 Task: Look for space in Mataró, Spain from 4th September, 2023 to 10th September, 2023 for 1 adult in price range Rs.9000 to Rs.17000. Place can be private room with 1  bedroom having 1 bed and 1 bathroom. Property type can be house, flat, guest house, hotel. Amenities needed are: washing machine. Booking option can be shelf check-in. Required host language is English.
Action: Mouse moved to (315, 169)
Screenshot: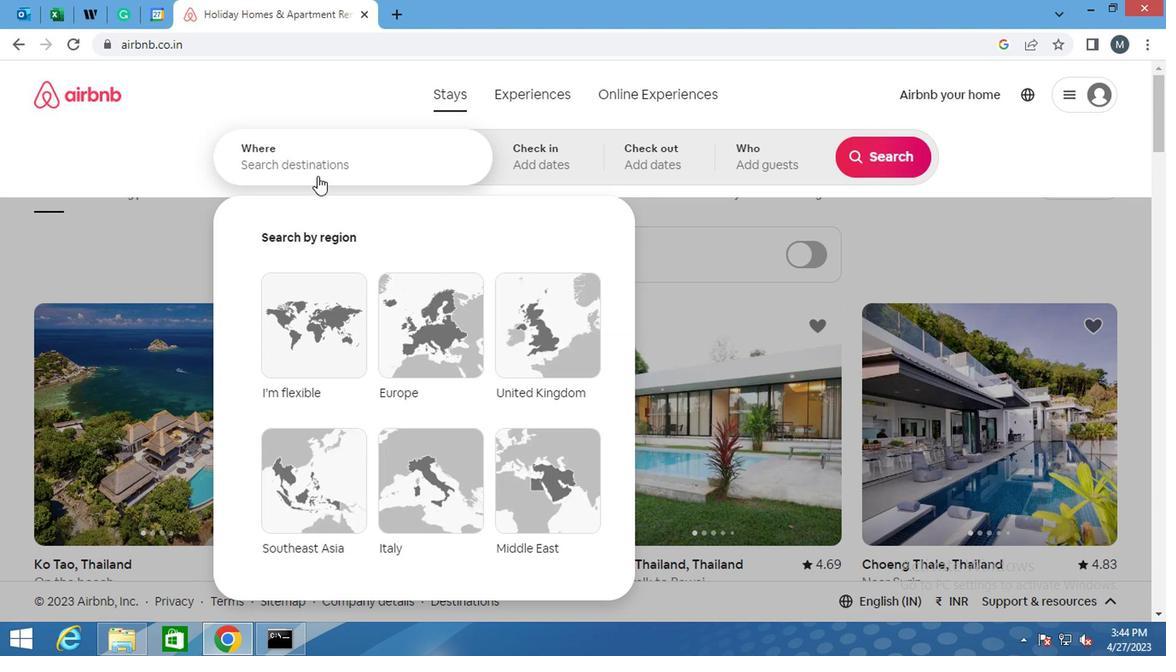 
Action: Mouse pressed left at (315, 169)
Screenshot: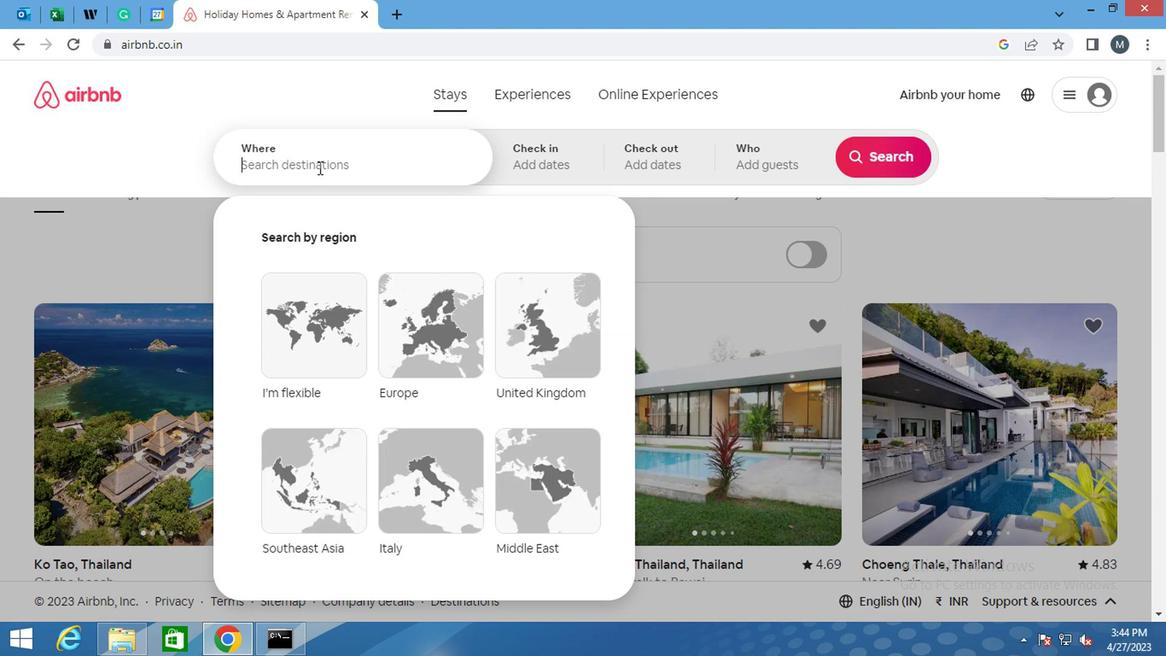
Action: Key pressed <Key.shift>MATARO,<Key.space><Key.shift>SPA
Screenshot: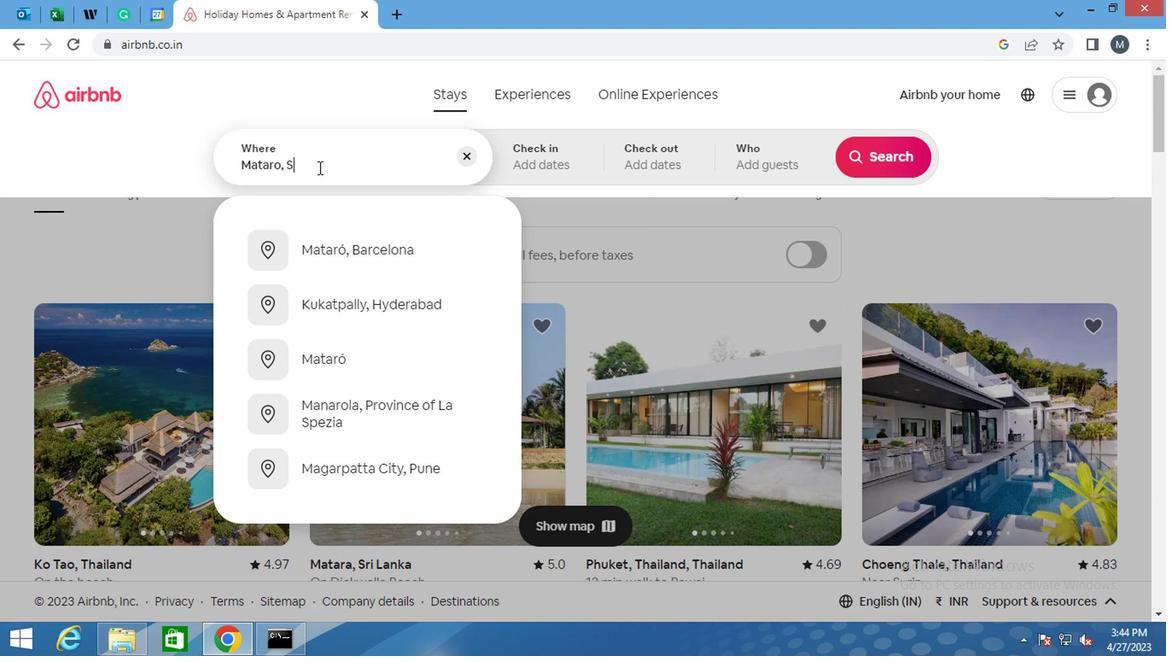 
Action: Mouse moved to (415, 263)
Screenshot: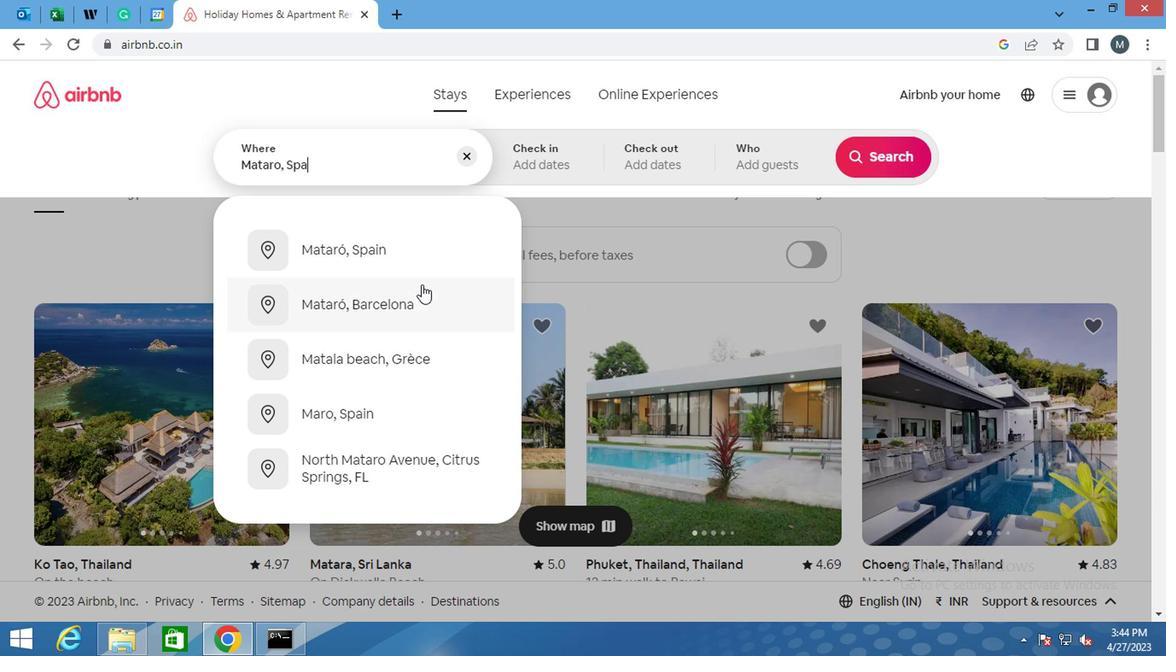
Action: Mouse pressed left at (415, 263)
Screenshot: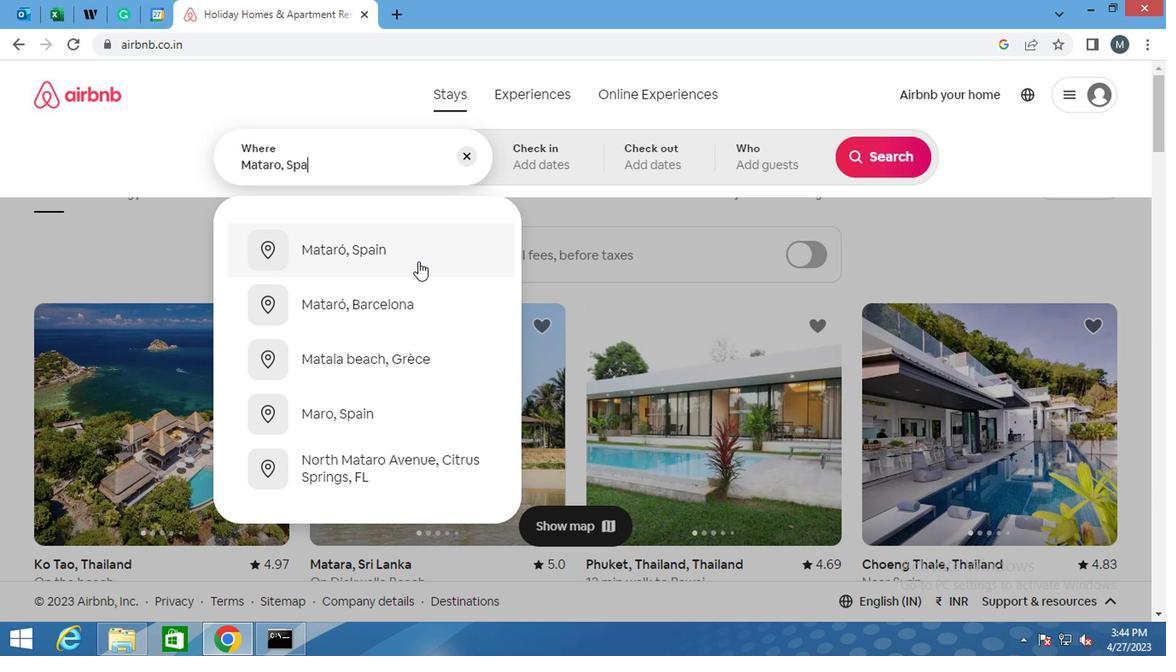 
Action: Mouse moved to (857, 292)
Screenshot: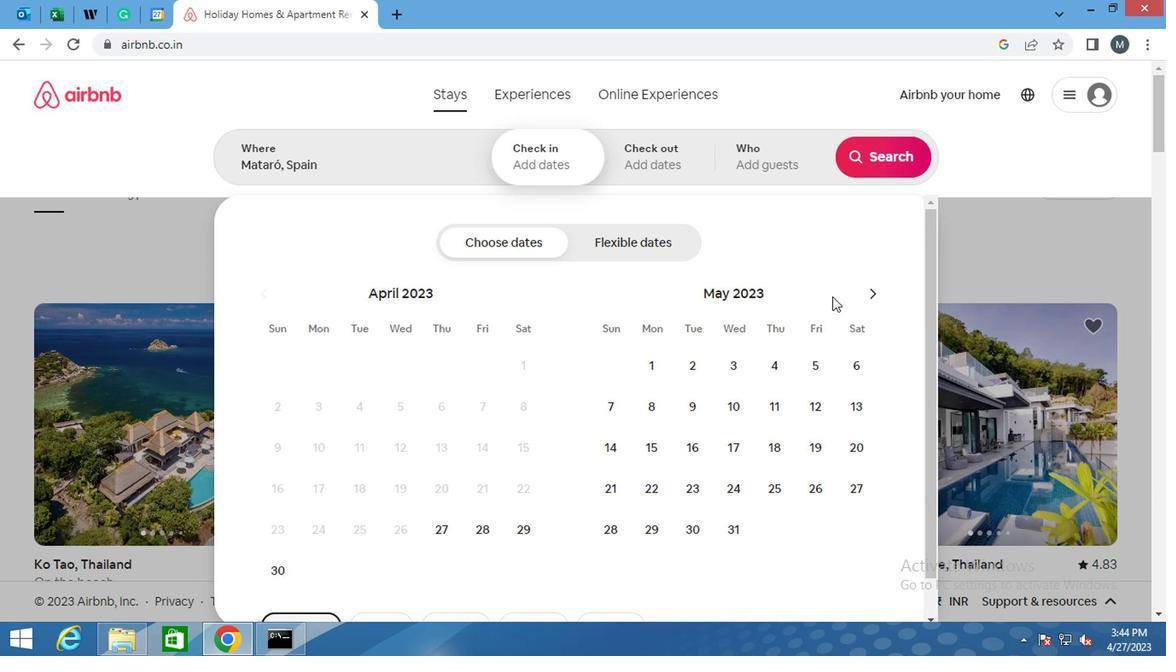 
Action: Mouse pressed left at (857, 292)
Screenshot: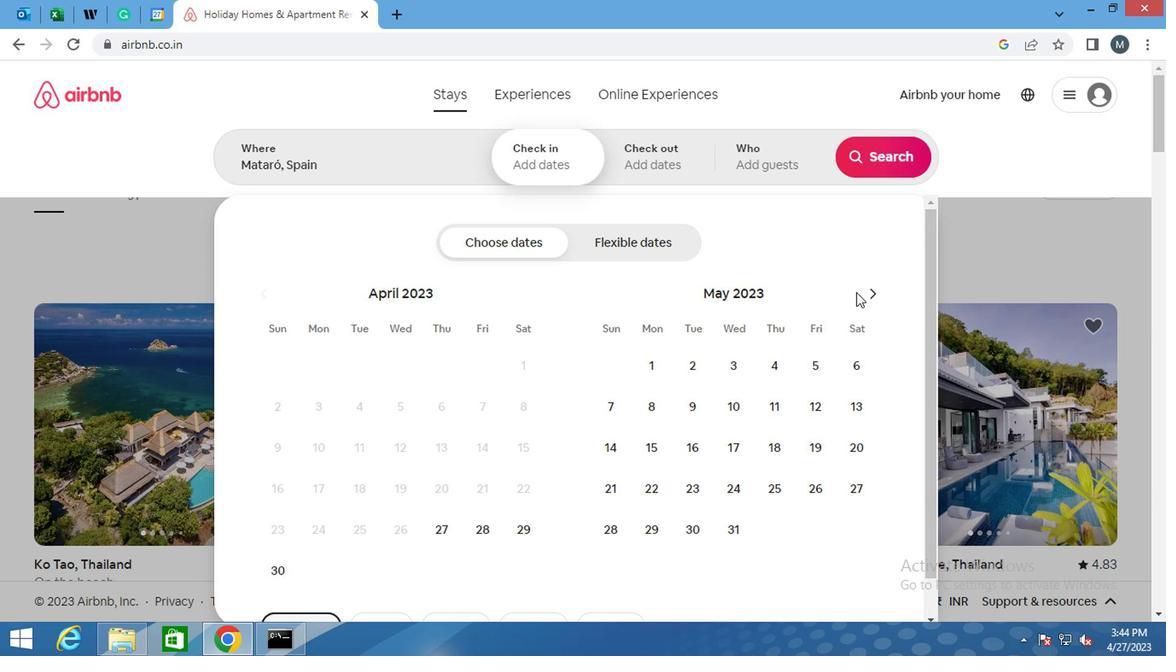 
Action: Mouse moved to (859, 292)
Screenshot: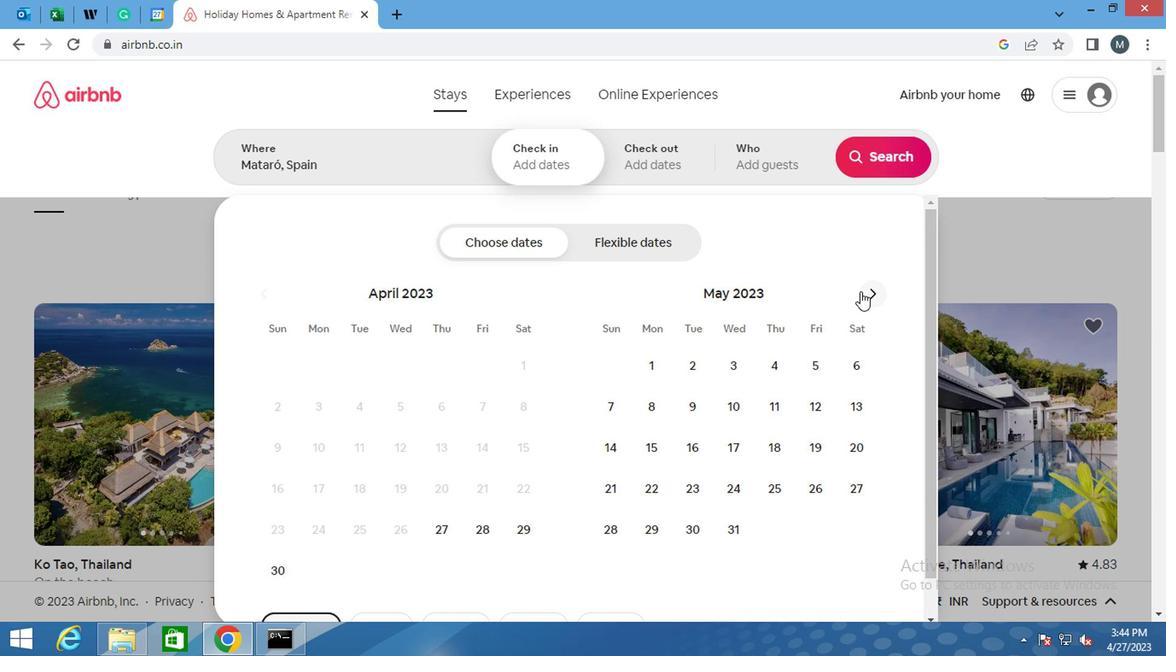 
Action: Mouse pressed left at (859, 292)
Screenshot: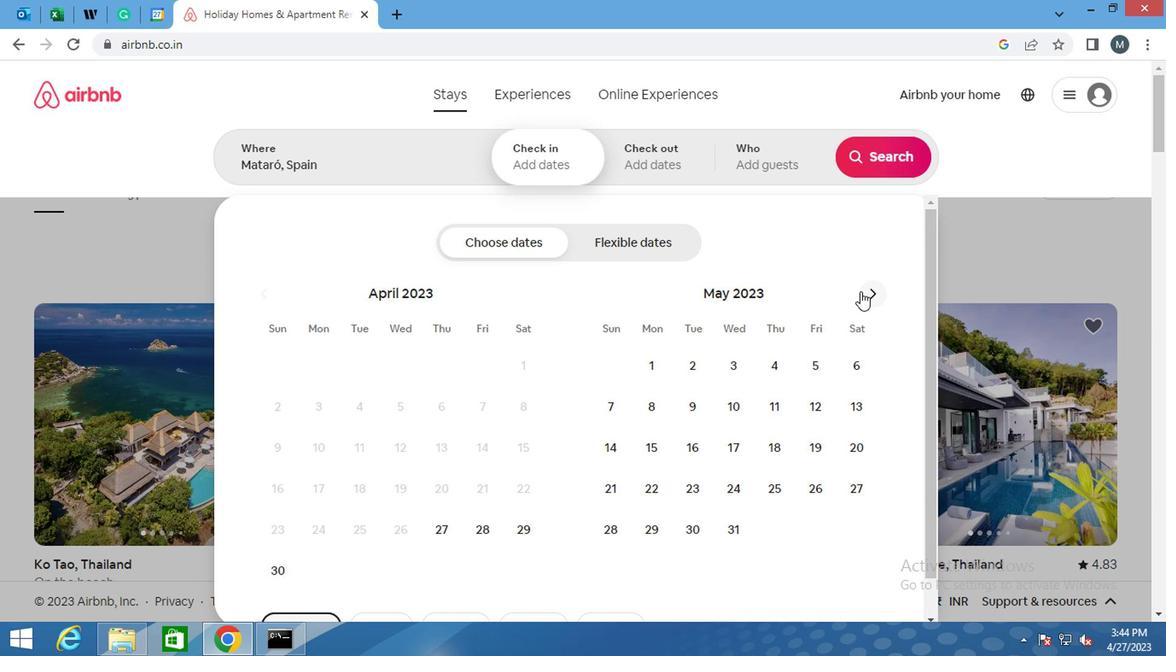 
Action: Mouse pressed left at (859, 292)
Screenshot: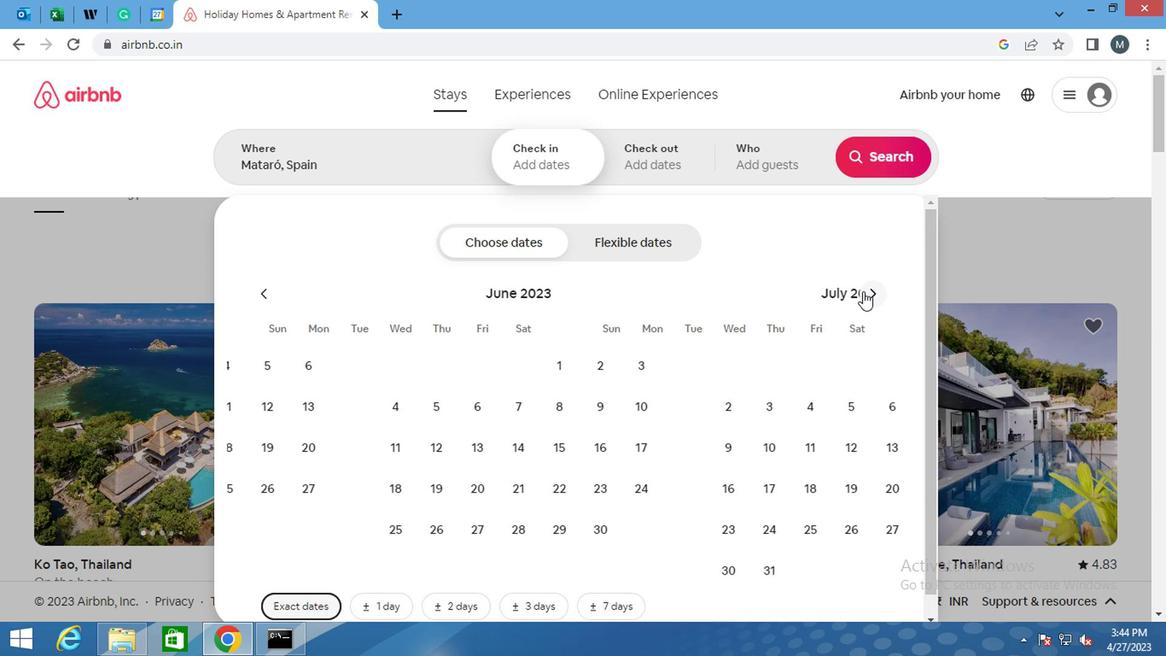 
Action: Mouse pressed left at (859, 292)
Screenshot: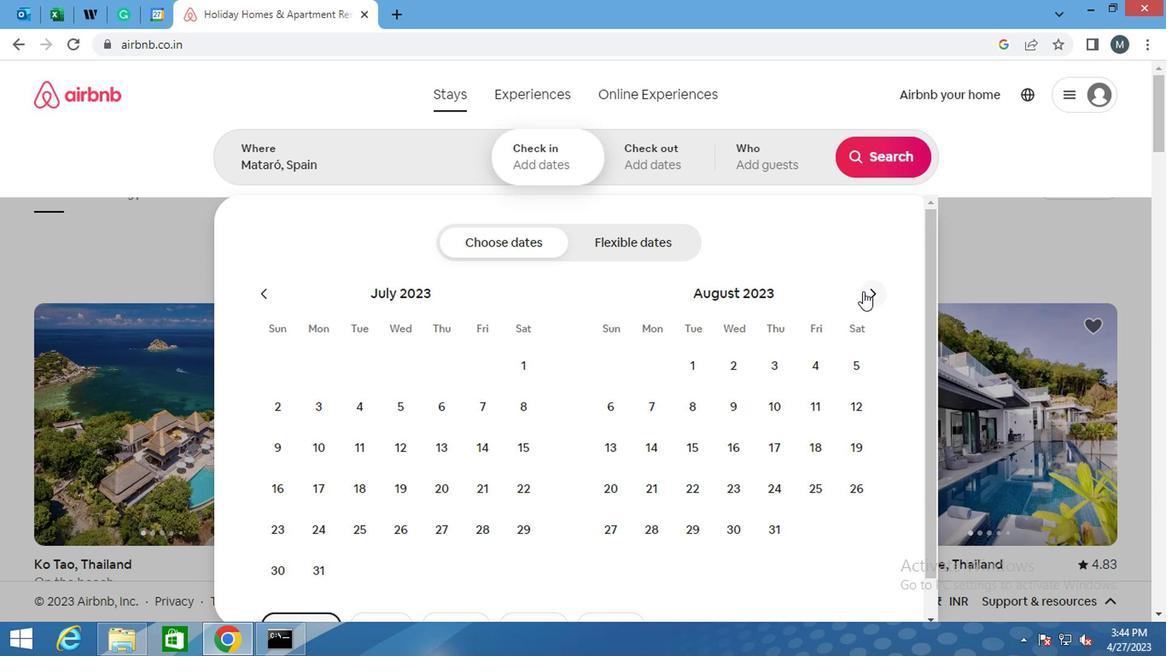 
Action: Mouse moved to (658, 398)
Screenshot: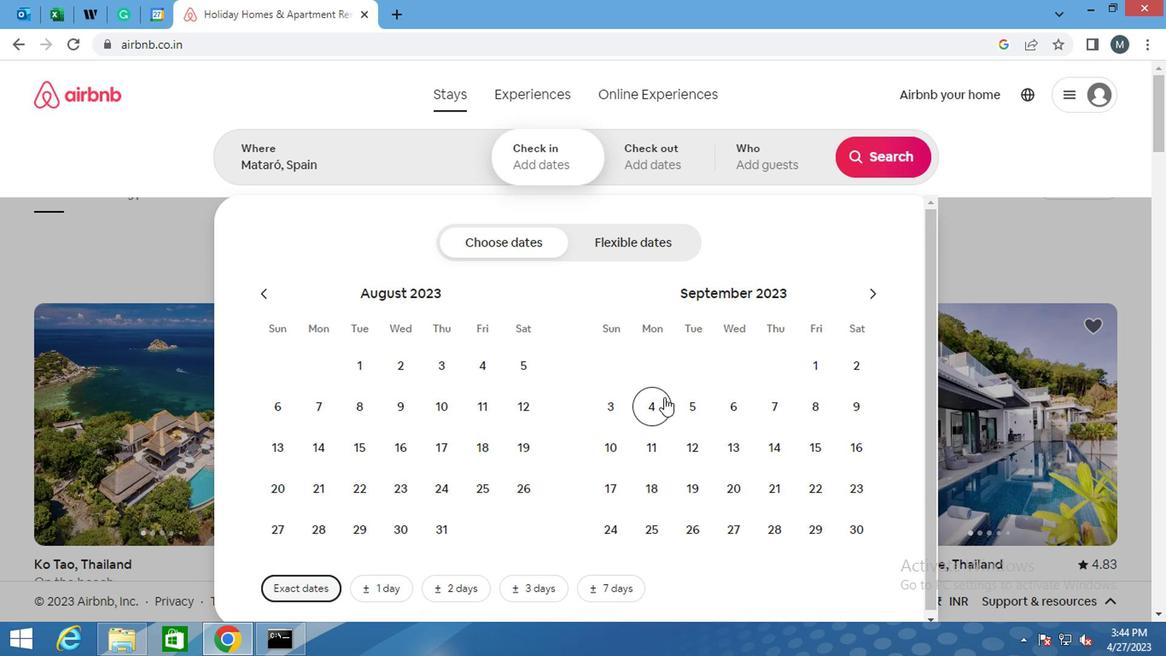 
Action: Mouse pressed left at (658, 398)
Screenshot: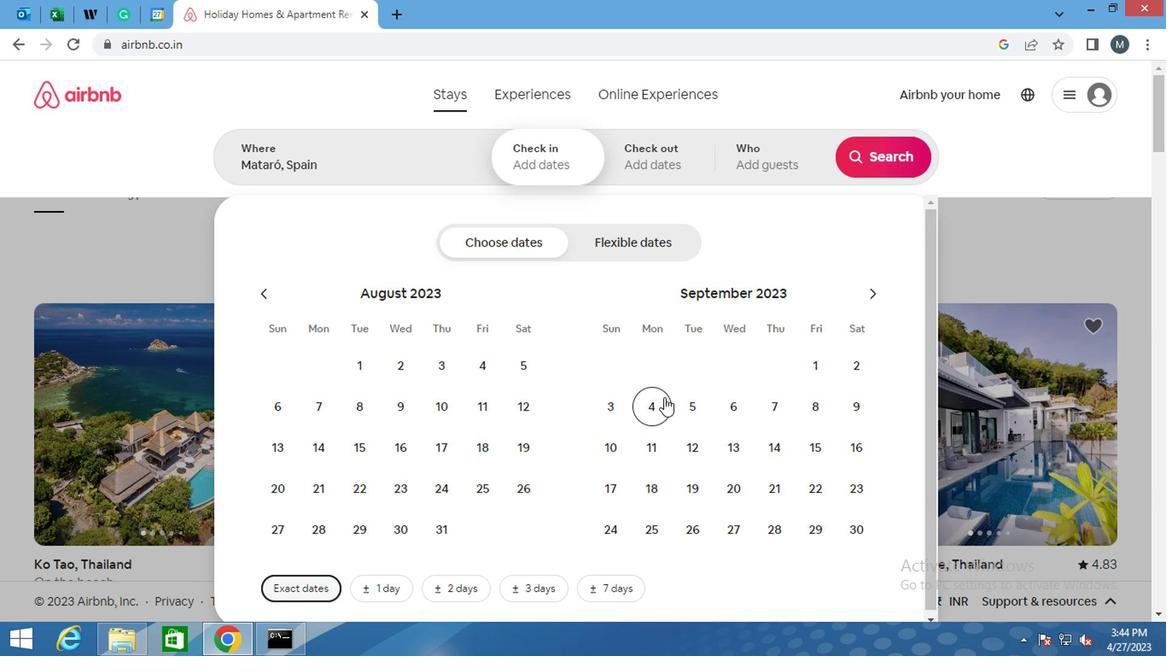 
Action: Mouse moved to (616, 461)
Screenshot: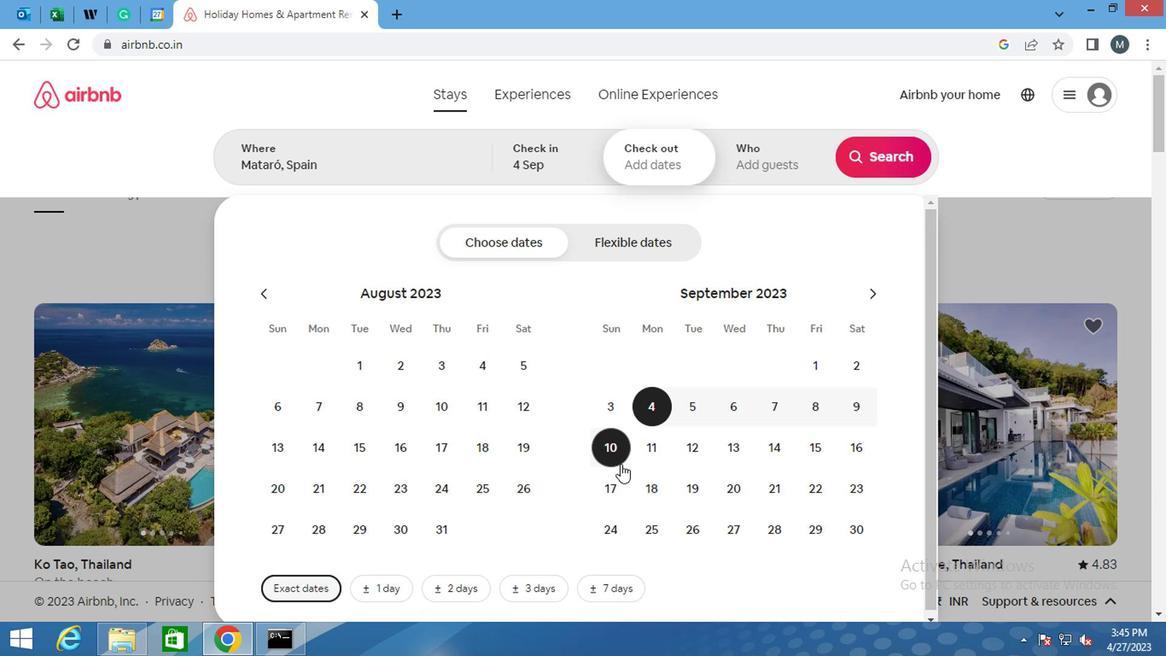 
Action: Mouse pressed left at (616, 461)
Screenshot: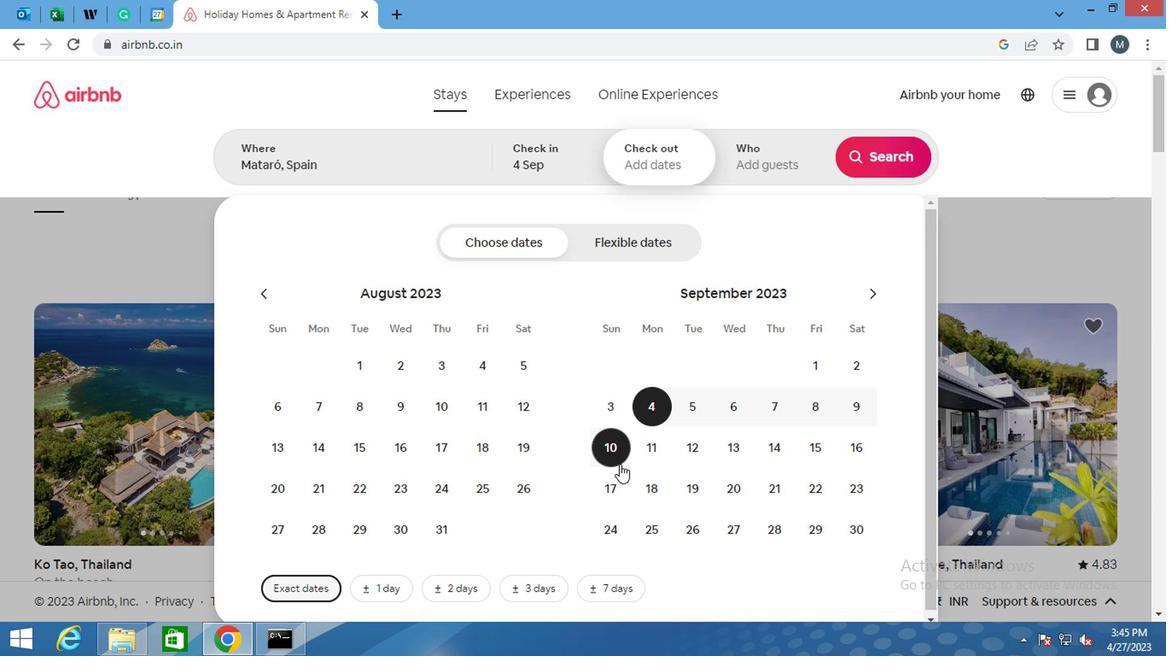 
Action: Mouse moved to (764, 153)
Screenshot: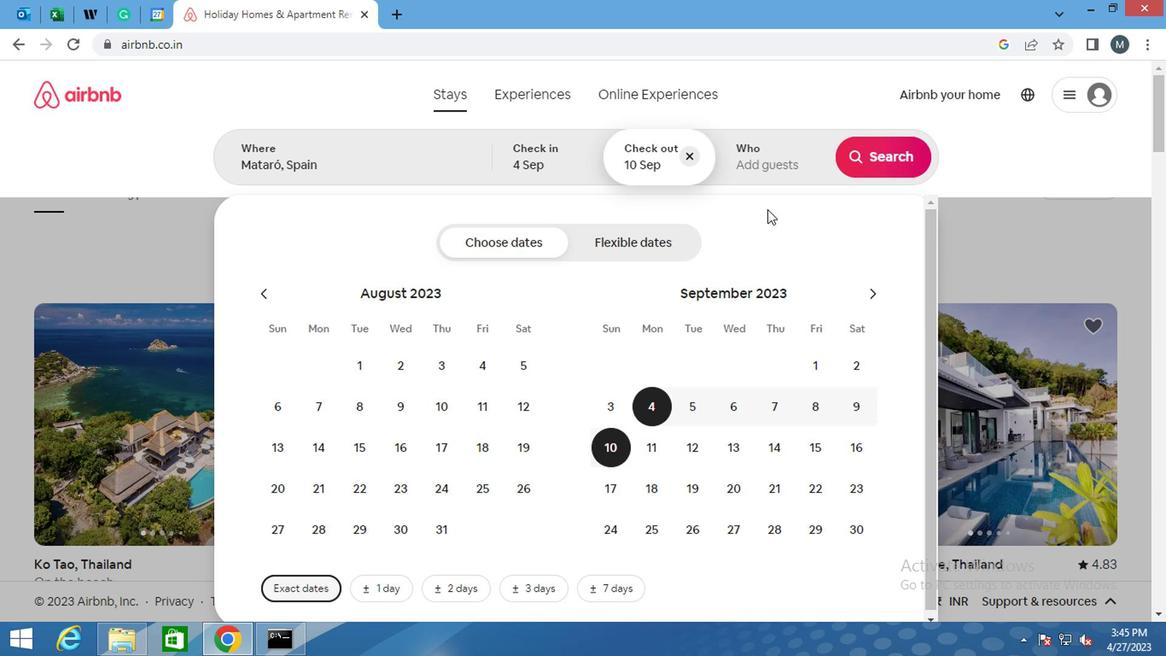 
Action: Mouse pressed left at (764, 153)
Screenshot: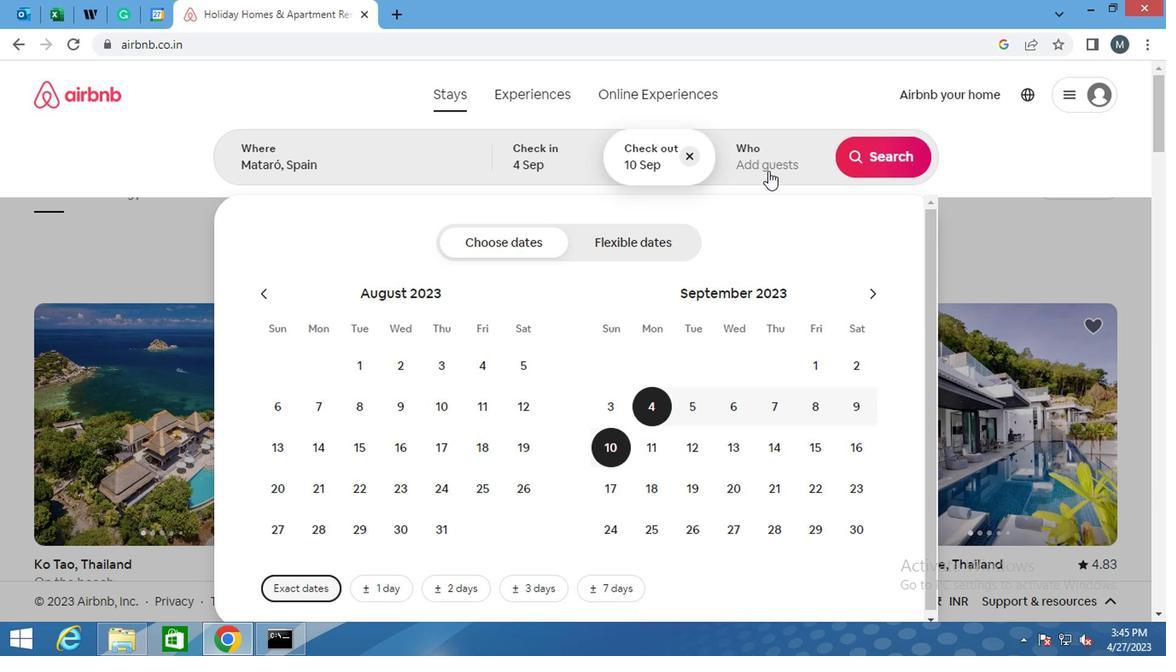 
Action: Mouse moved to (891, 244)
Screenshot: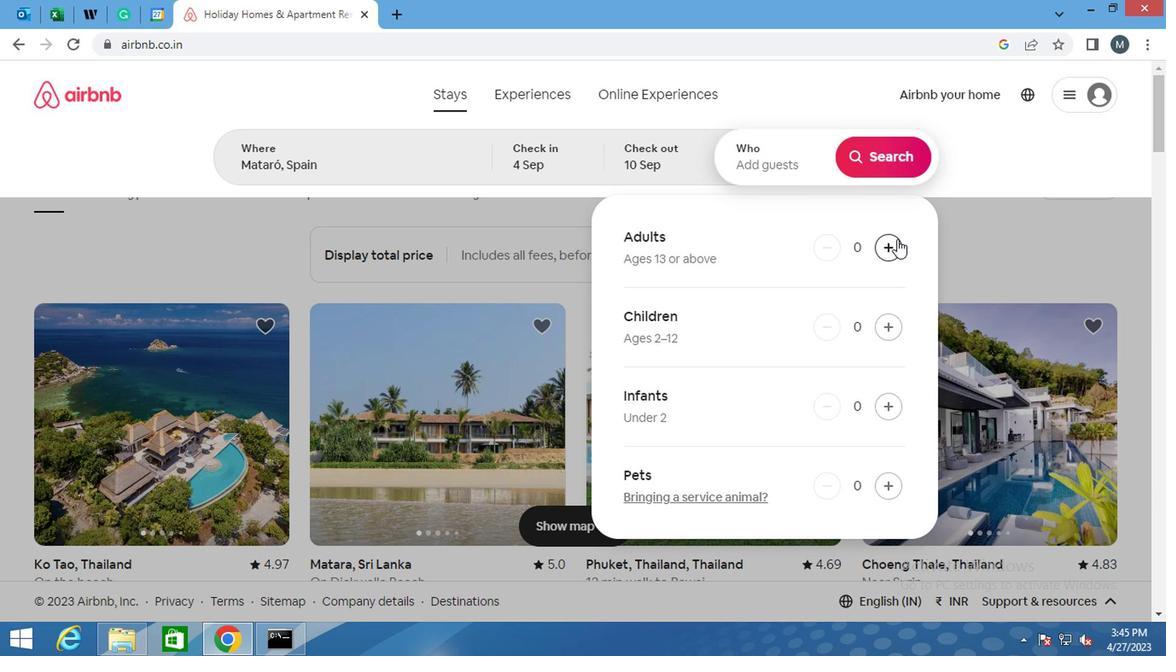 
Action: Mouse pressed left at (891, 244)
Screenshot: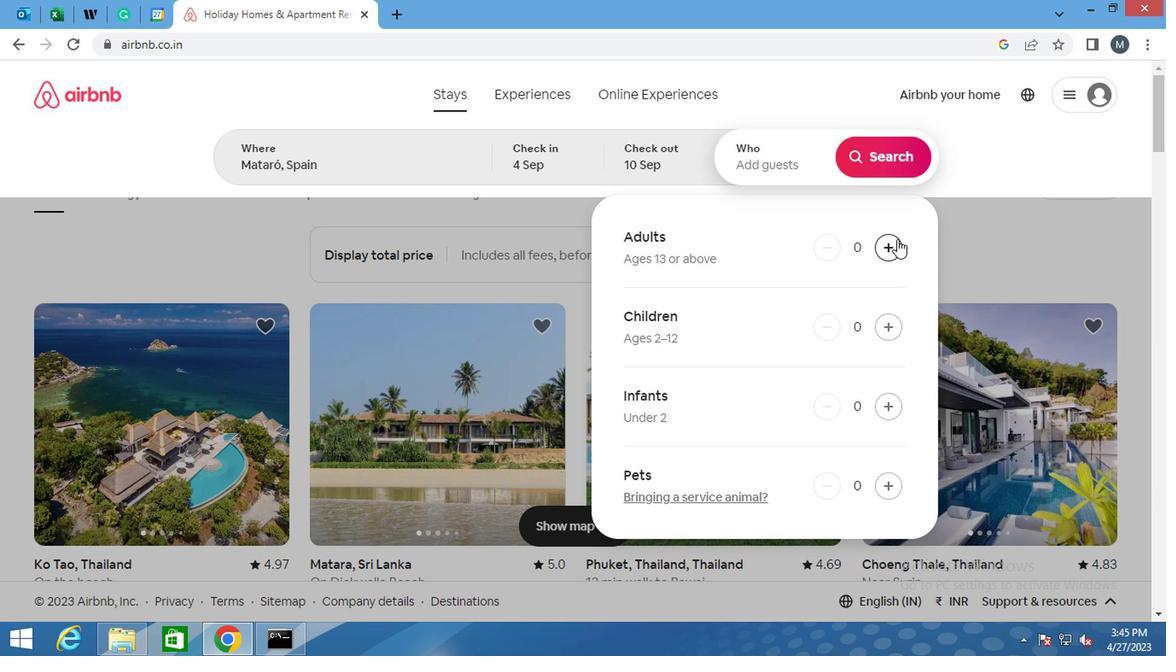 
Action: Mouse moved to (868, 147)
Screenshot: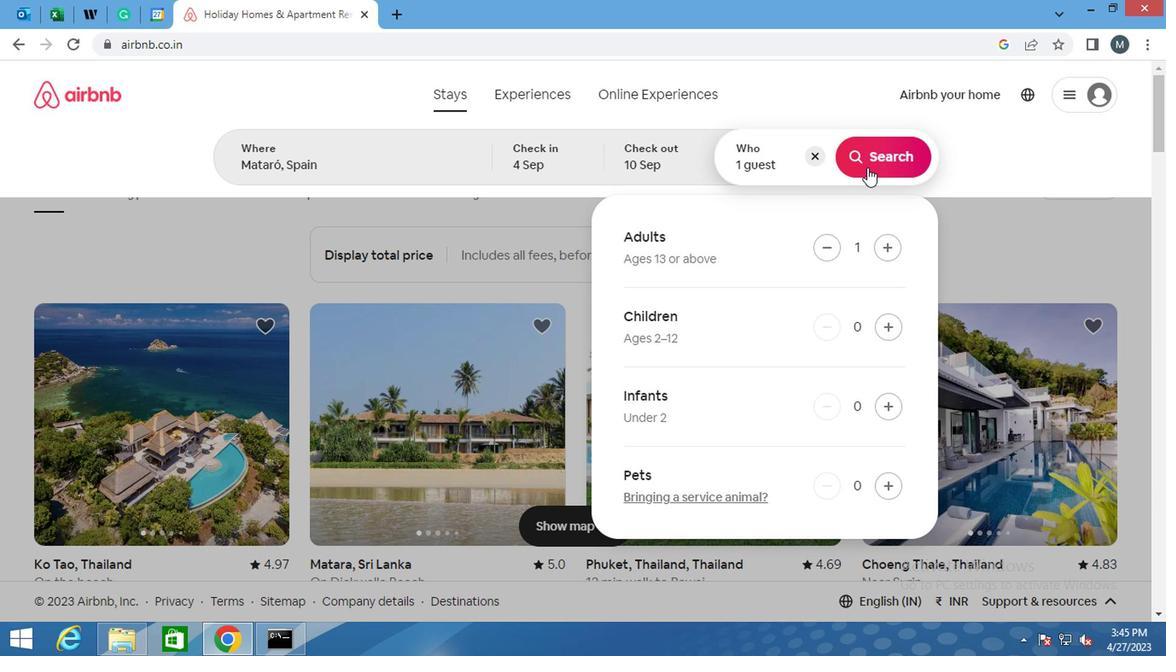 
Action: Mouse pressed left at (868, 147)
Screenshot: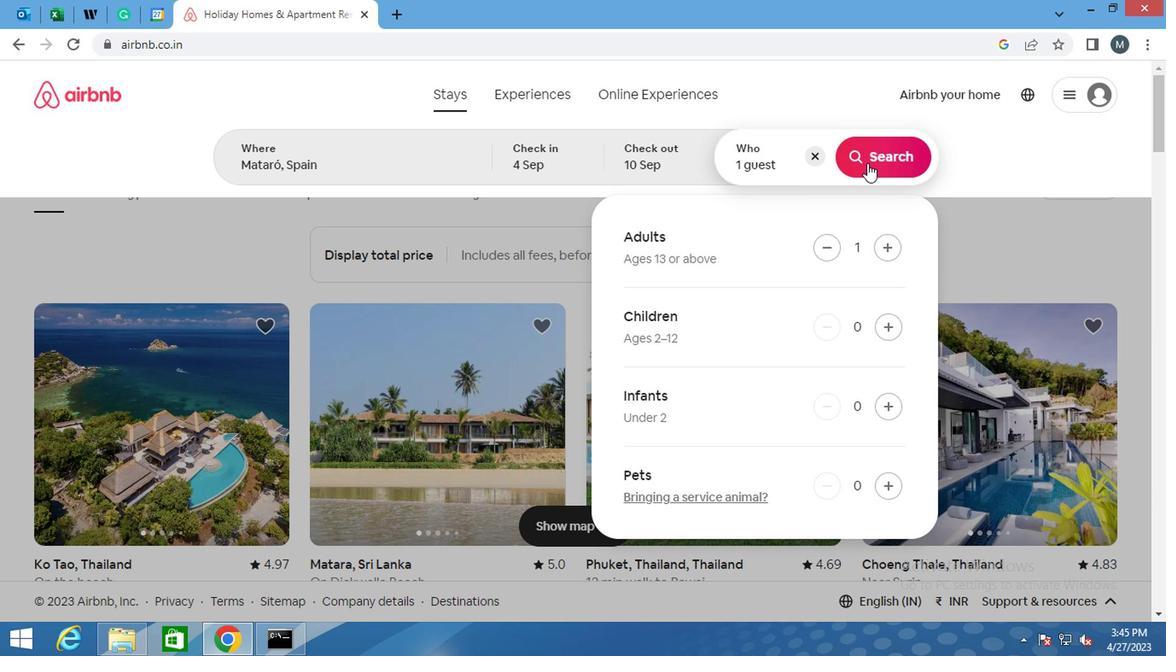 
Action: Mouse moved to (1078, 169)
Screenshot: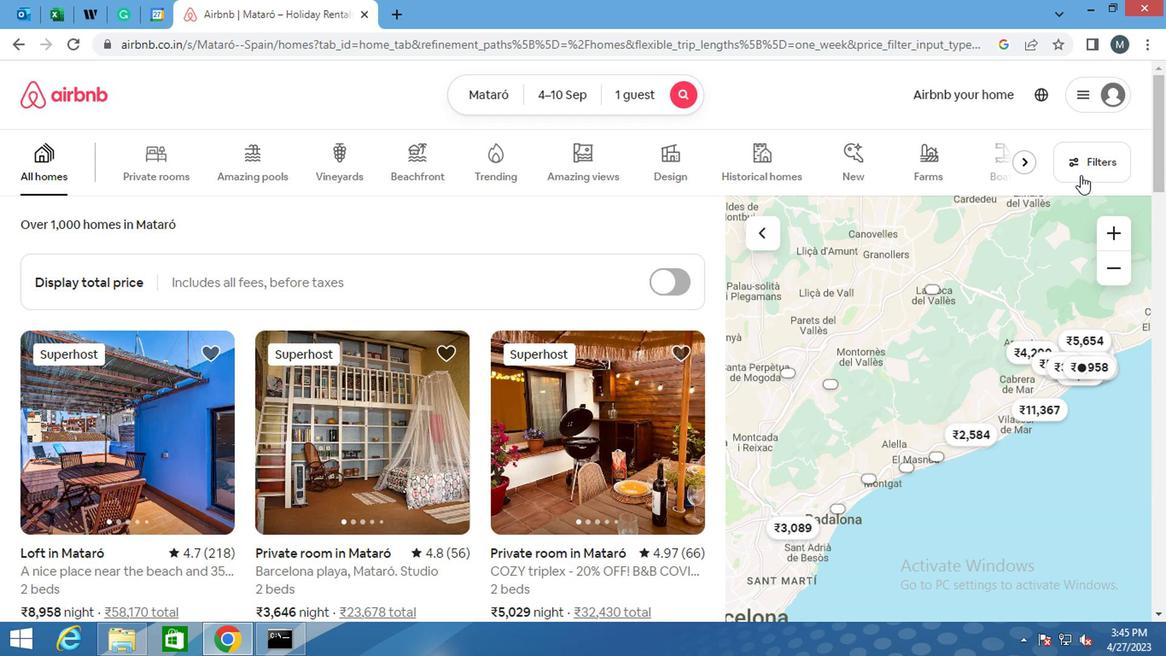 
Action: Mouse pressed left at (1078, 169)
Screenshot: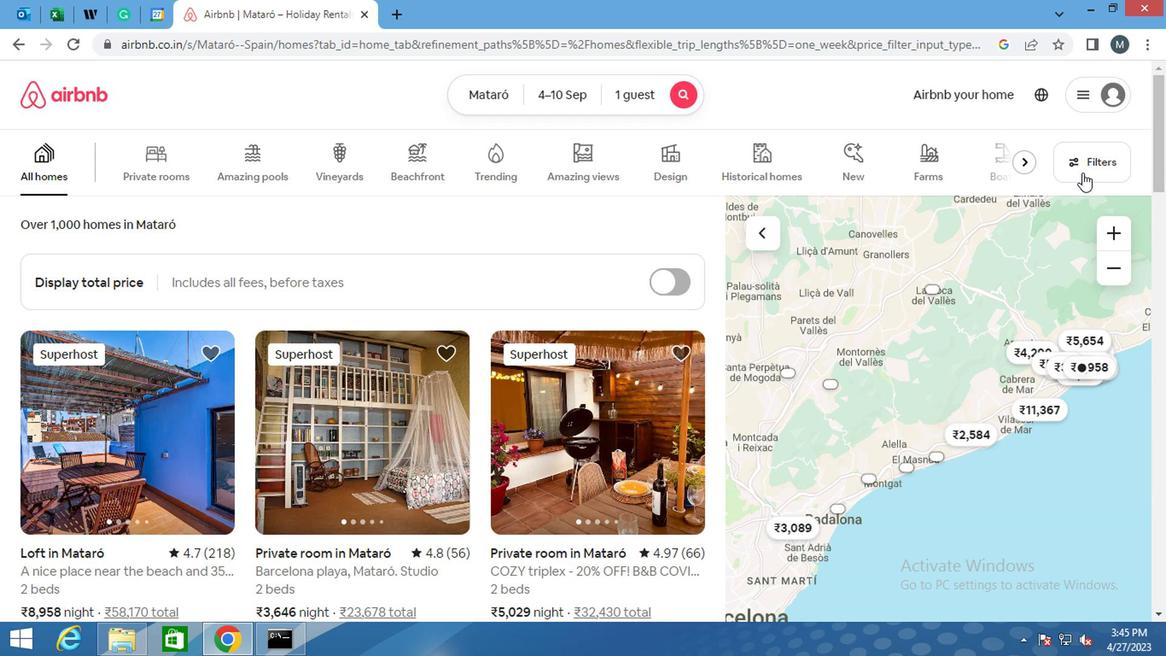 
Action: Mouse moved to (458, 391)
Screenshot: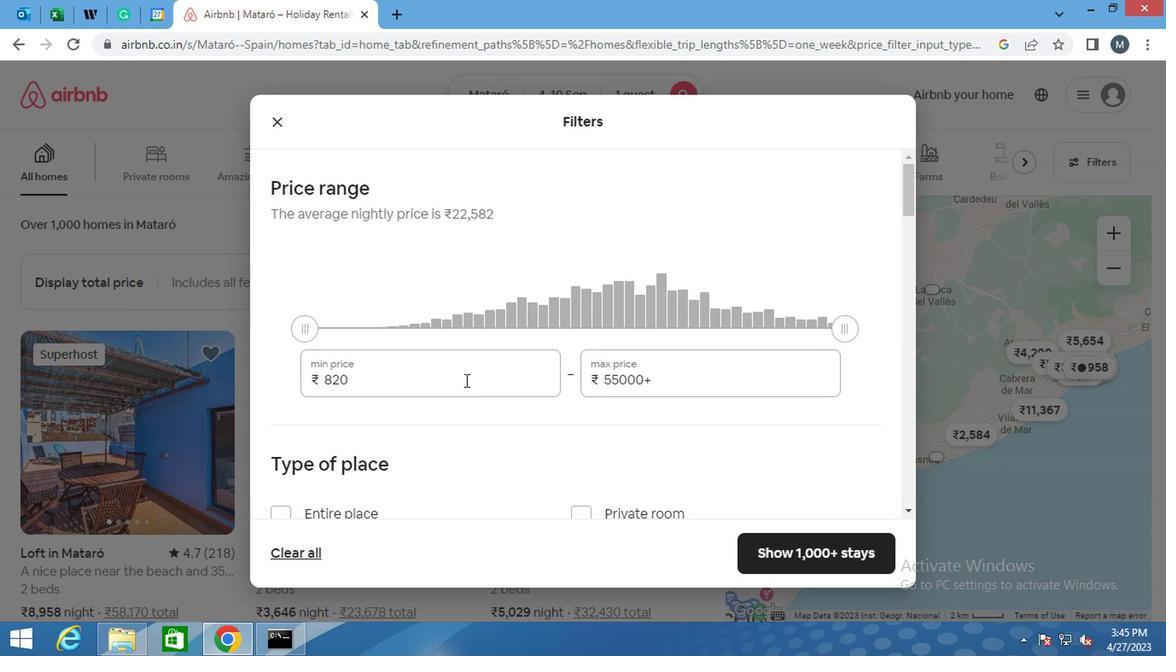 
Action: Mouse pressed left at (458, 391)
Screenshot: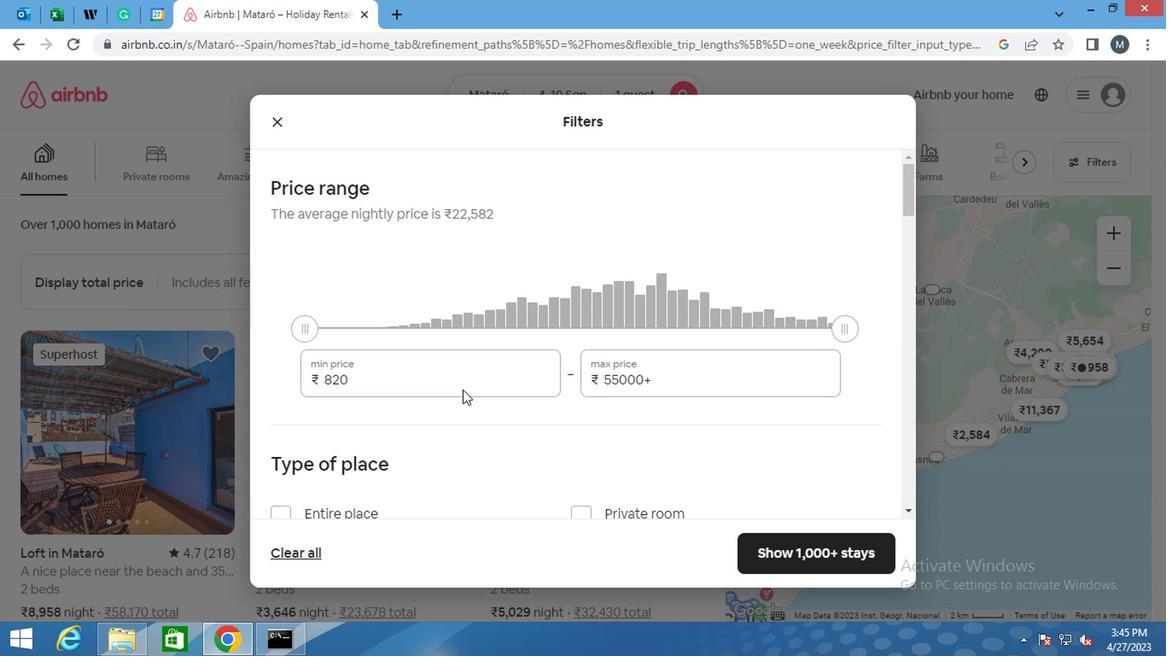 
Action: Mouse moved to (458, 391)
Screenshot: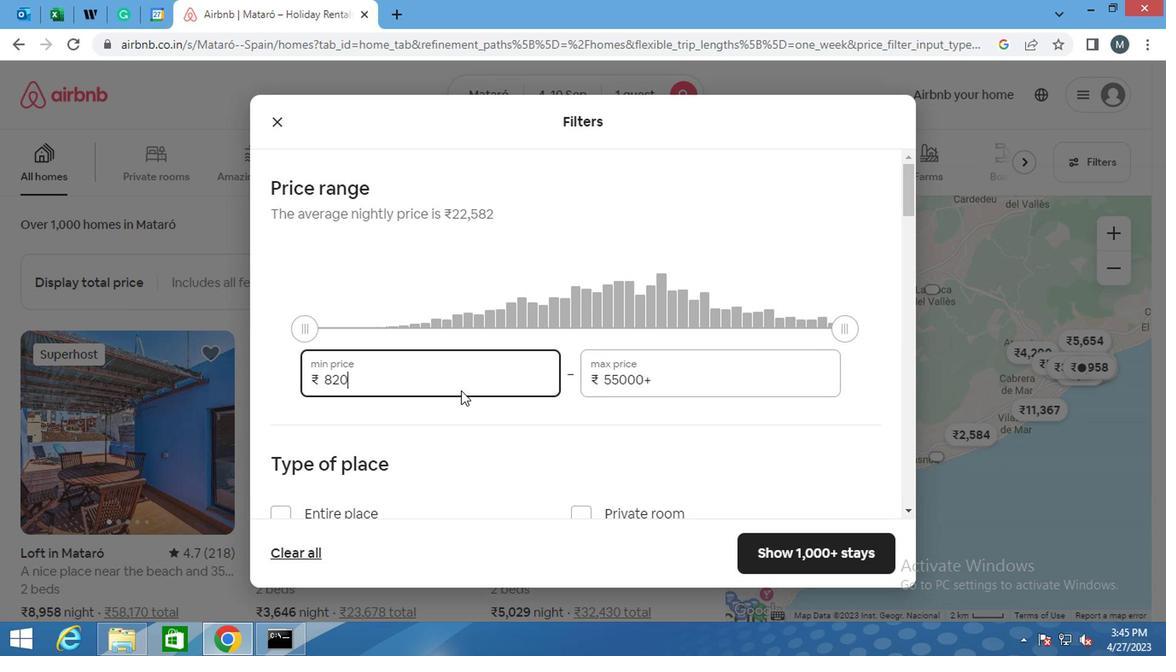 
Action: Key pressed <Key.backspace>
Screenshot: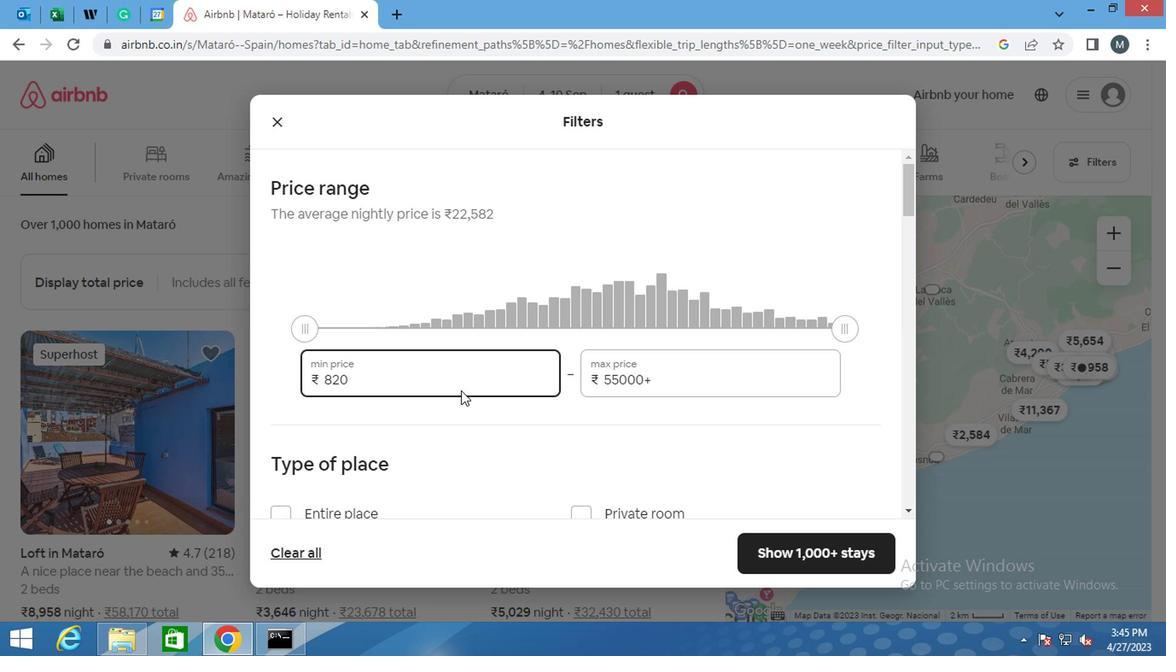 
Action: Mouse moved to (459, 390)
Screenshot: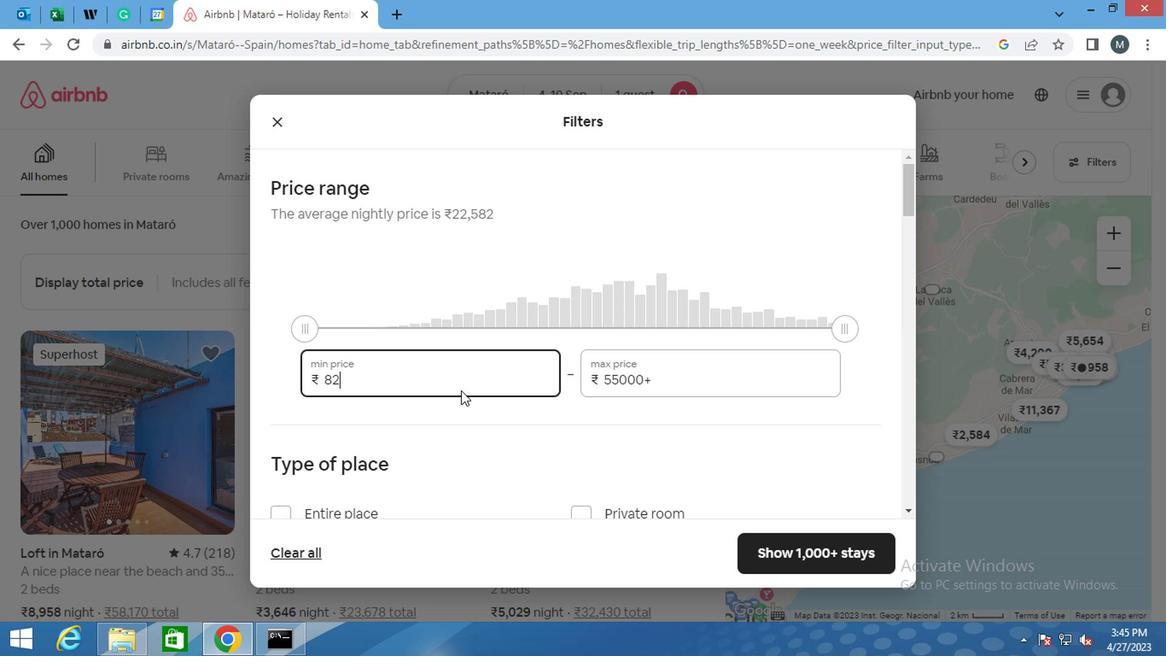 
Action: Key pressed <Key.backspace><Key.backspace><Key.backspace><Key.backspace>9000
Screenshot: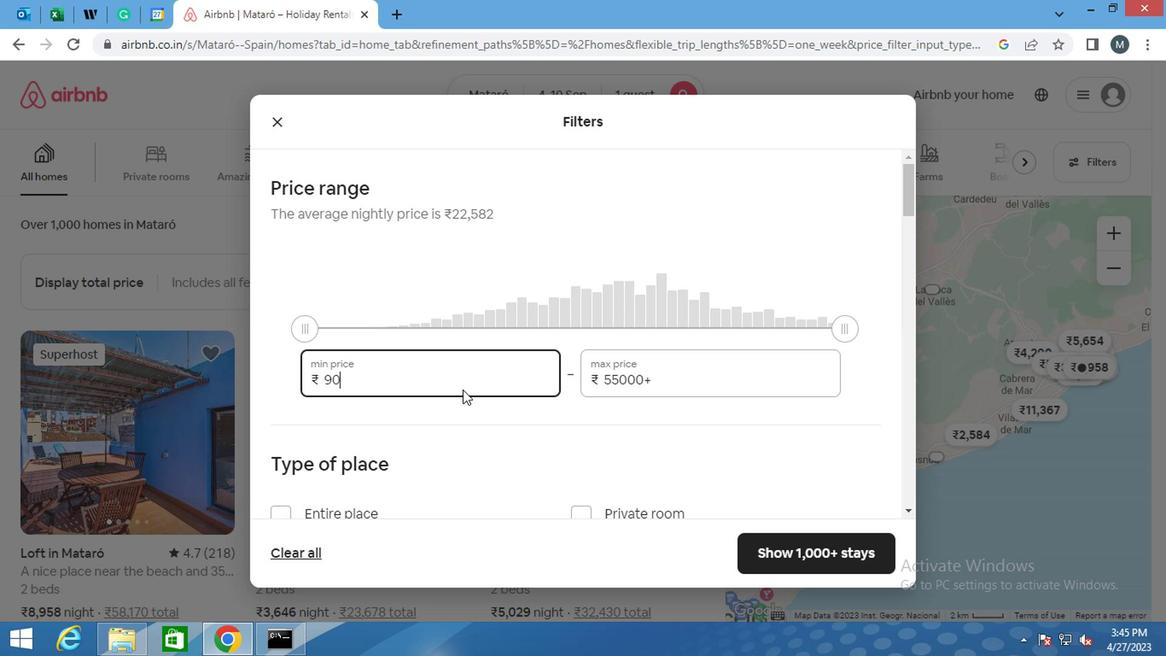 
Action: Mouse moved to (684, 374)
Screenshot: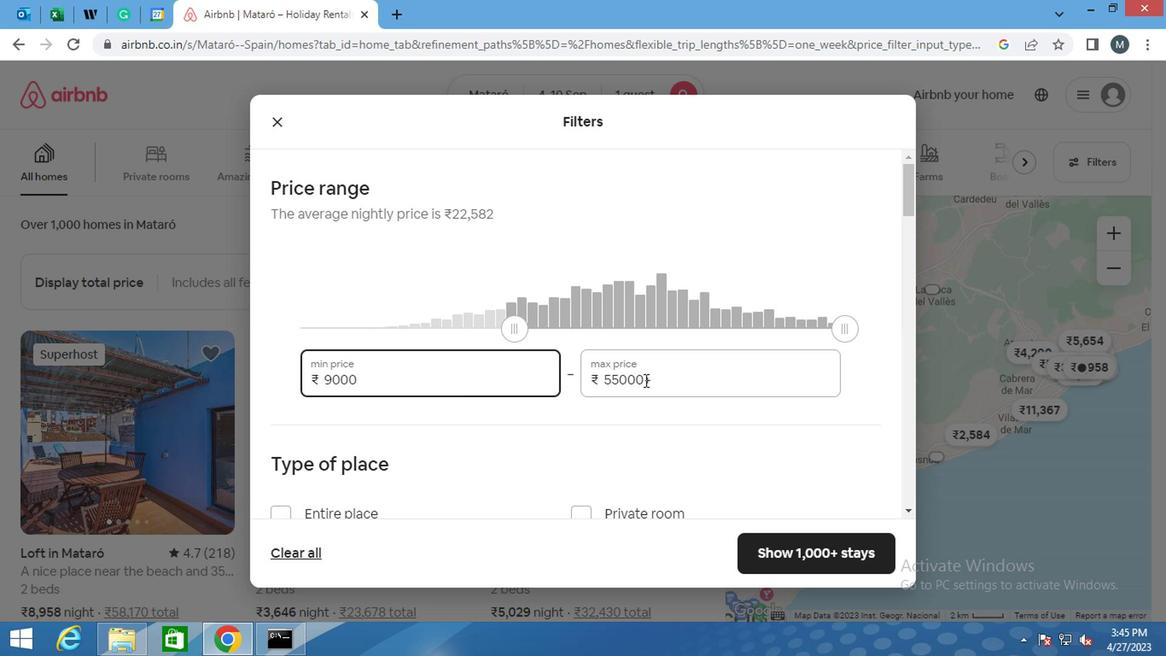 
Action: Mouse pressed left at (684, 374)
Screenshot: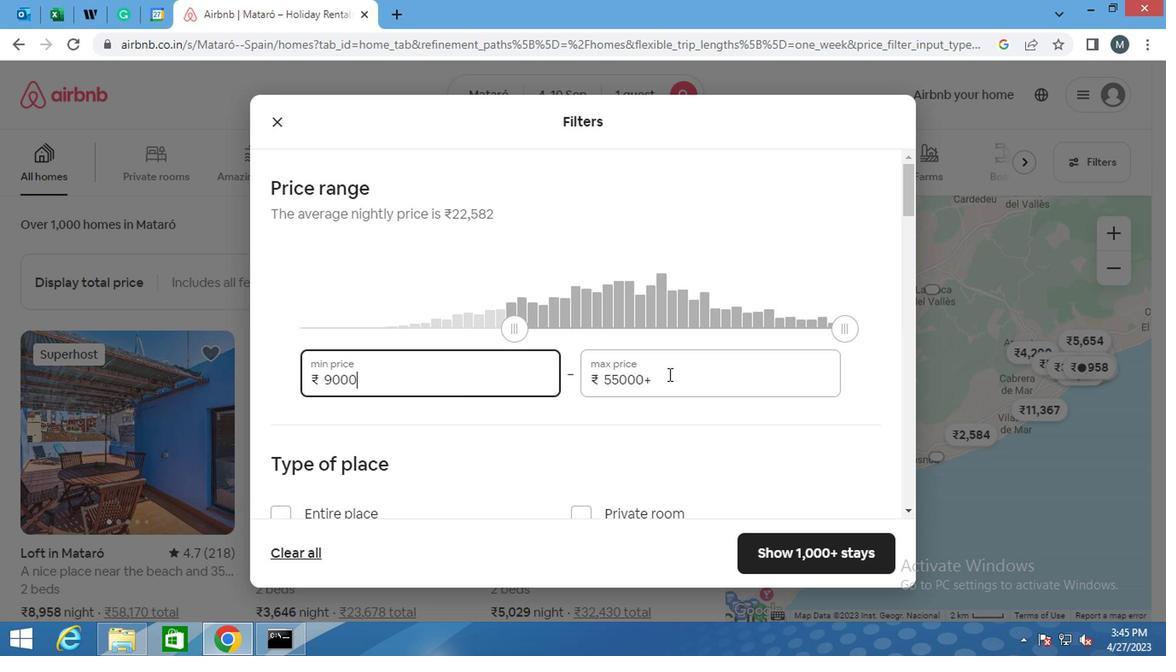 
Action: Mouse moved to (644, 394)
Screenshot: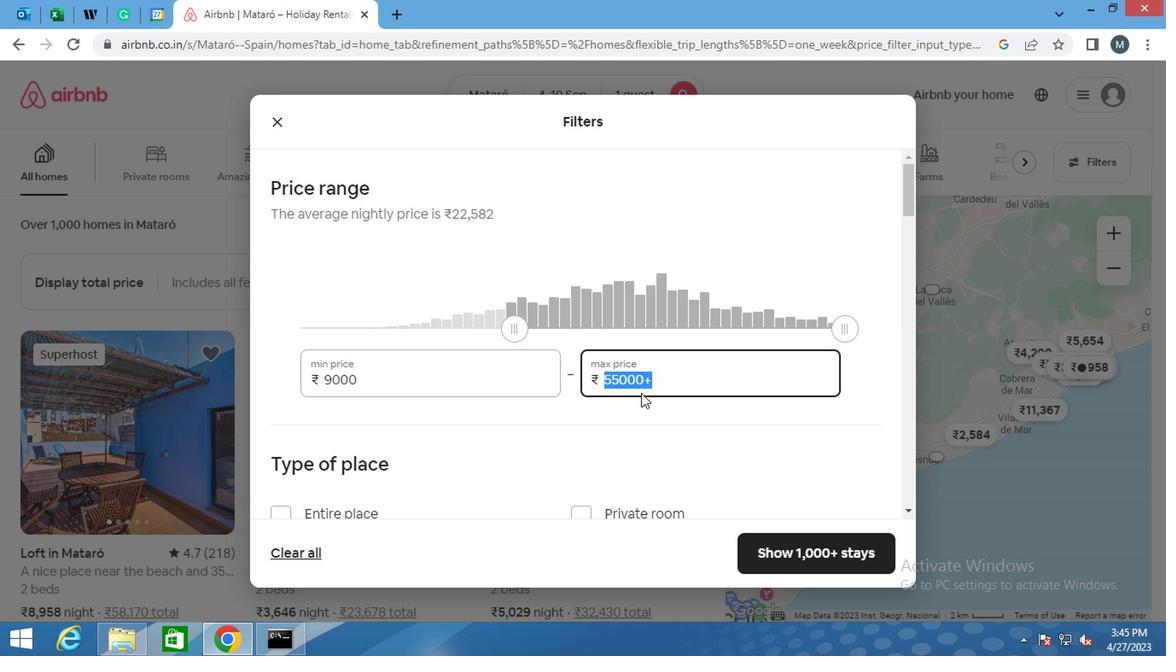 
Action: Key pressed 1
Screenshot: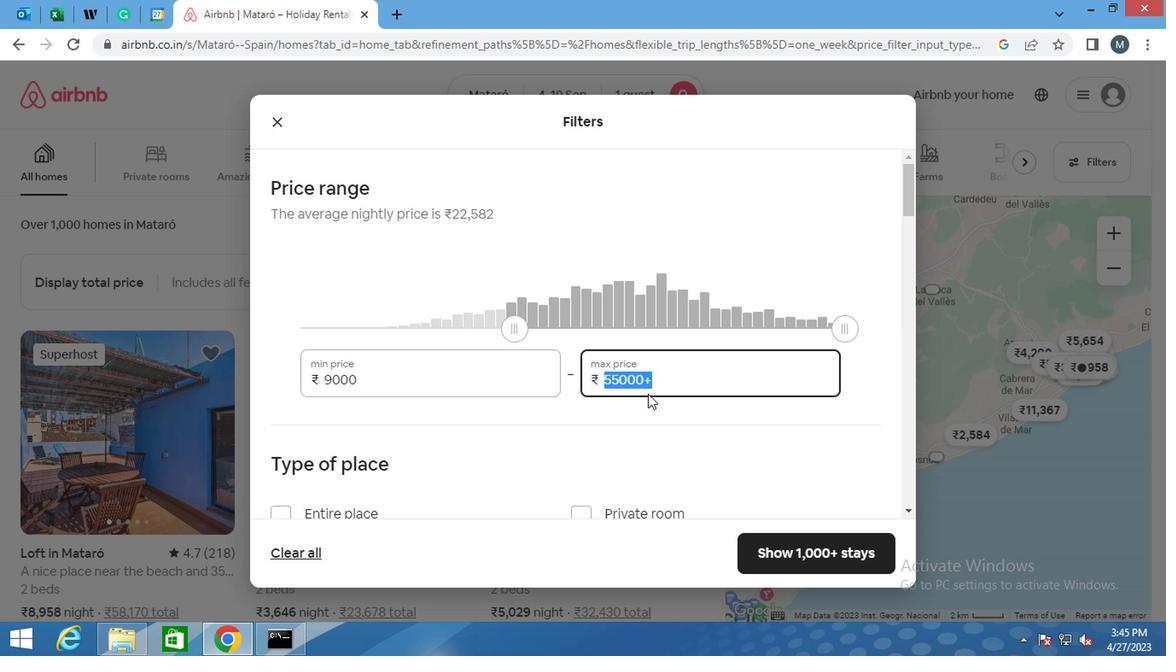 
Action: Mouse moved to (640, 397)
Screenshot: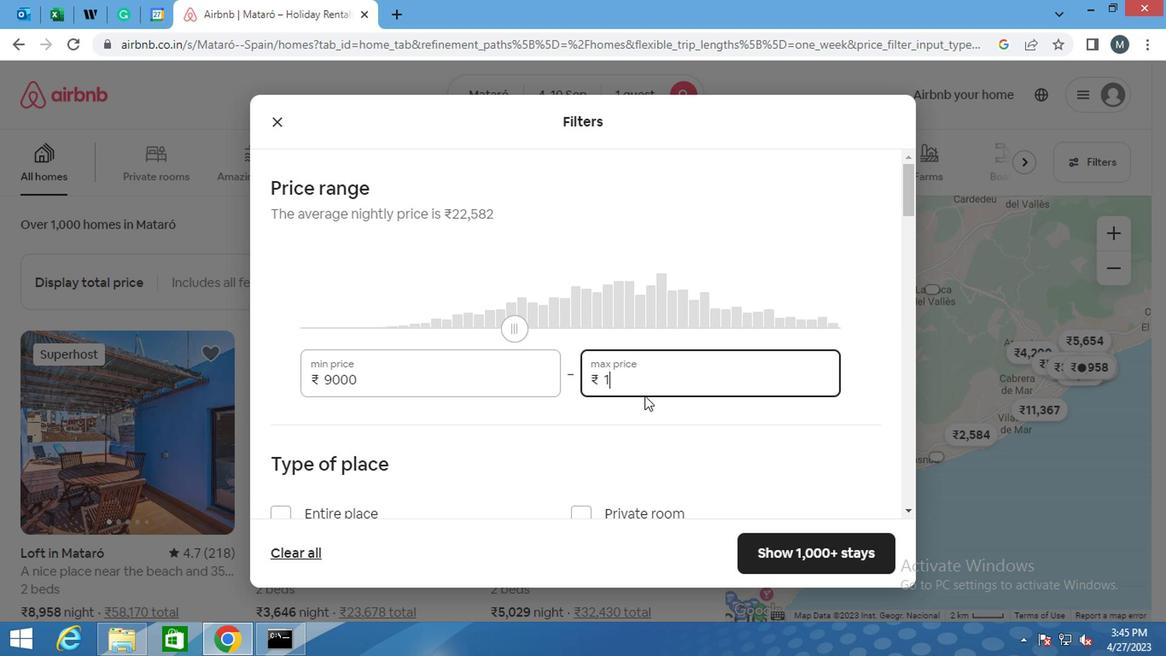 
Action: Key pressed 7000
Screenshot: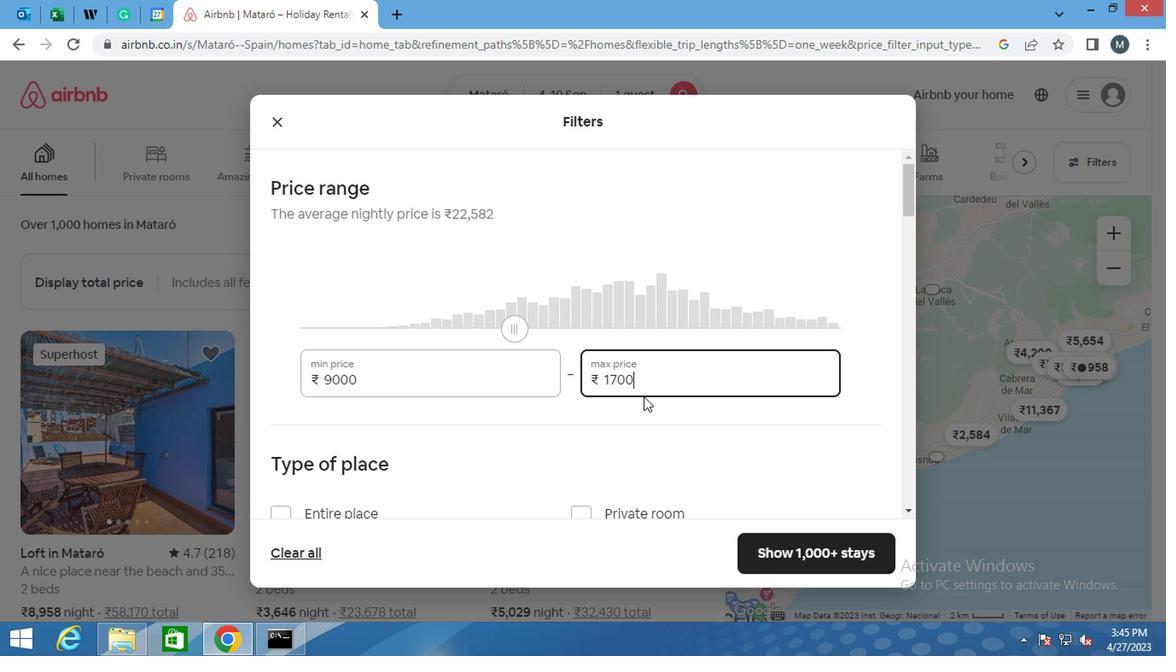 
Action: Mouse moved to (551, 335)
Screenshot: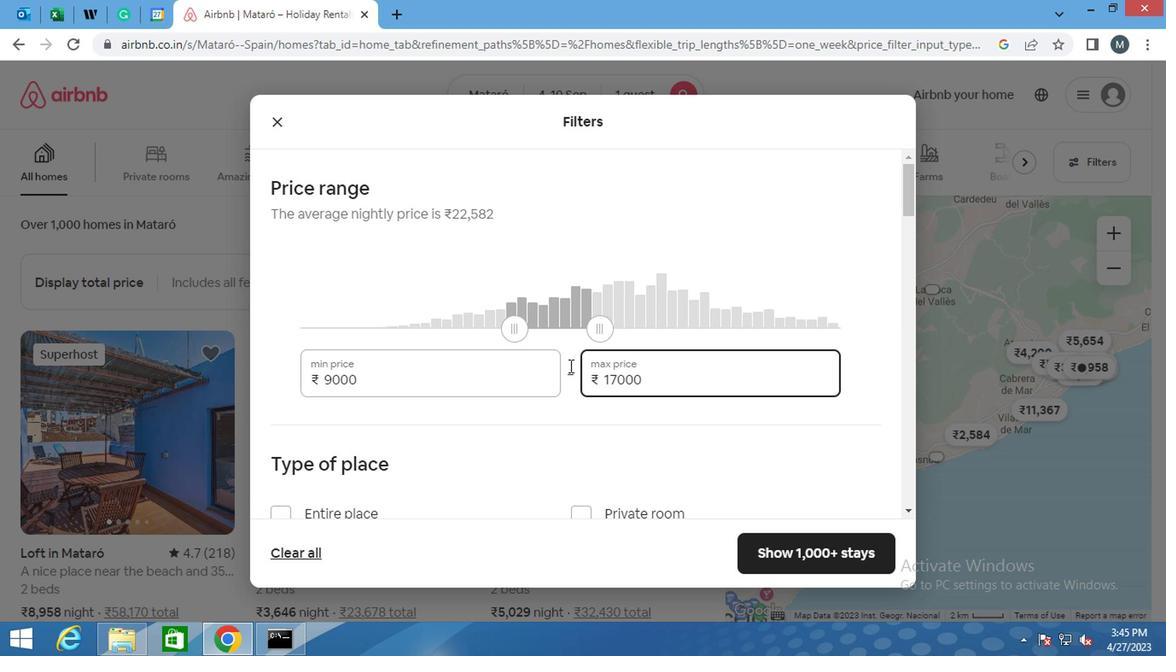 
Action: Mouse scrolled (551, 335) with delta (0, 0)
Screenshot: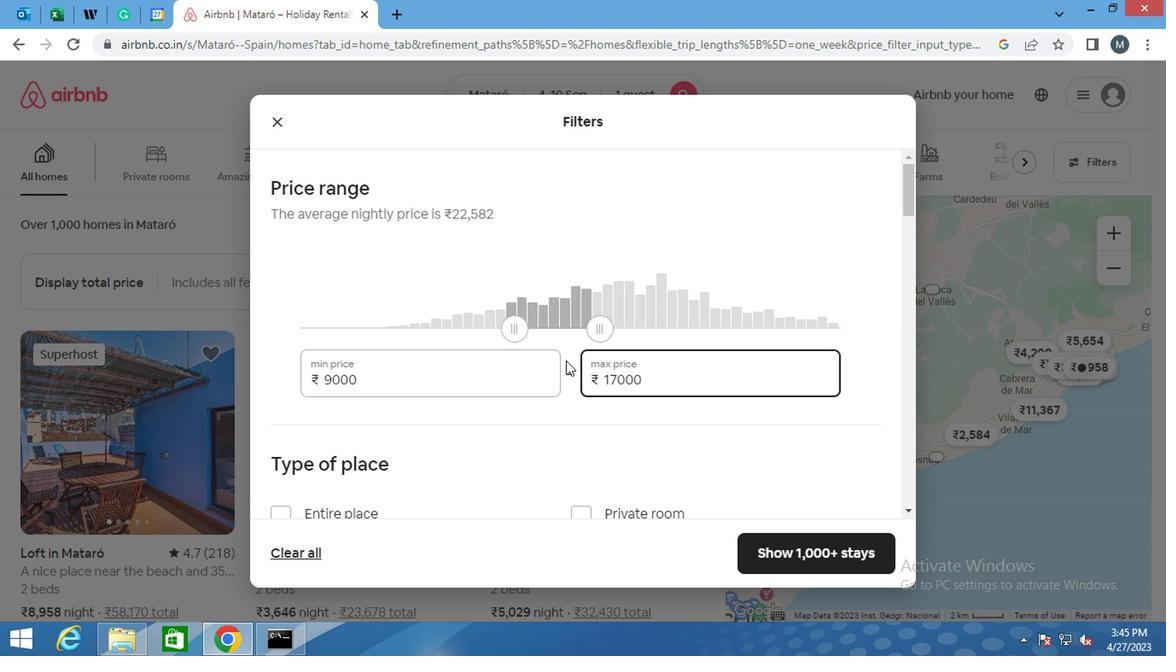 
Action: Mouse moved to (548, 335)
Screenshot: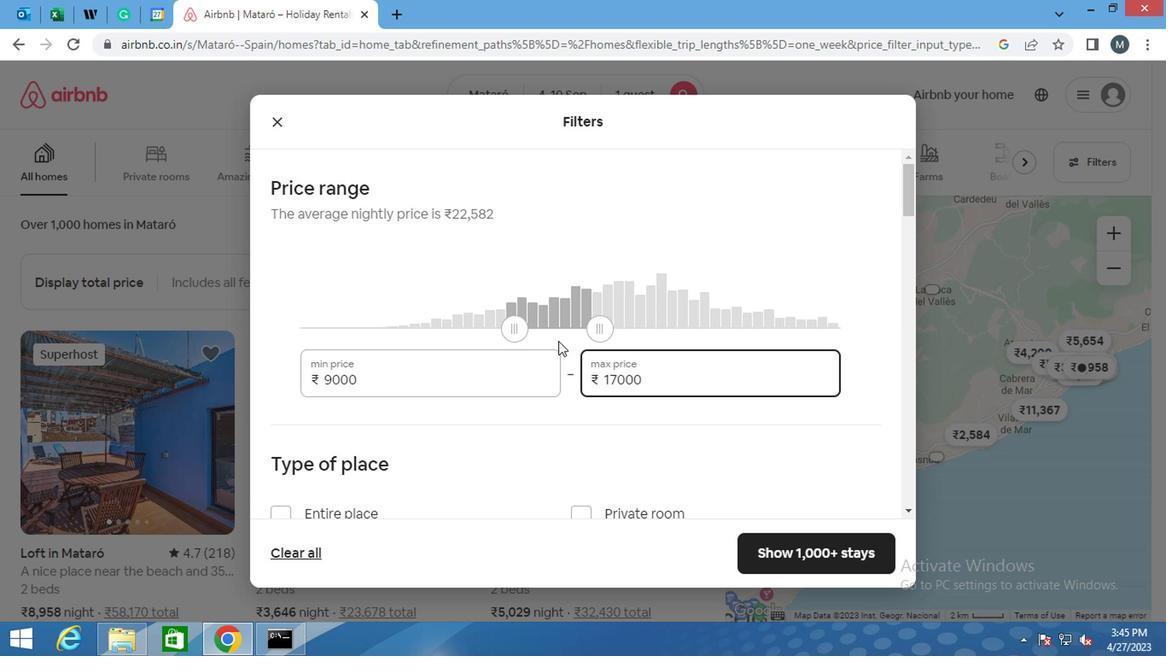 
Action: Mouse scrolled (548, 335) with delta (0, 0)
Screenshot: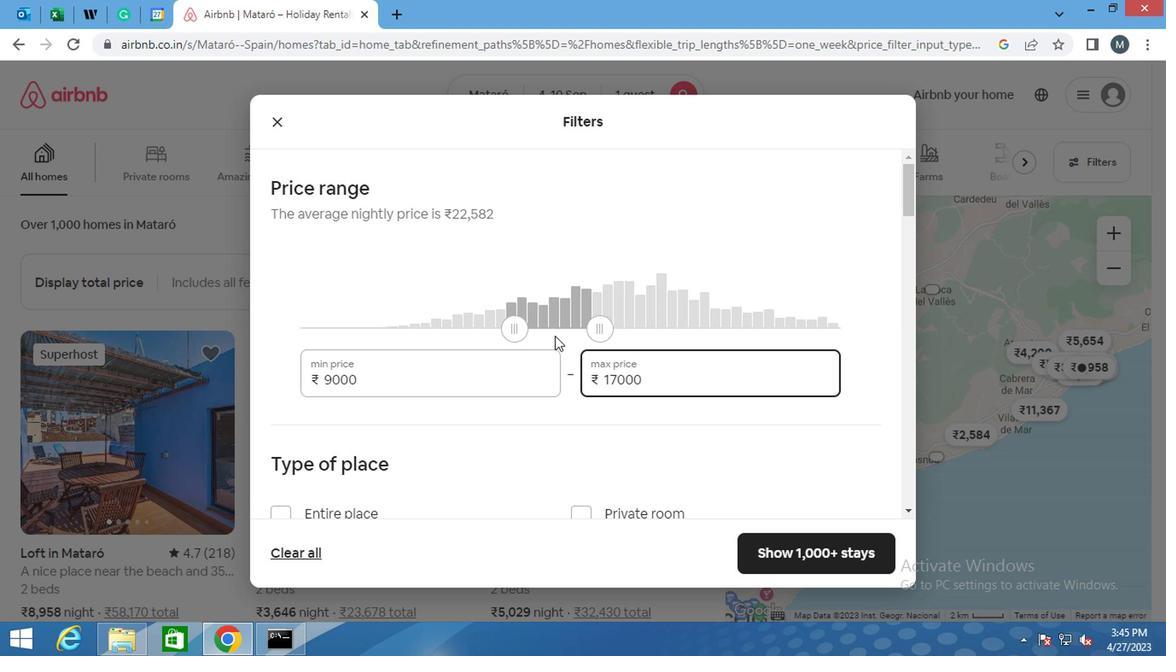 
Action: Mouse moved to (498, 342)
Screenshot: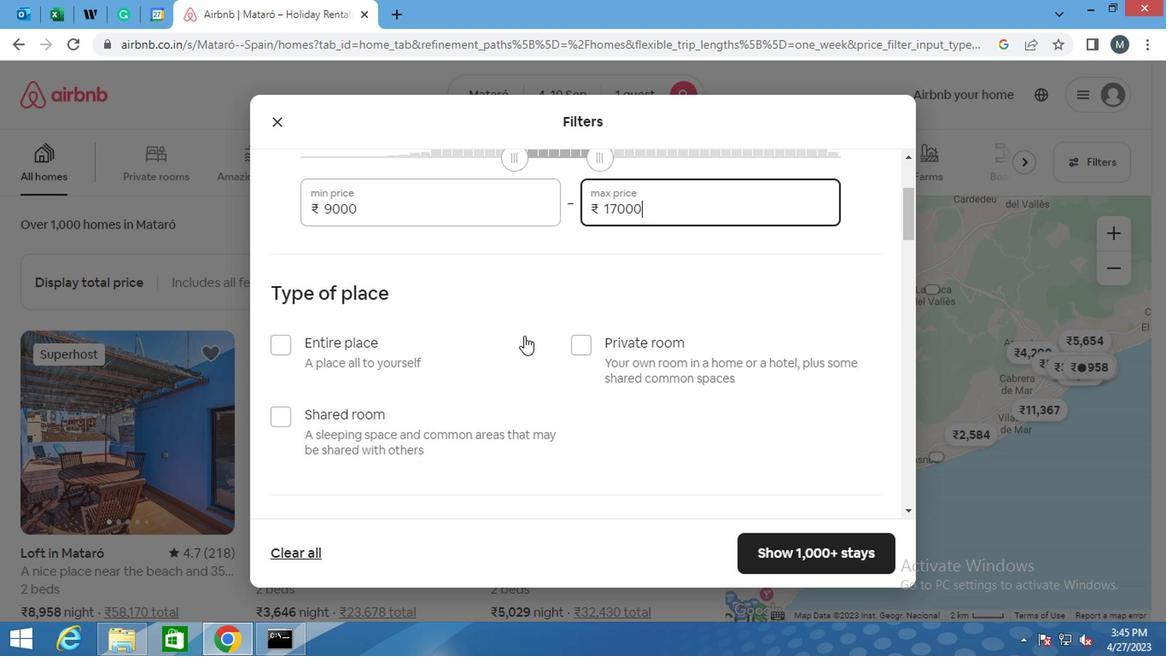 
Action: Mouse scrolled (498, 342) with delta (0, 0)
Screenshot: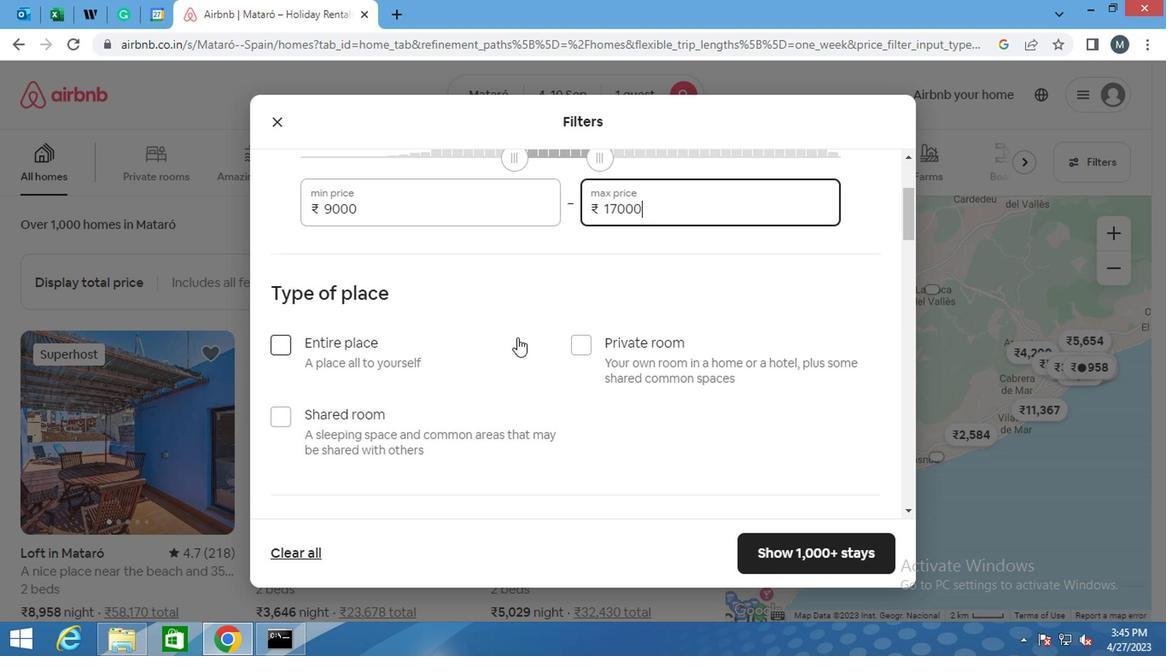 
Action: Mouse moved to (574, 263)
Screenshot: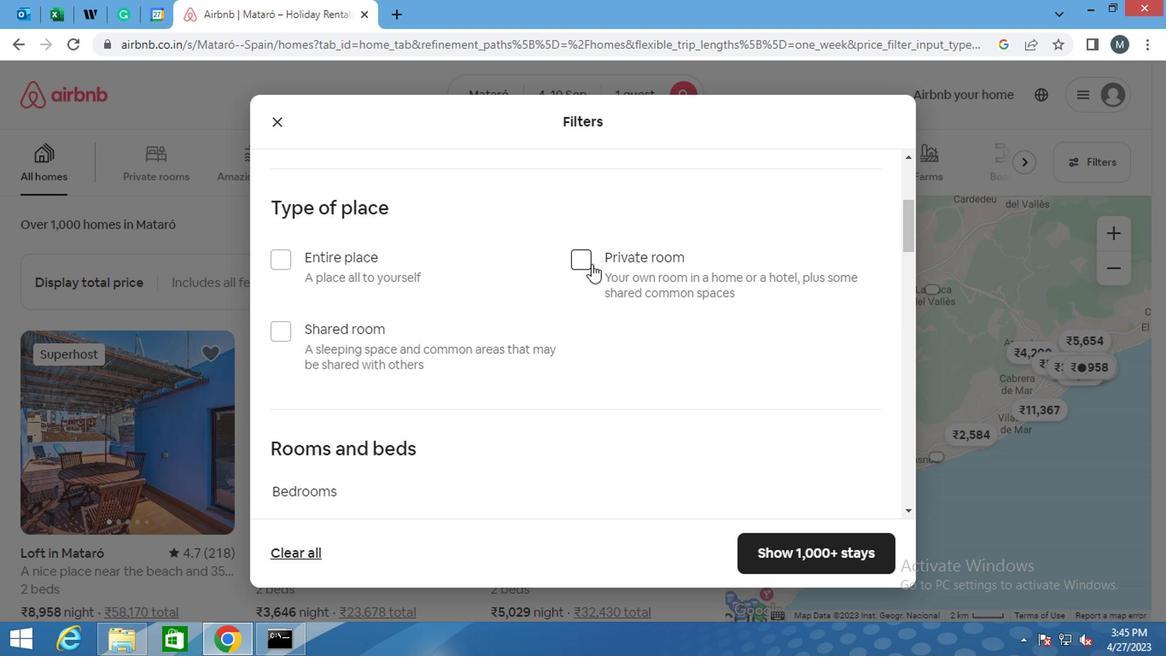 
Action: Mouse pressed left at (574, 263)
Screenshot: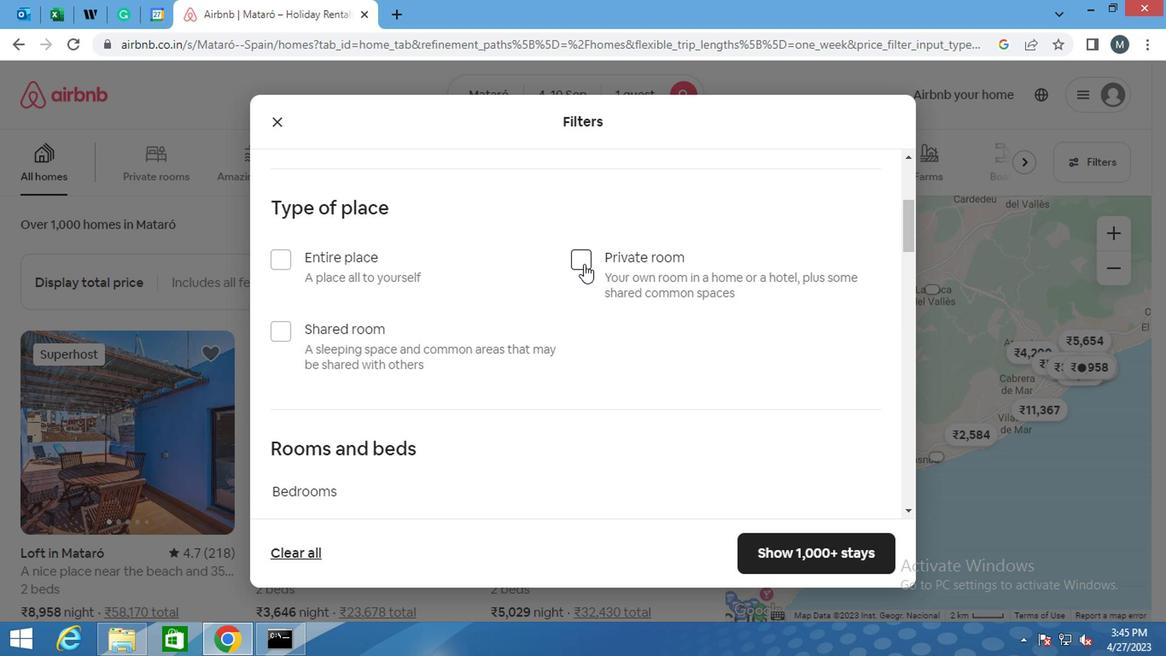 
Action: Mouse moved to (520, 259)
Screenshot: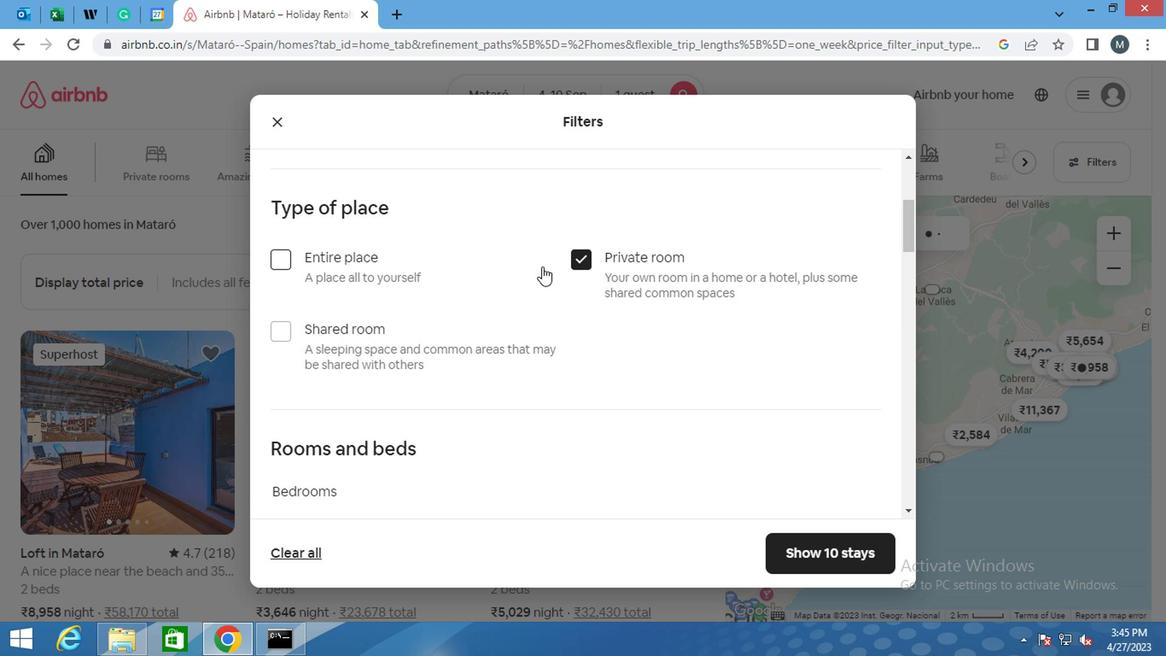 
Action: Mouse scrolled (520, 258) with delta (0, 0)
Screenshot: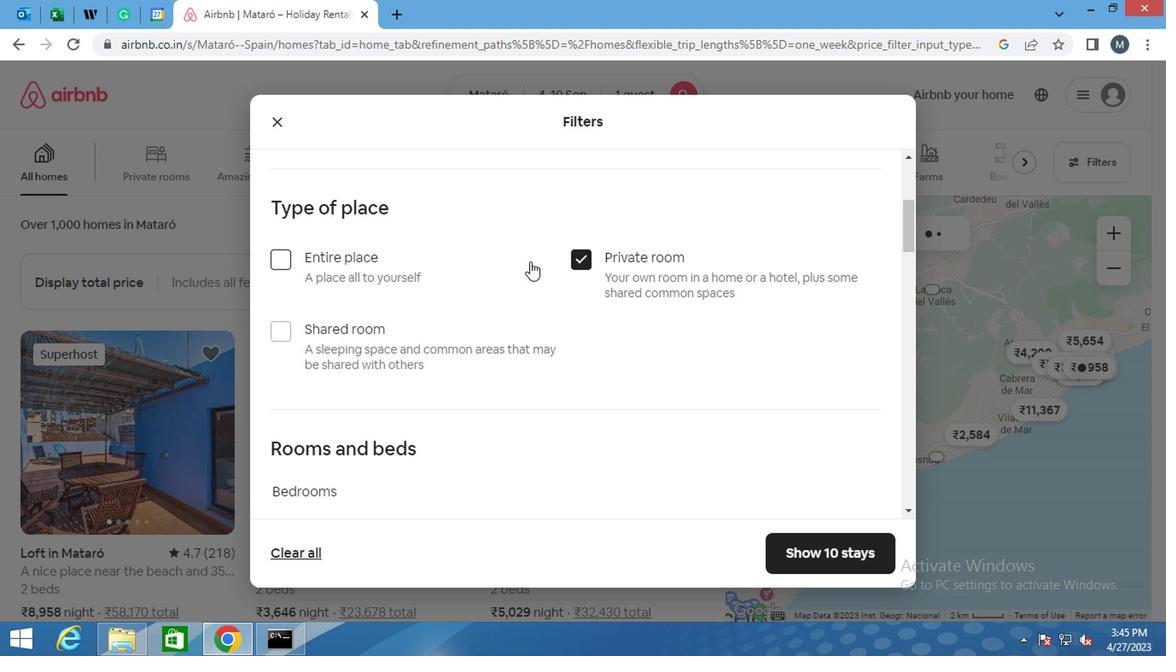 
Action: Mouse scrolled (520, 258) with delta (0, 0)
Screenshot: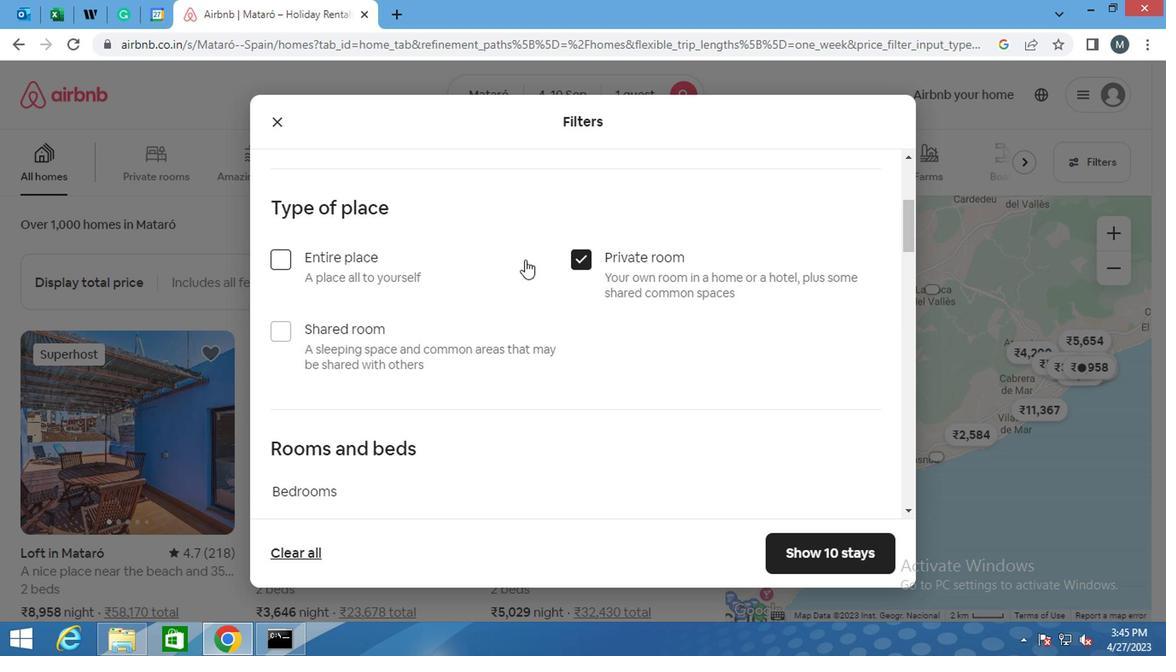 
Action: Mouse moved to (465, 261)
Screenshot: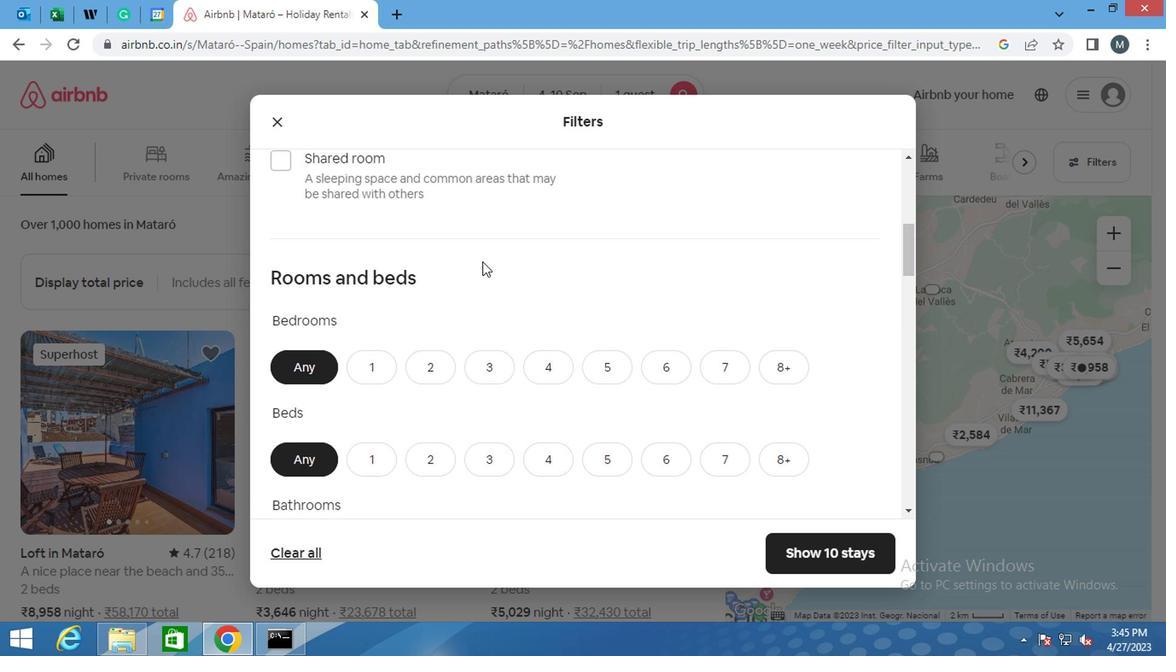 
Action: Mouse scrolled (465, 261) with delta (0, 0)
Screenshot: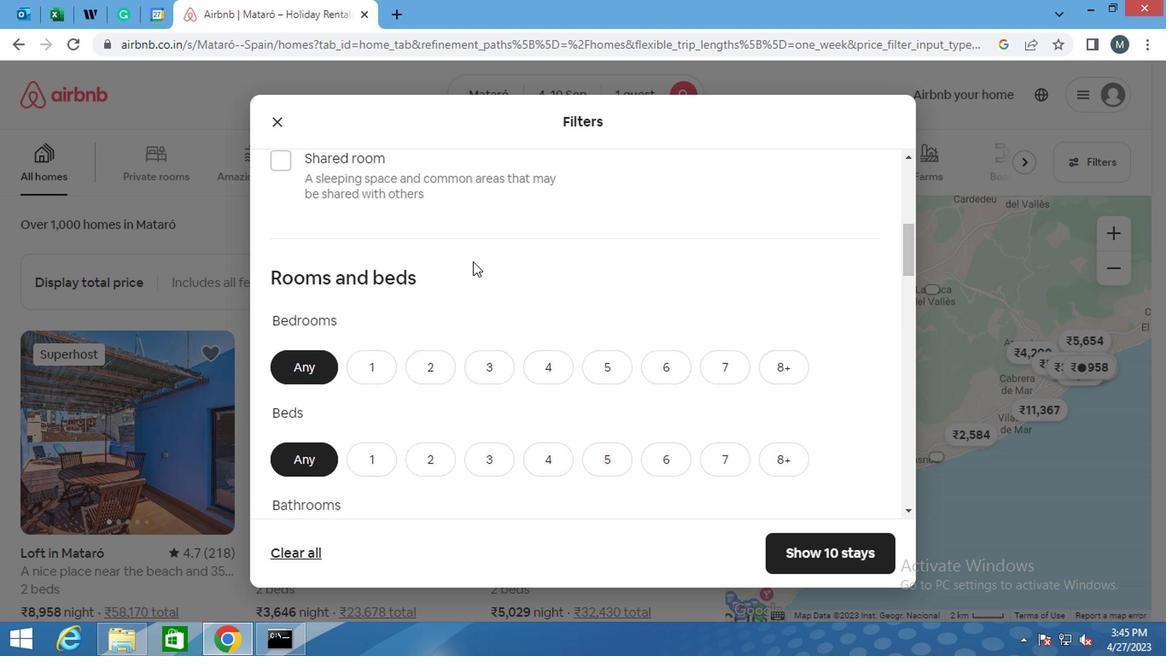 
Action: Mouse moved to (373, 291)
Screenshot: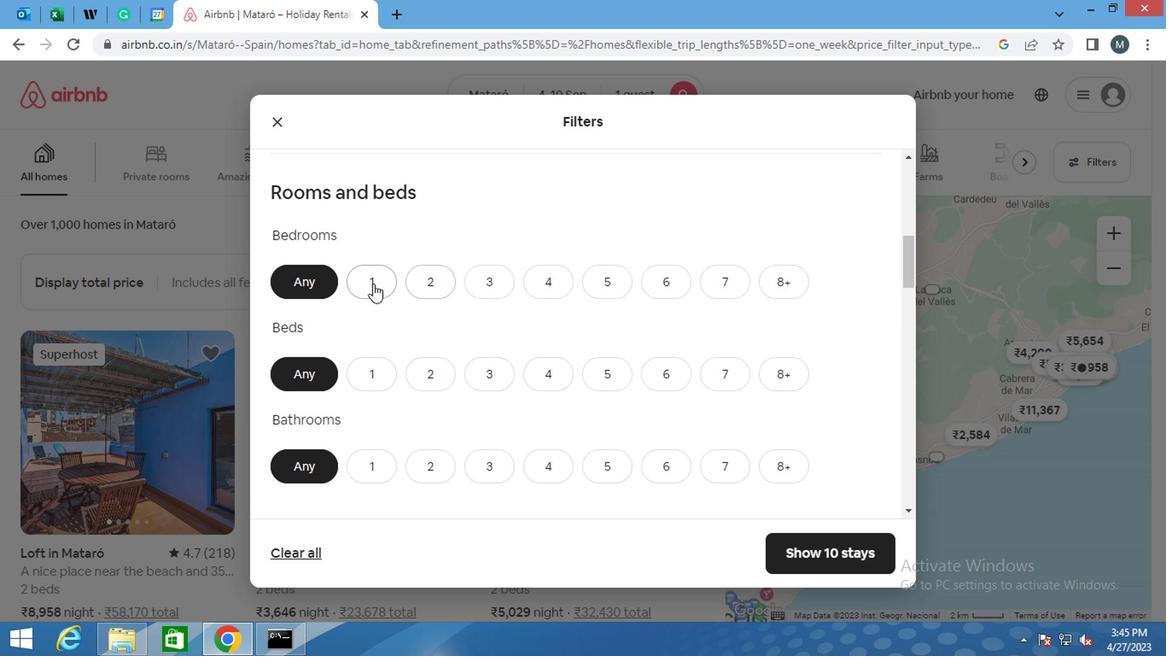 
Action: Mouse pressed left at (373, 291)
Screenshot: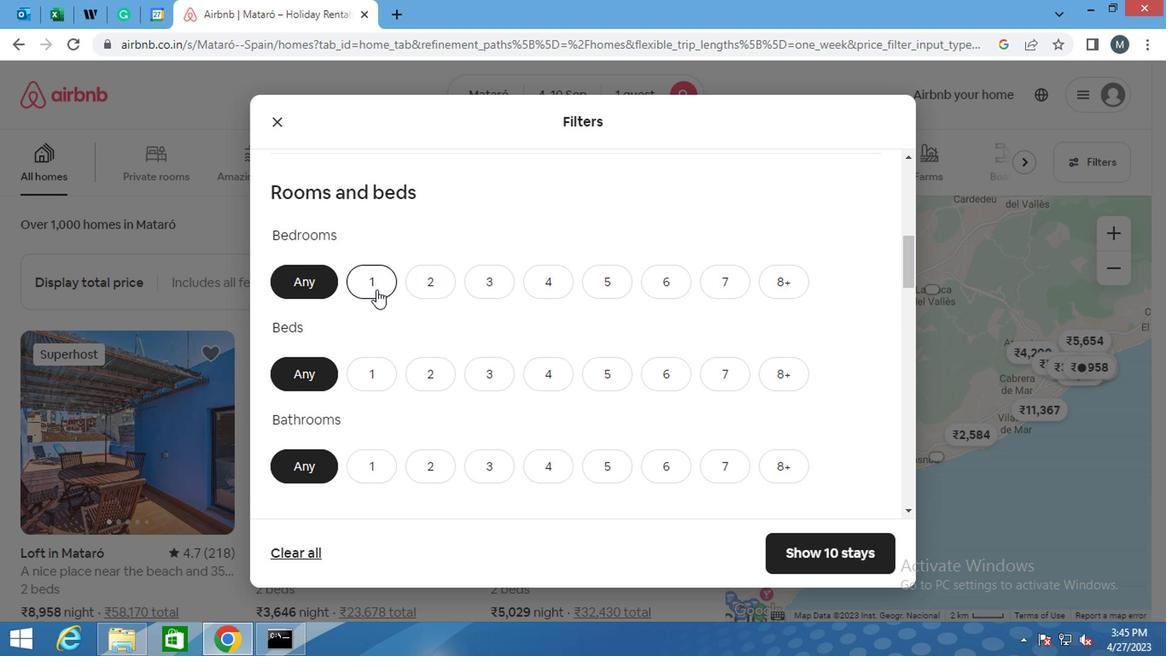 
Action: Mouse moved to (365, 391)
Screenshot: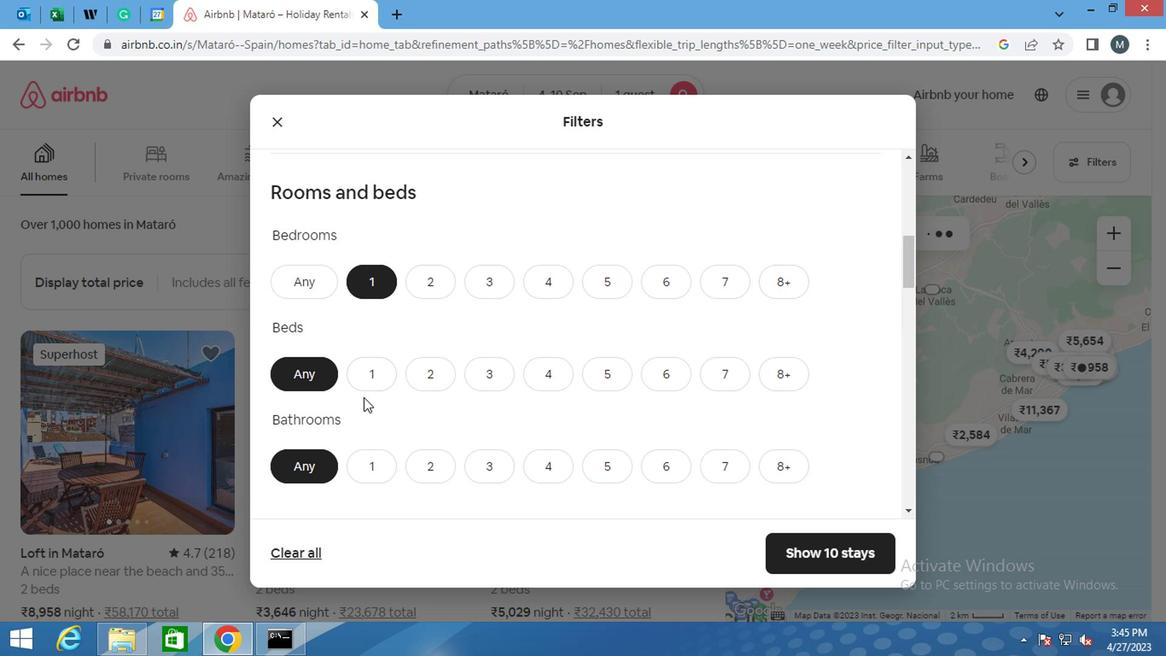 
Action: Mouse pressed left at (365, 391)
Screenshot: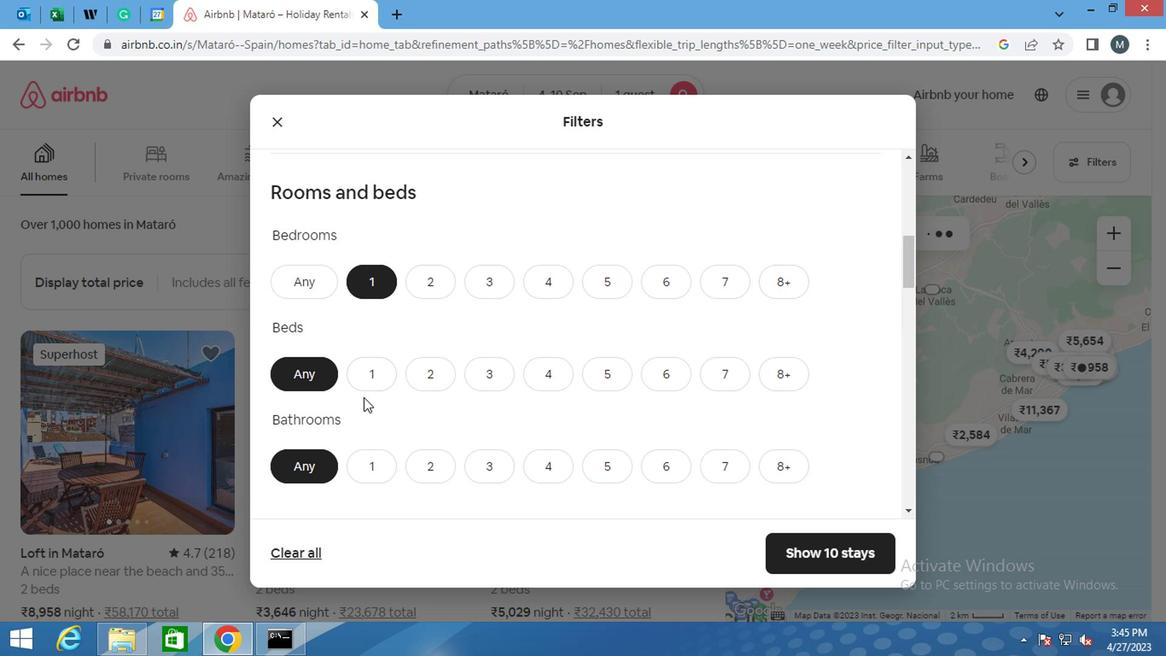 
Action: Mouse moved to (365, 385)
Screenshot: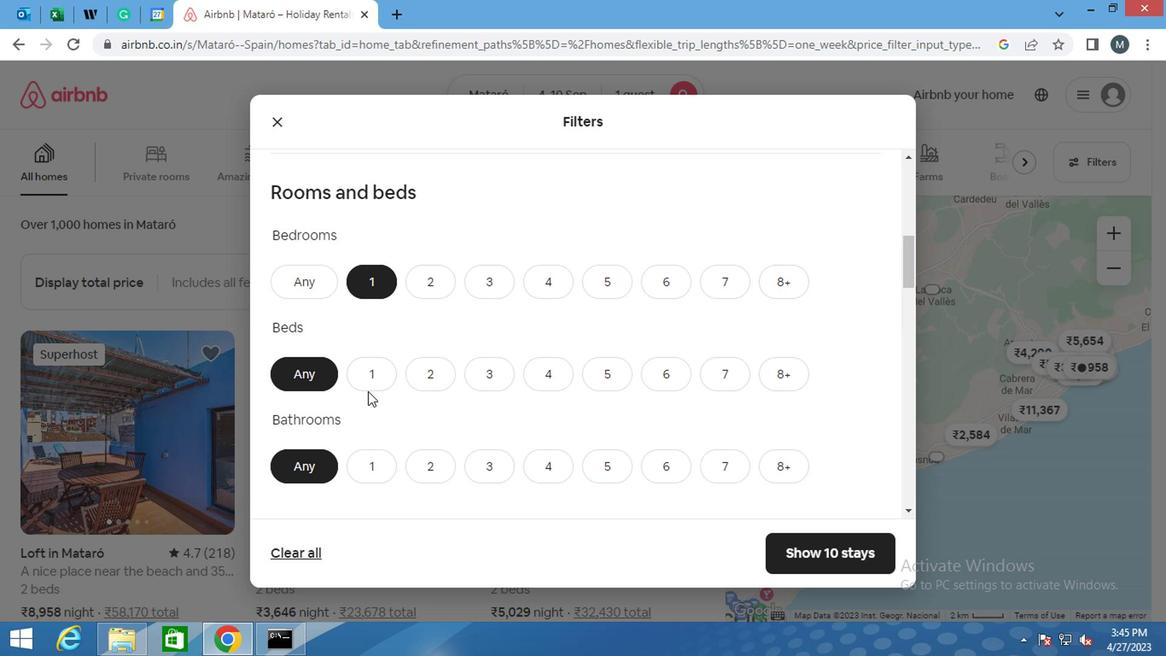 
Action: Mouse pressed left at (365, 385)
Screenshot: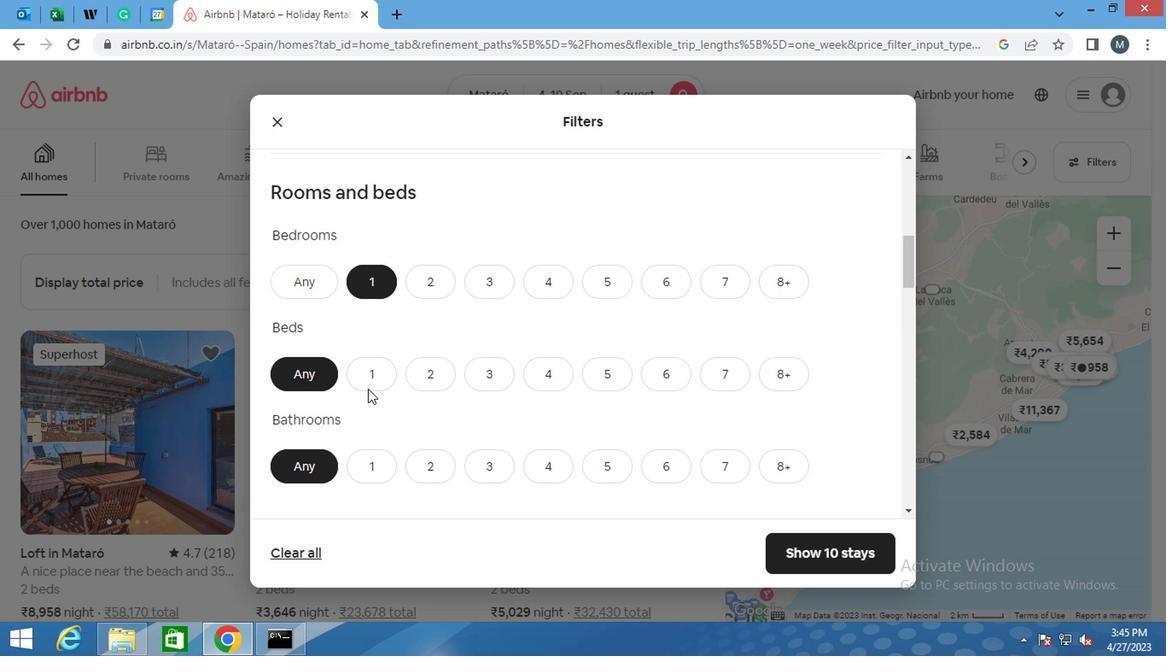 
Action: Mouse moved to (375, 468)
Screenshot: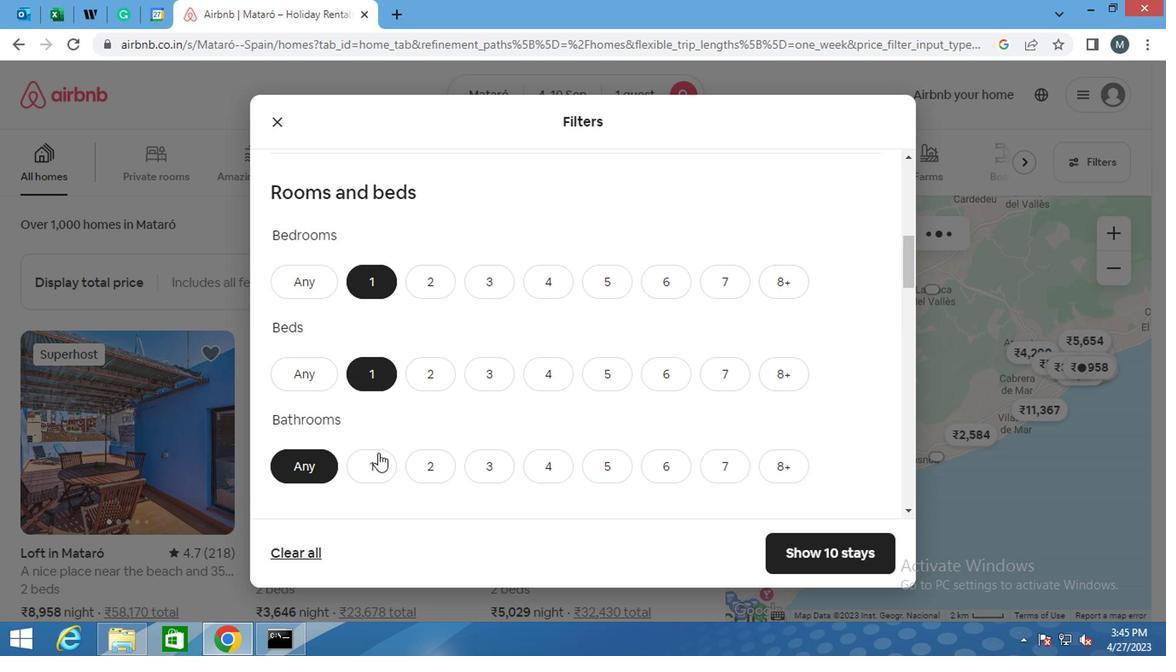 
Action: Mouse pressed left at (375, 468)
Screenshot: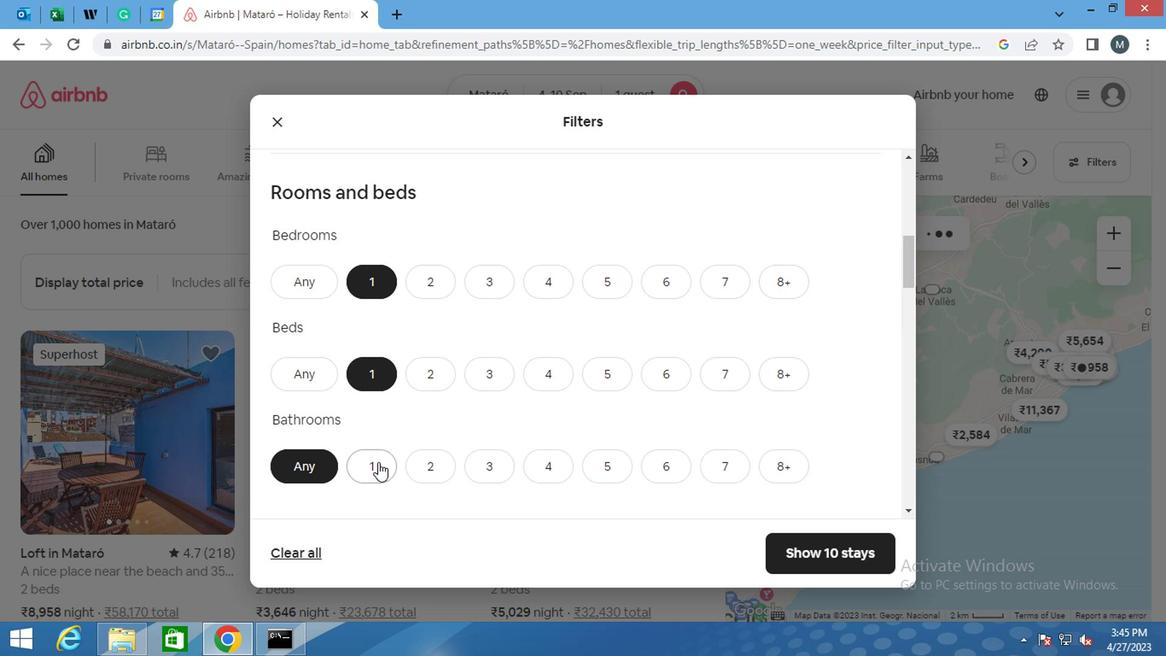 
Action: Mouse moved to (399, 408)
Screenshot: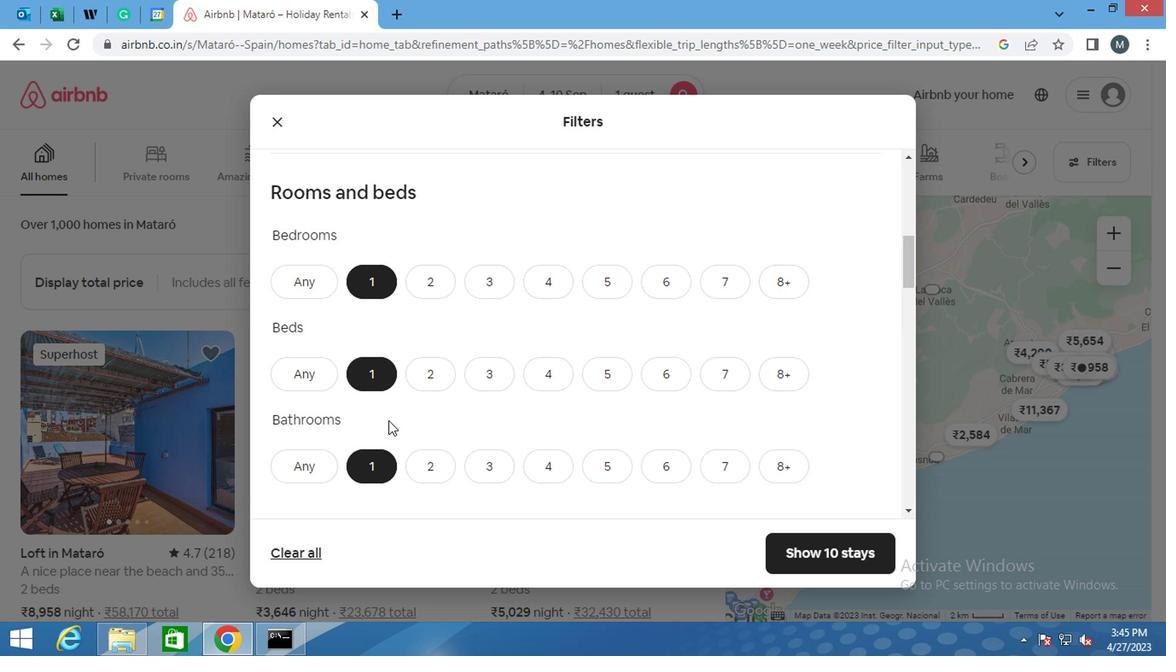 
Action: Mouse scrolled (399, 407) with delta (0, -1)
Screenshot: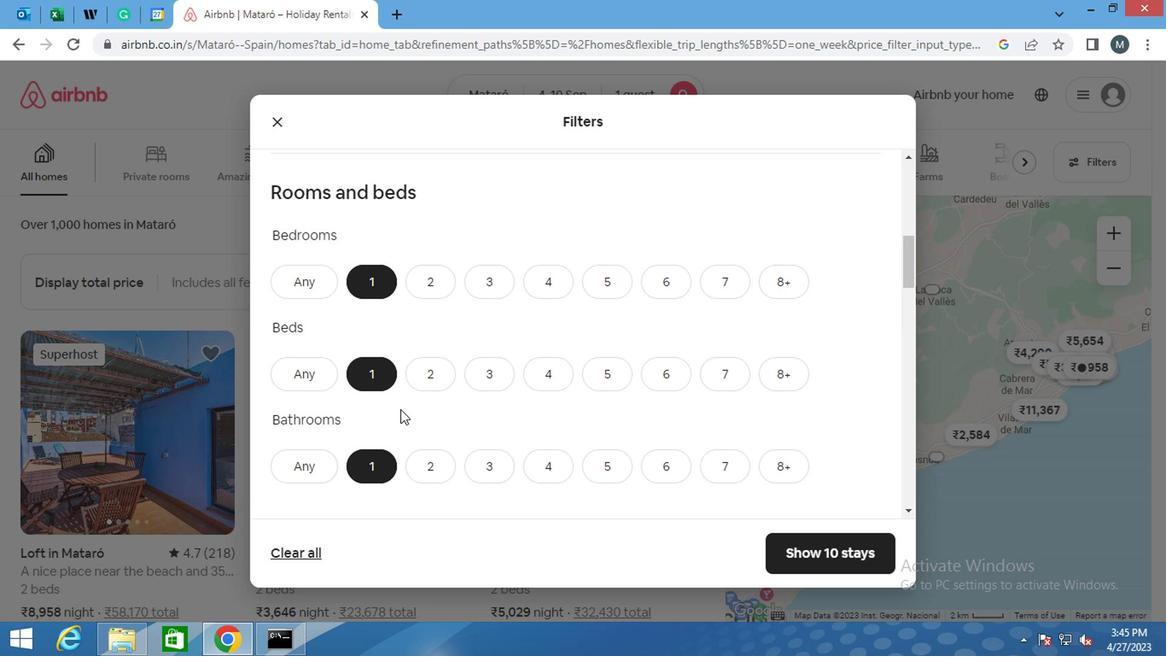 
Action: Mouse scrolled (399, 407) with delta (0, -1)
Screenshot: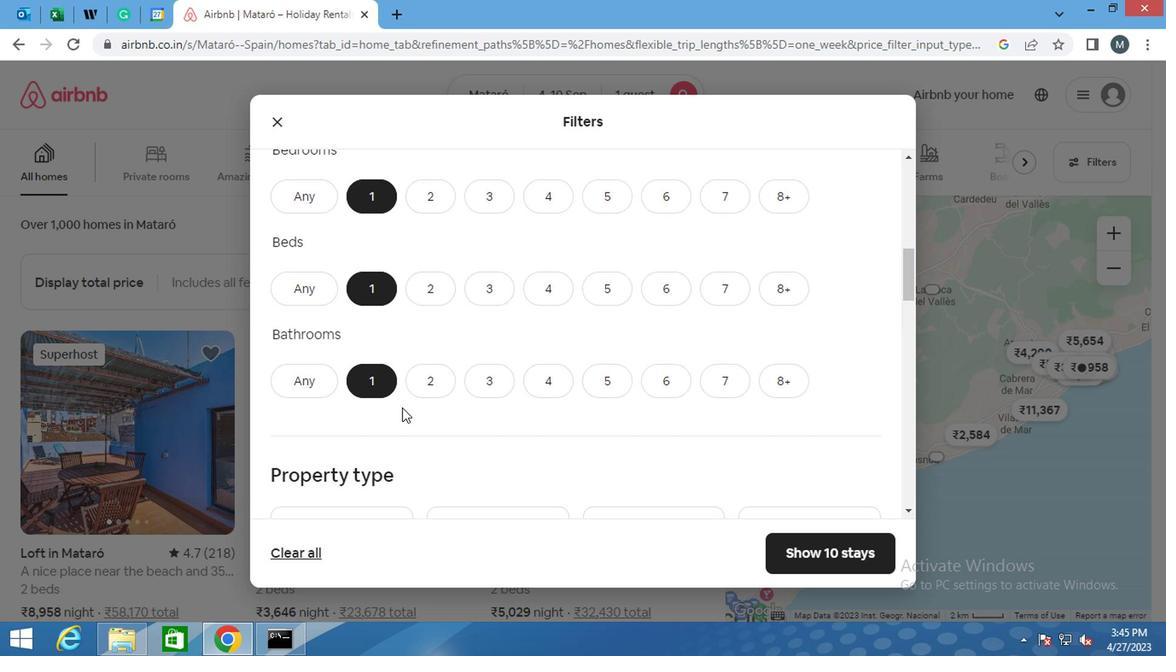 
Action: Mouse moved to (397, 408)
Screenshot: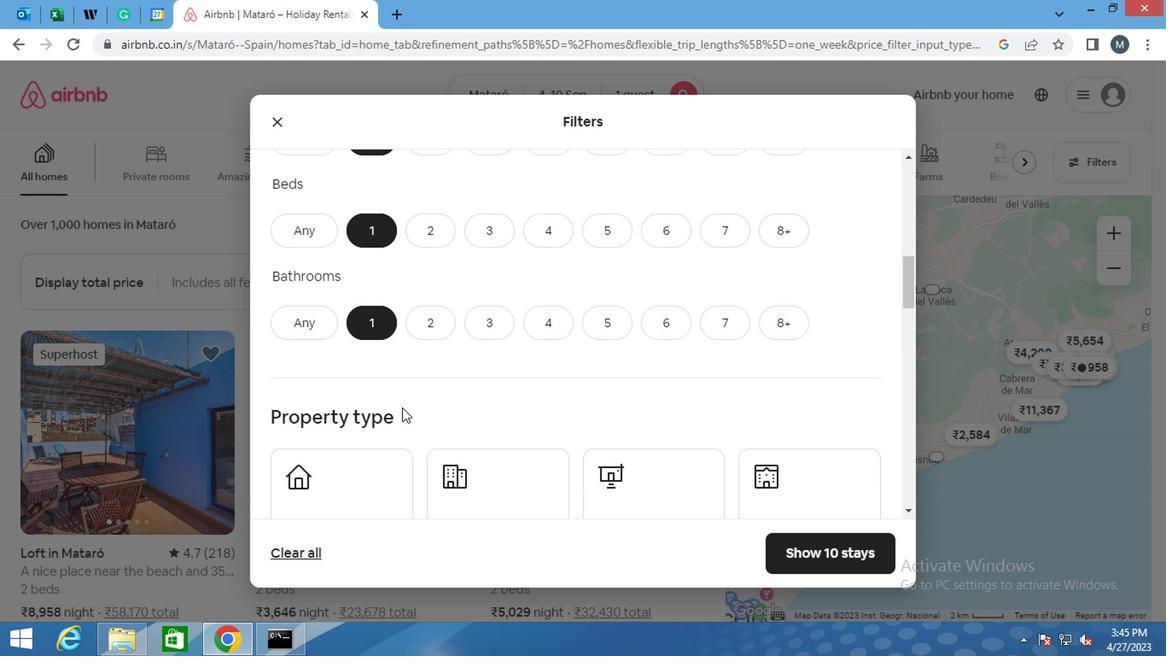 
Action: Mouse scrolled (397, 407) with delta (0, -1)
Screenshot: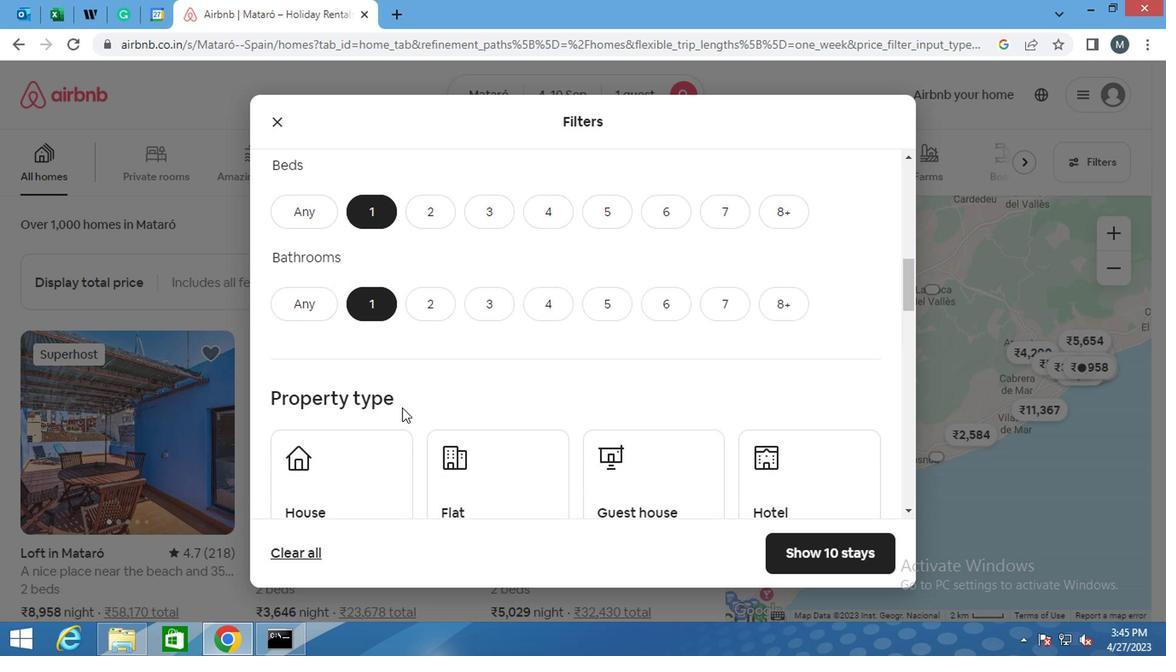 
Action: Mouse moved to (366, 406)
Screenshot: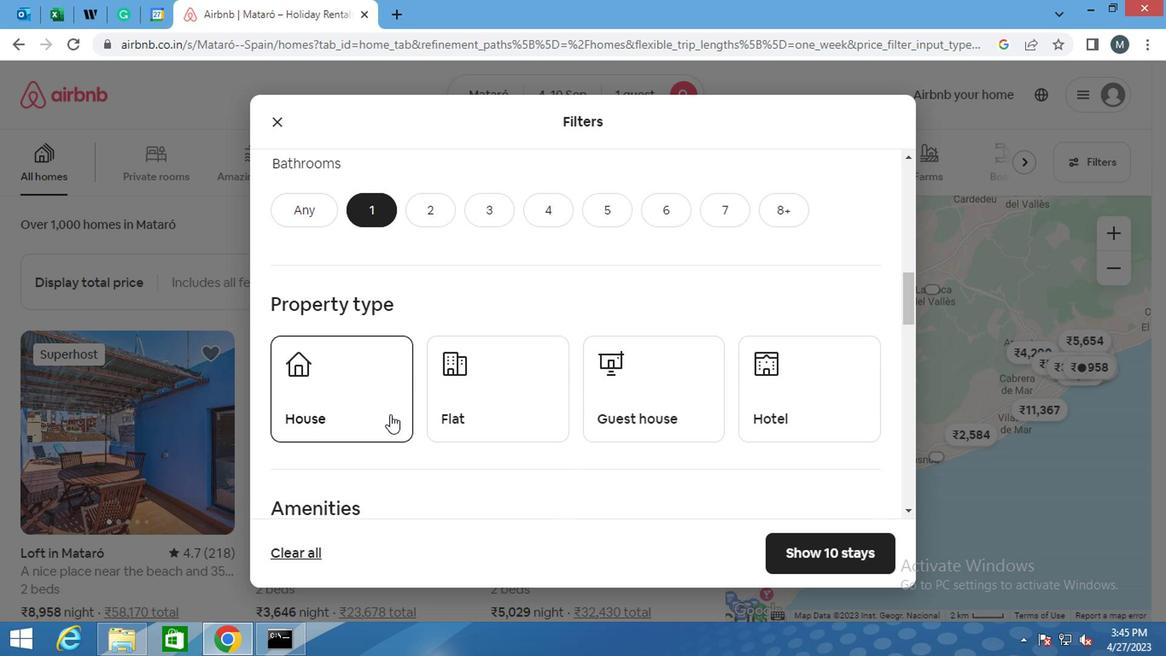 
Action: Mouse pressed left at (366, 406)
Screenshot: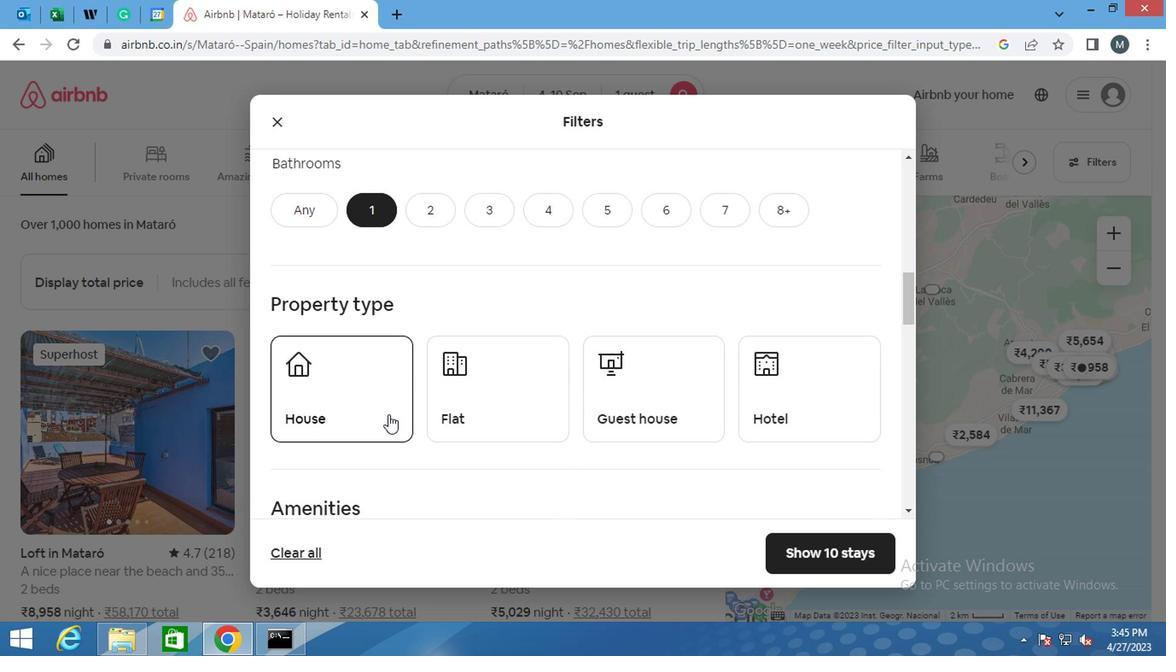 
Action: Mouse moved to (477, 400)
Screenshot: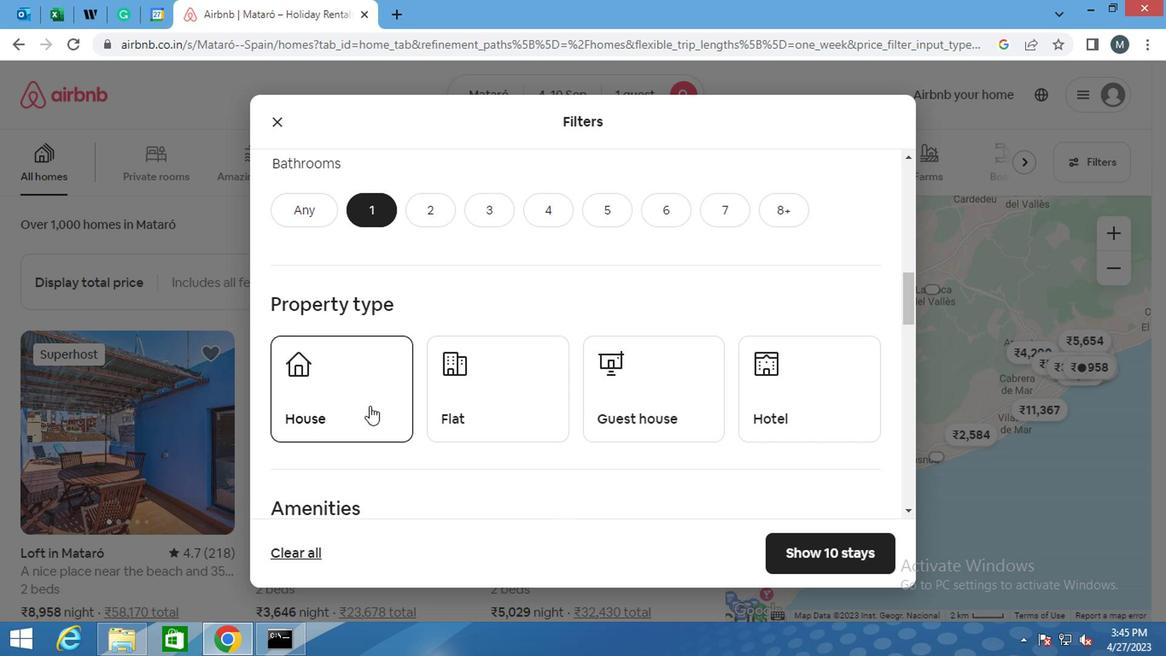
Action: Mouse pressed left at (477, 400)
Screenshot: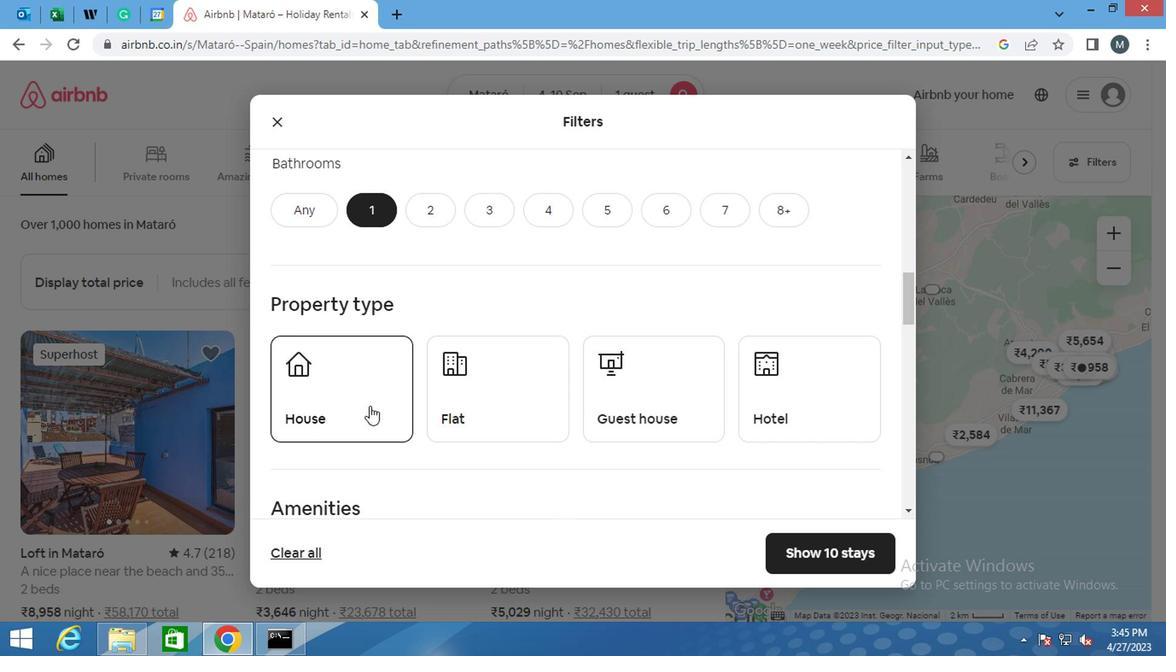 
Action: Mouse moved to (589, 395)
Screenshot: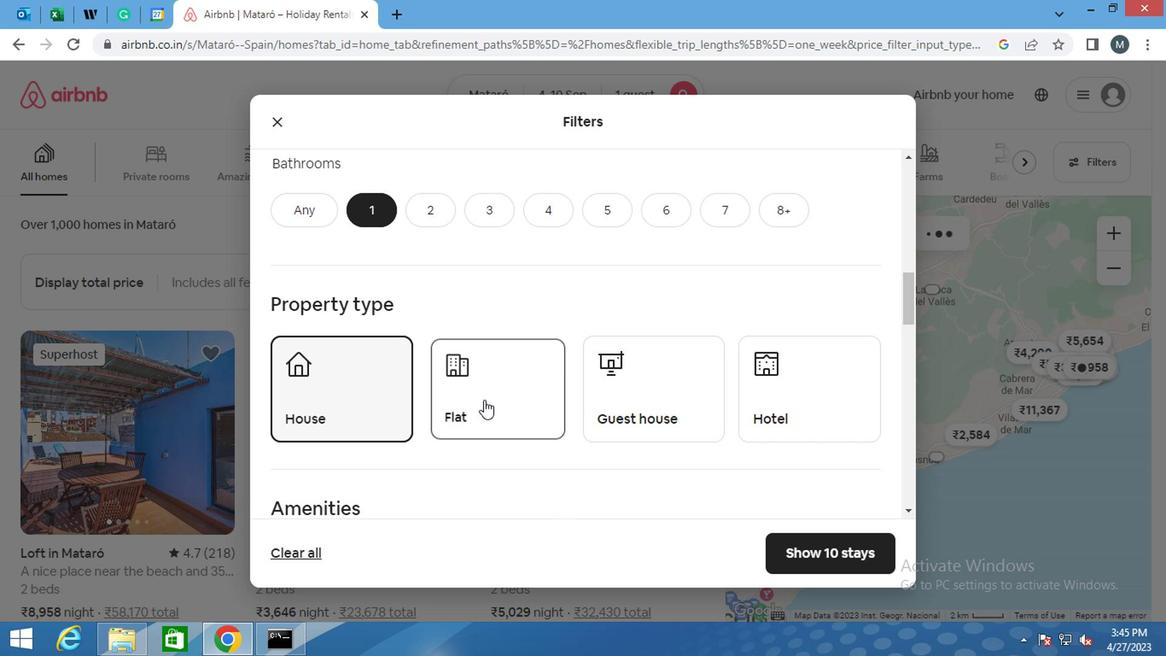 
Action: Mouse pressed left at (589, 395)
Screenshot: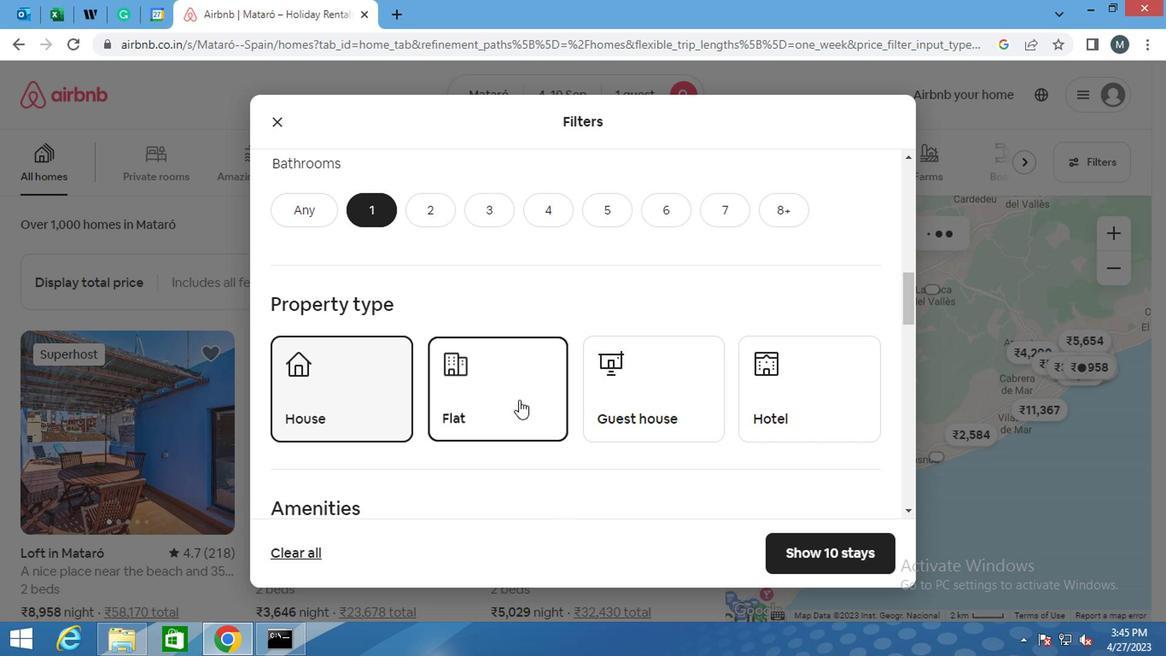 
Action: Mouse moved to (794, 401)
Screenshot: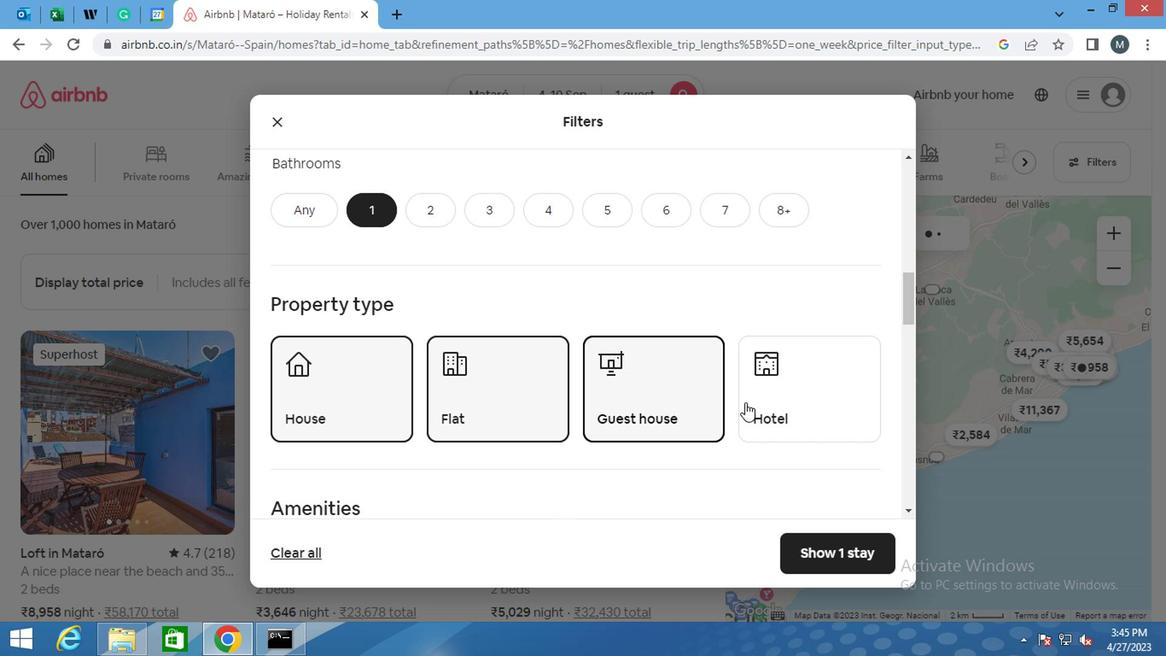 
Action: Mouse pressed left at (794, 401)
Screenshot: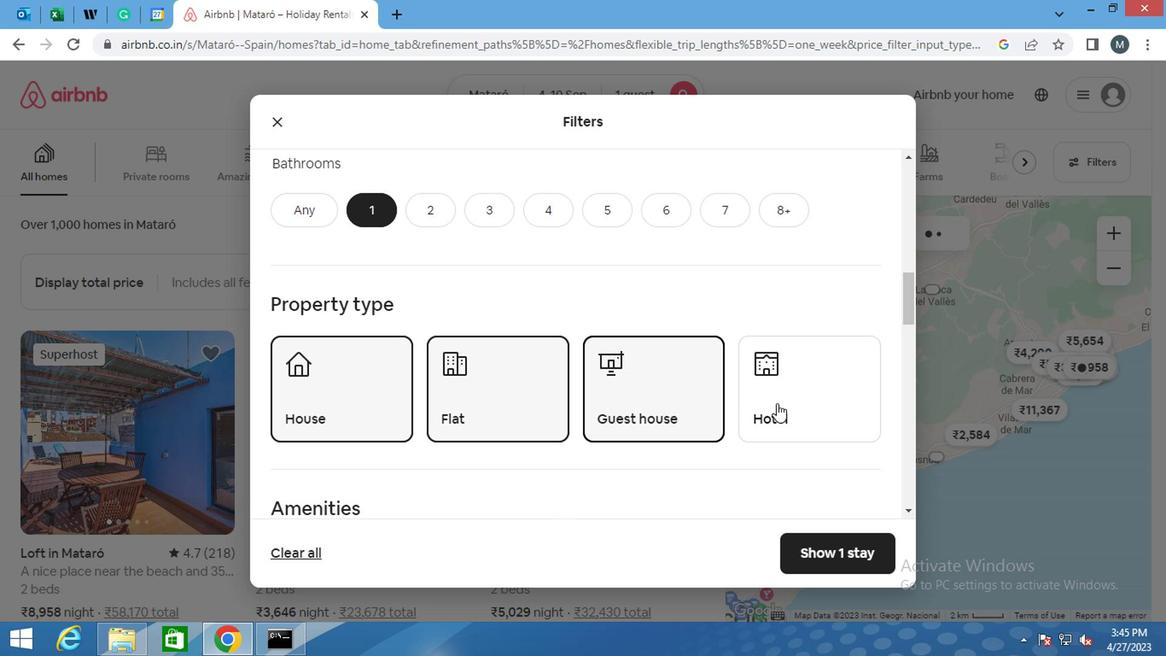 
Action: Mouse moved to (407, 430)
Screenshot: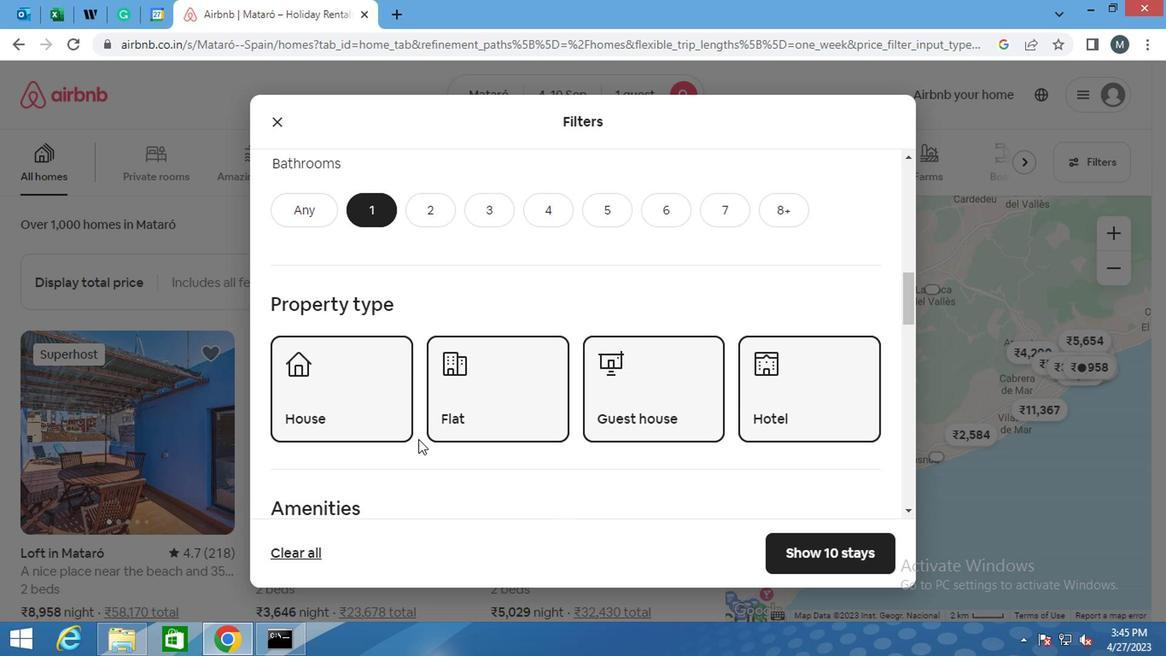 
Action: Mouse scrolled (407, 429) with delta (0, 0)
Screenshot: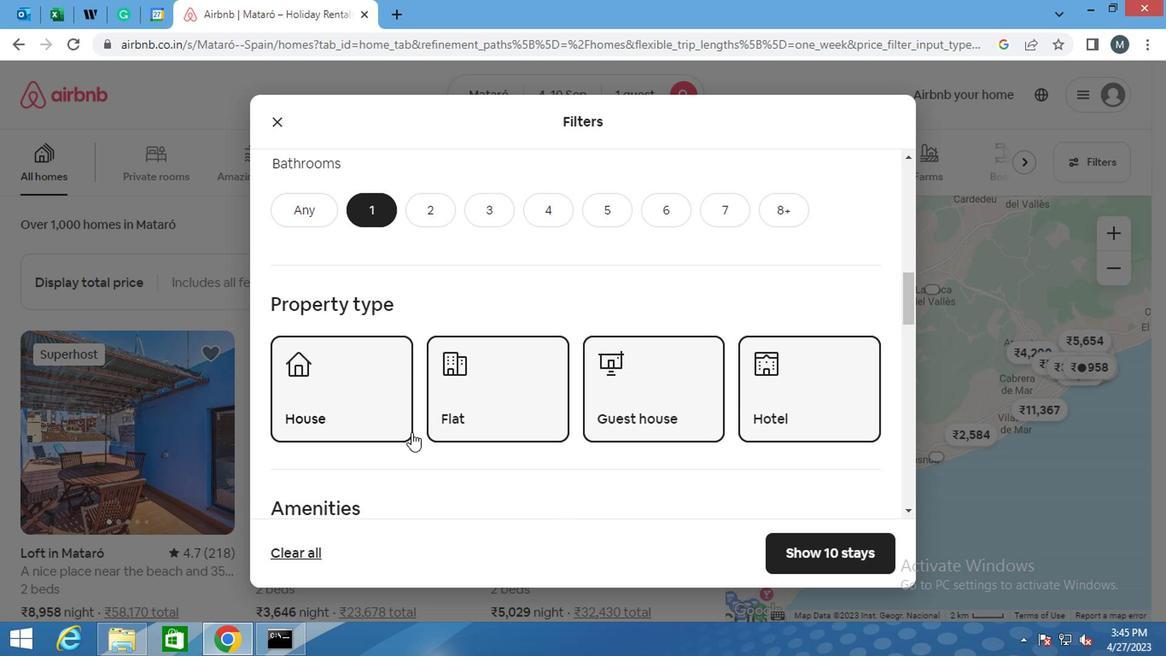 
Action: Mouse scrolled (407, 429) with delta (0, 0)
Screenshot: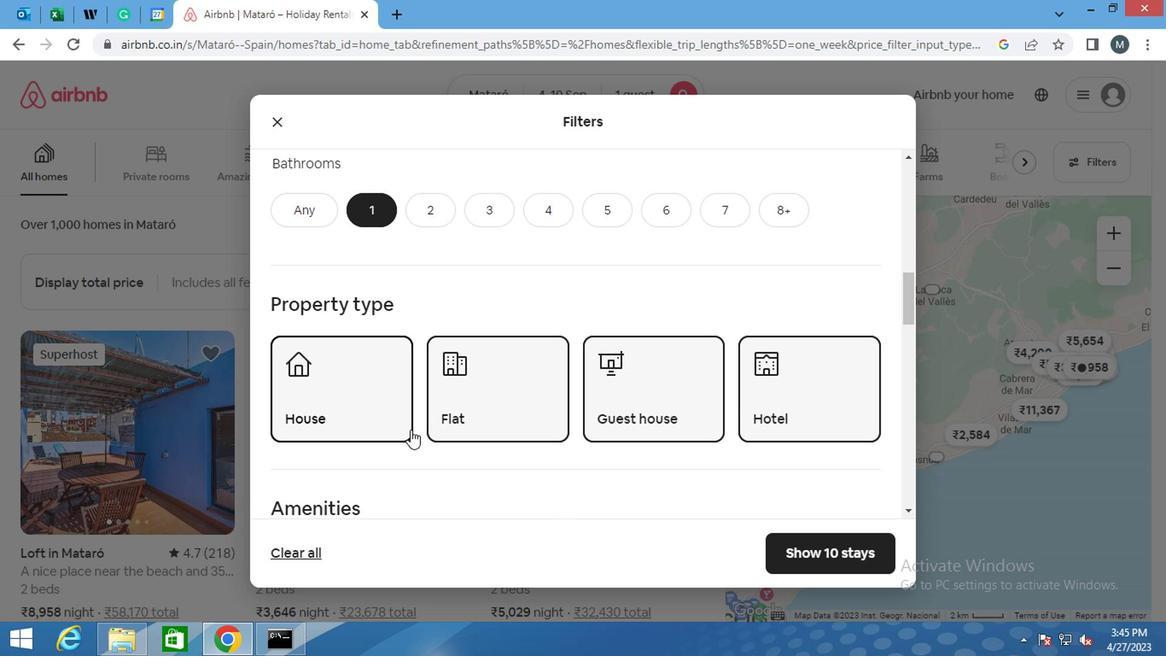 
Action: Mouse scrolled (407, 429) with delta (0, 0)
Screenshot: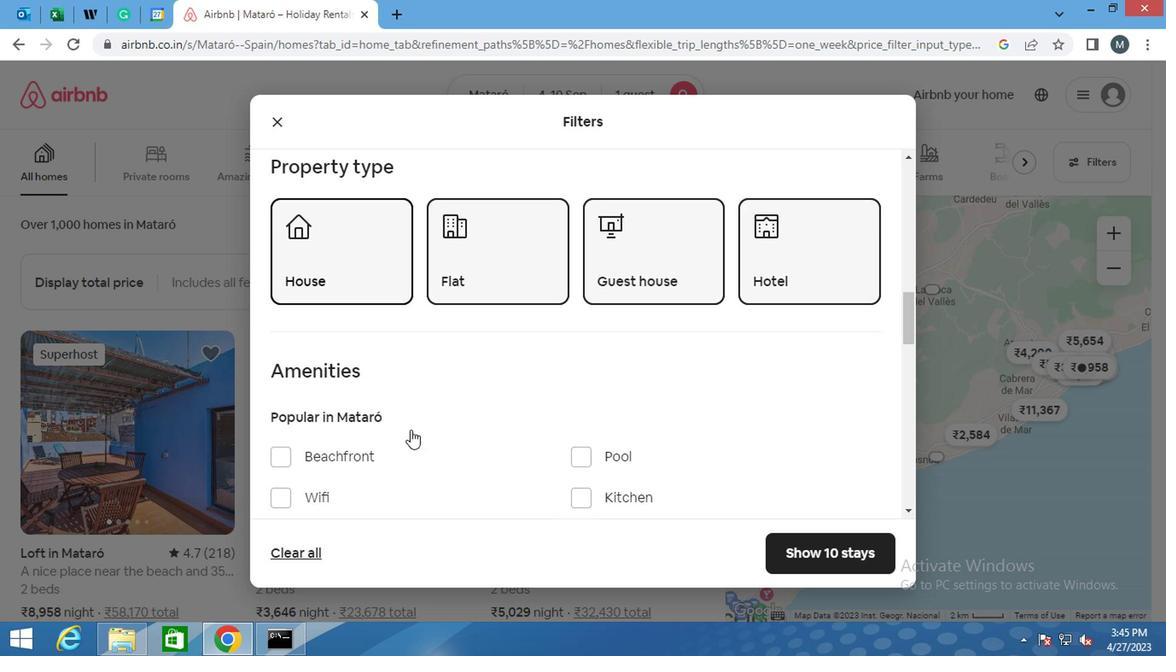 
Action: Mouse moved to (284, 424)
Screenshot: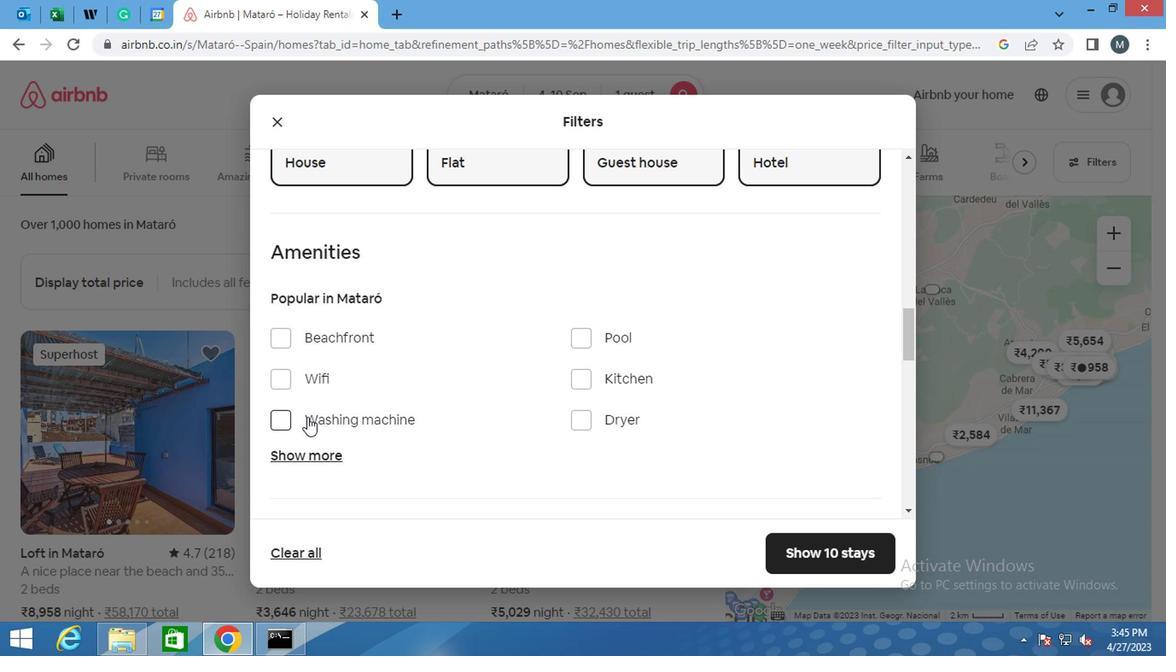 
Action: Mouse pressed left at (284, 424)
Screenshot: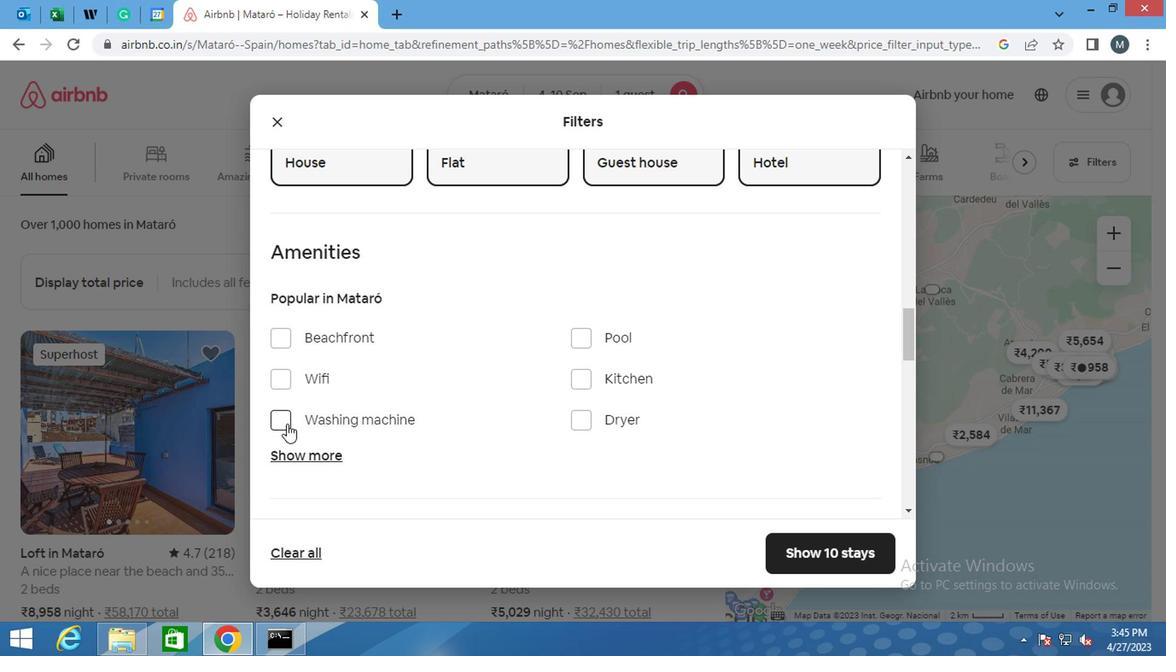 
Action: Mouse moved to (373, 405)
Screenshot: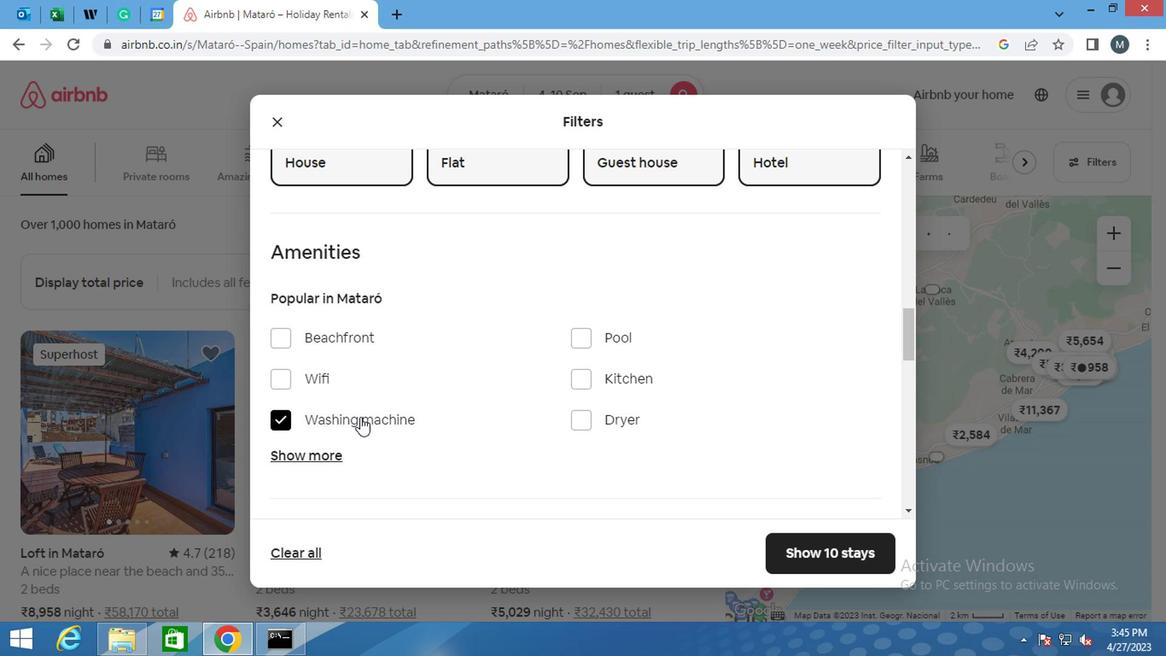 
Action: Mouse scrolled (373, 404) with delta (0, -1)
Screenshot: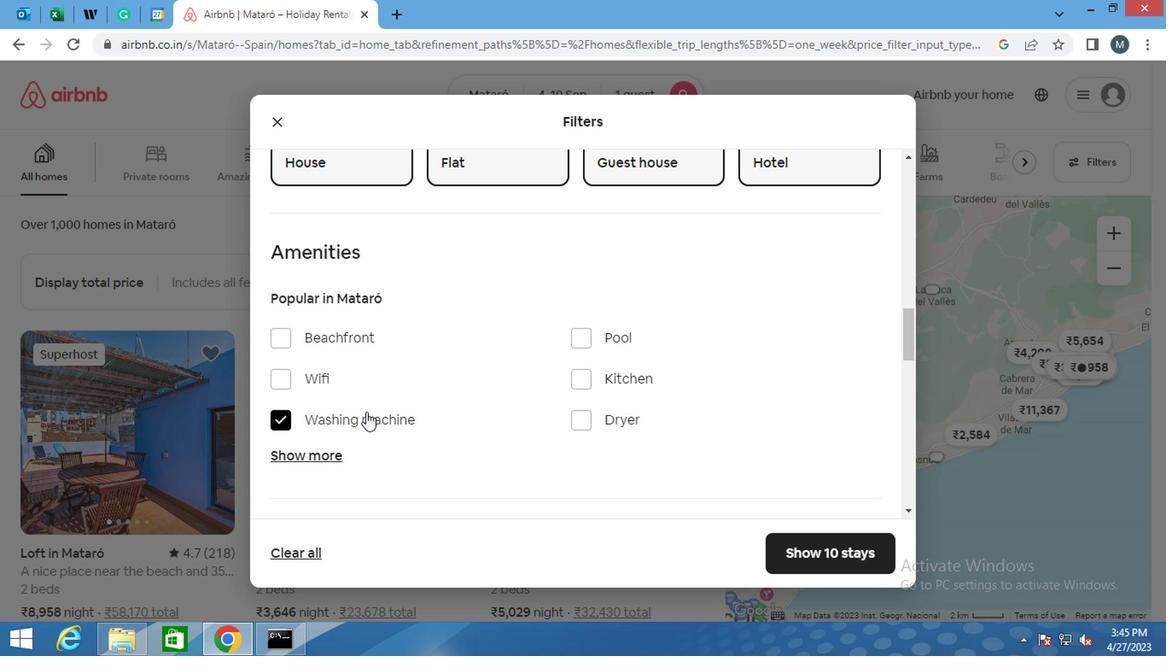 
Action: Mouse scrolled (373, 404) with delta (0, -1)
Screenshot: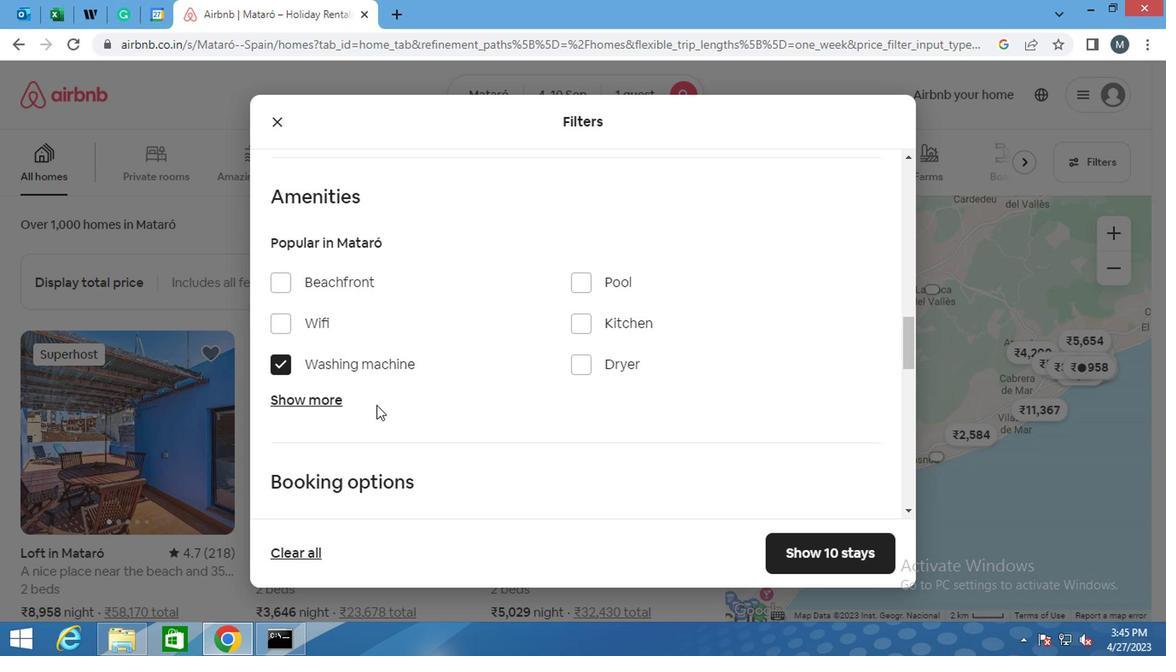 
Action: Mouse moved to (368, 417)
Screenshot: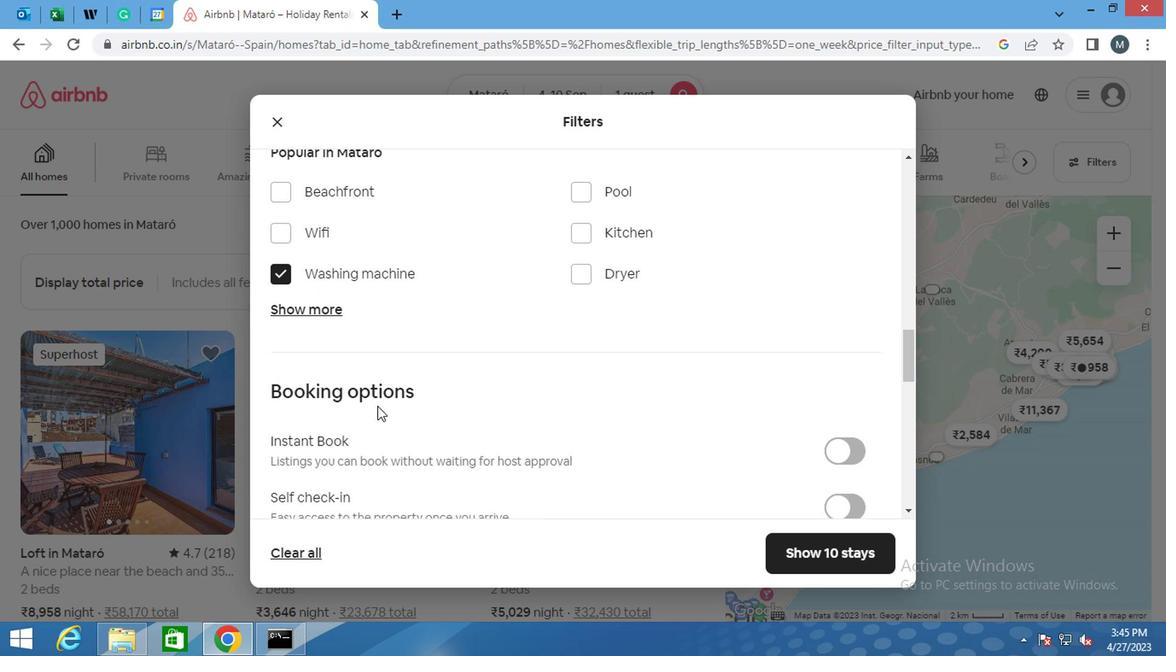 
Action: Mouse scrolled (368, 416) with delta (0, 0)
Screenshot: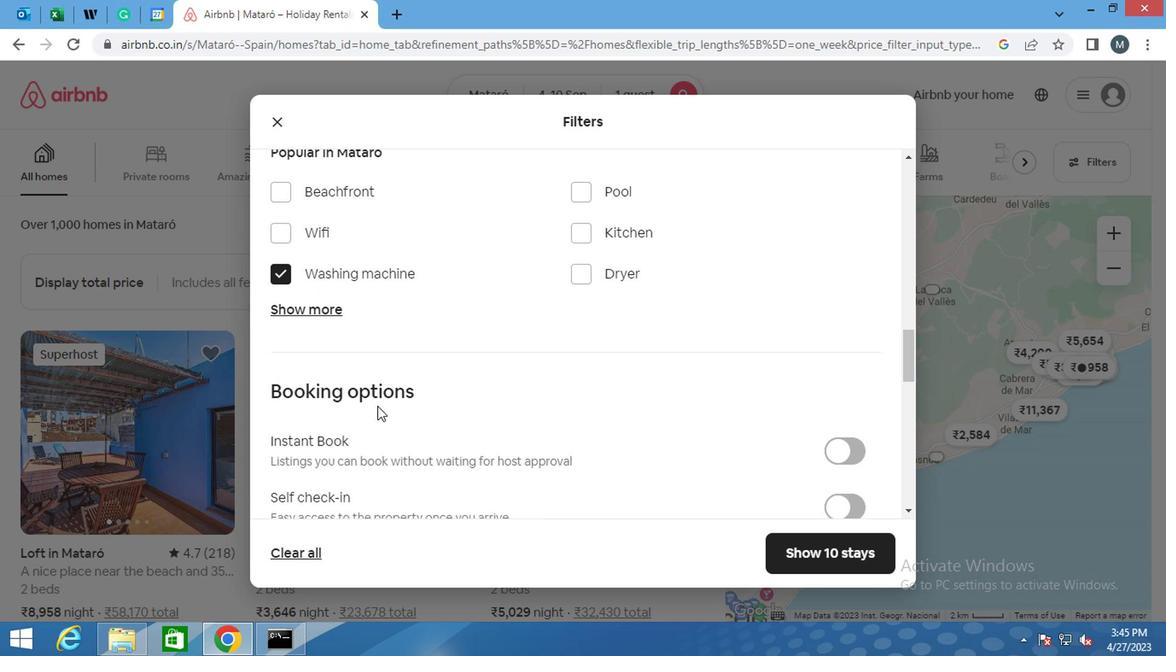 
Action: Mouse moved to (824, 406)
Screenshot: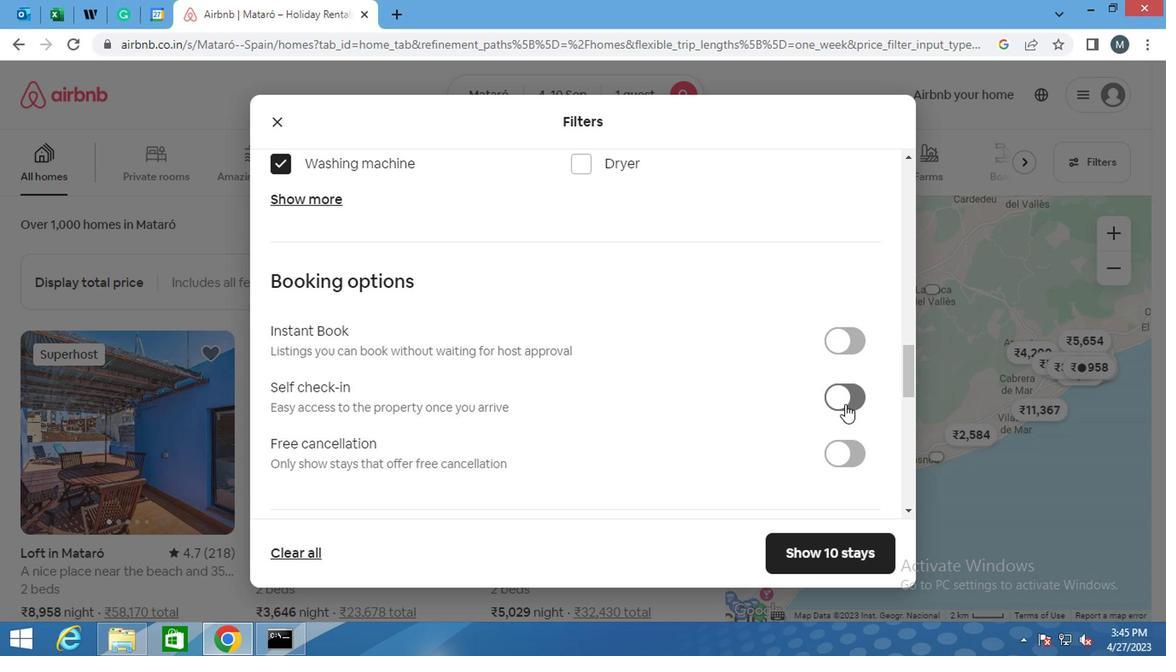 
Action: Mouse pressed left at (824, 406)
Screenshot: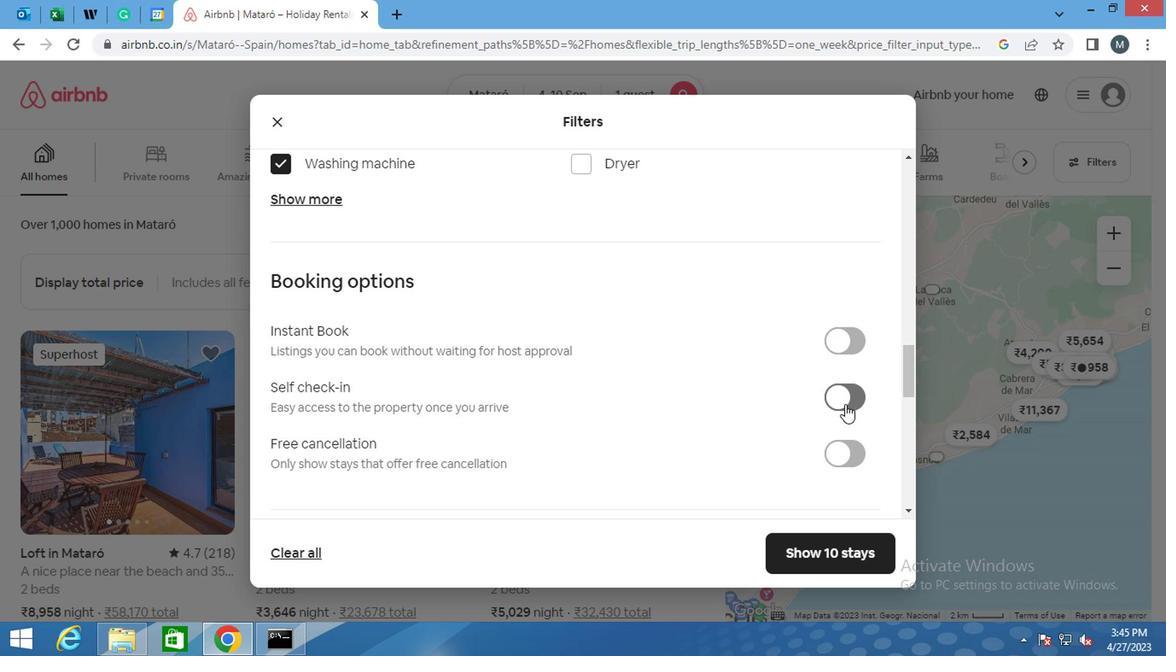 
Action: Mouse moved to (489, 406)
Screenshot: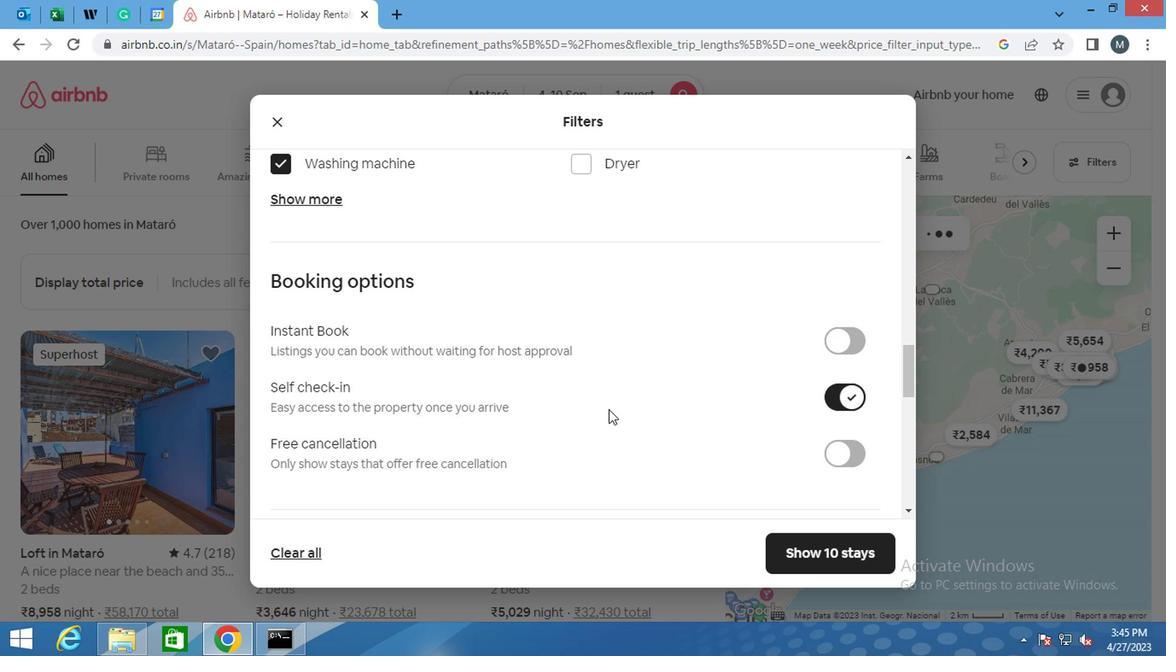 
Action: Mouse scrolled (489, 405) with delta (0, 0)
Screenshot: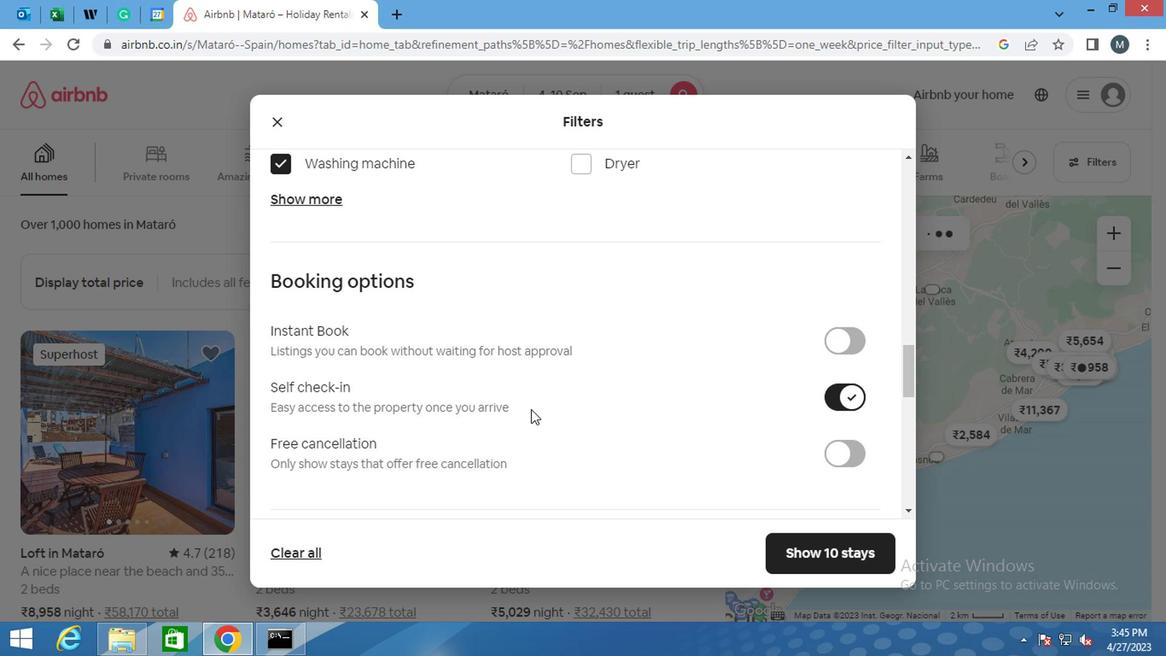 
Action: Mouse scrolled (489, 405) with delta (0, 0)
Screenshot: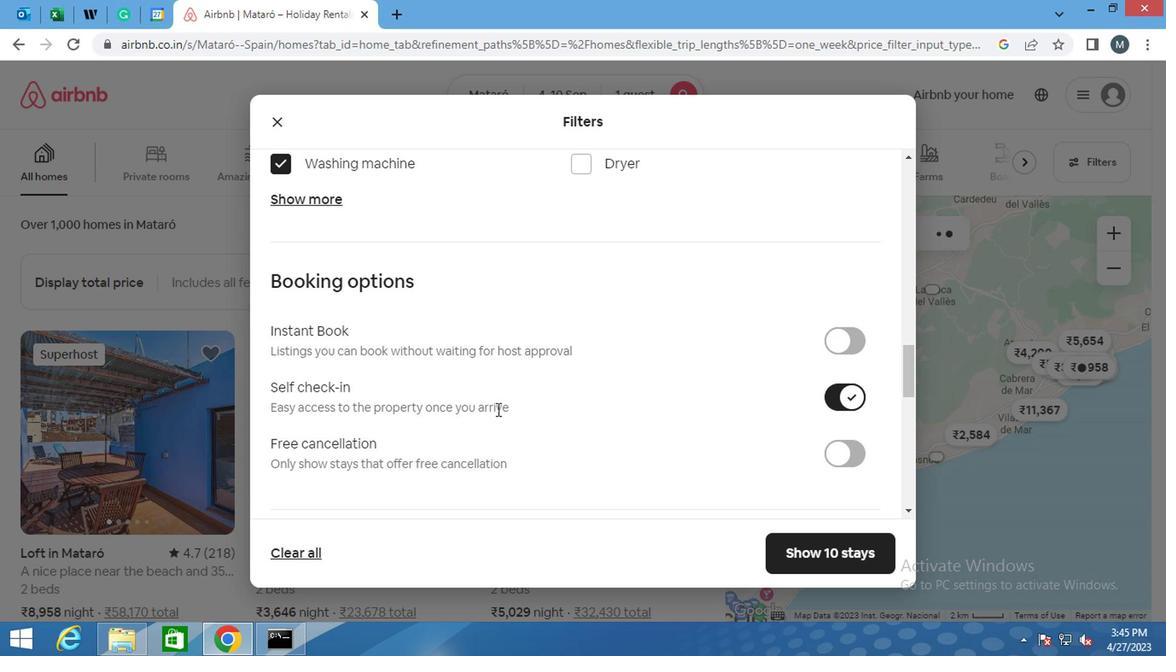 
Action: Mouse moved to (454, 408)
Screenshot: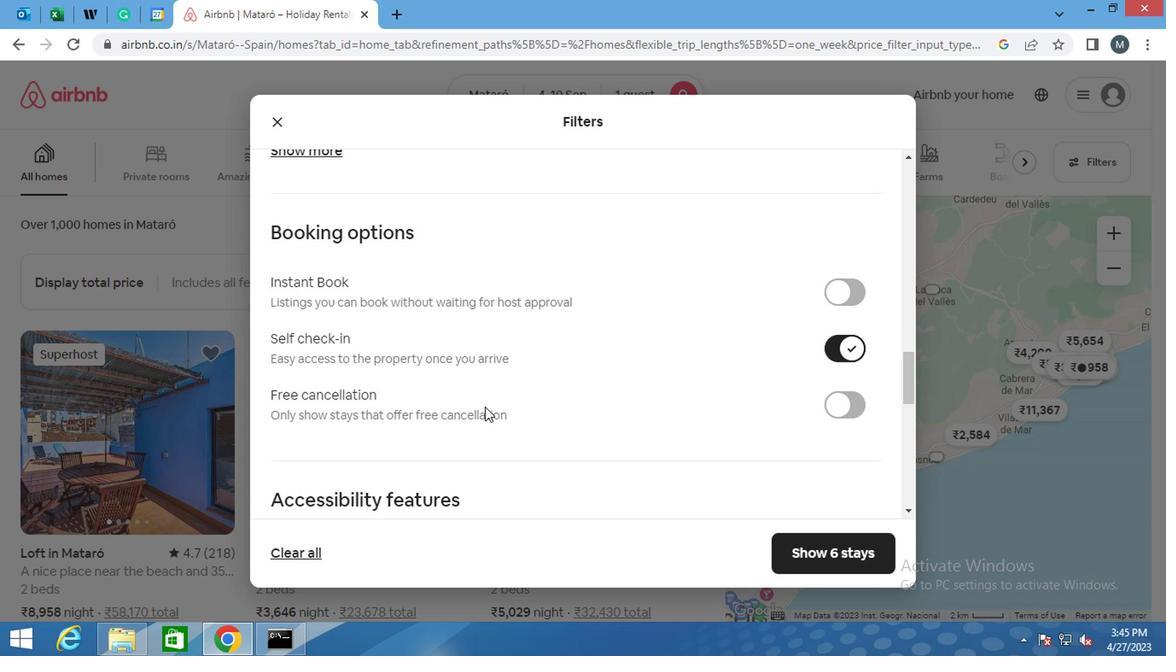 
Action: Mouse scrolled (454, 407) with delta (0, -1)
Screenshot: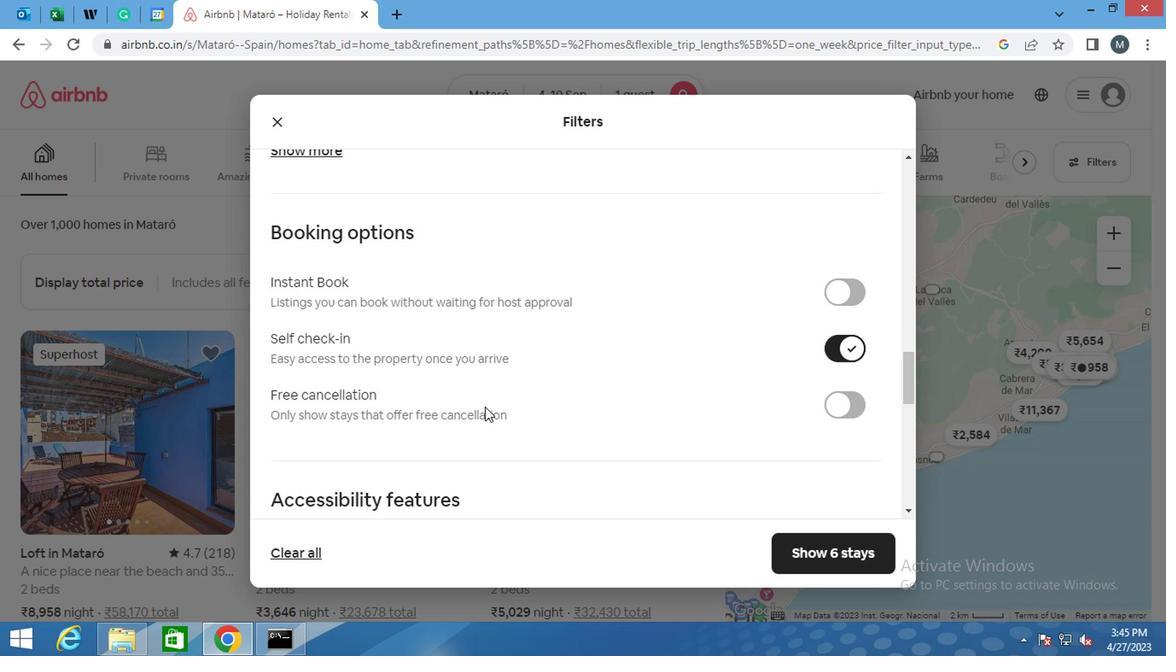 
Action: Mouse moved to (379, 410)
Screenshot: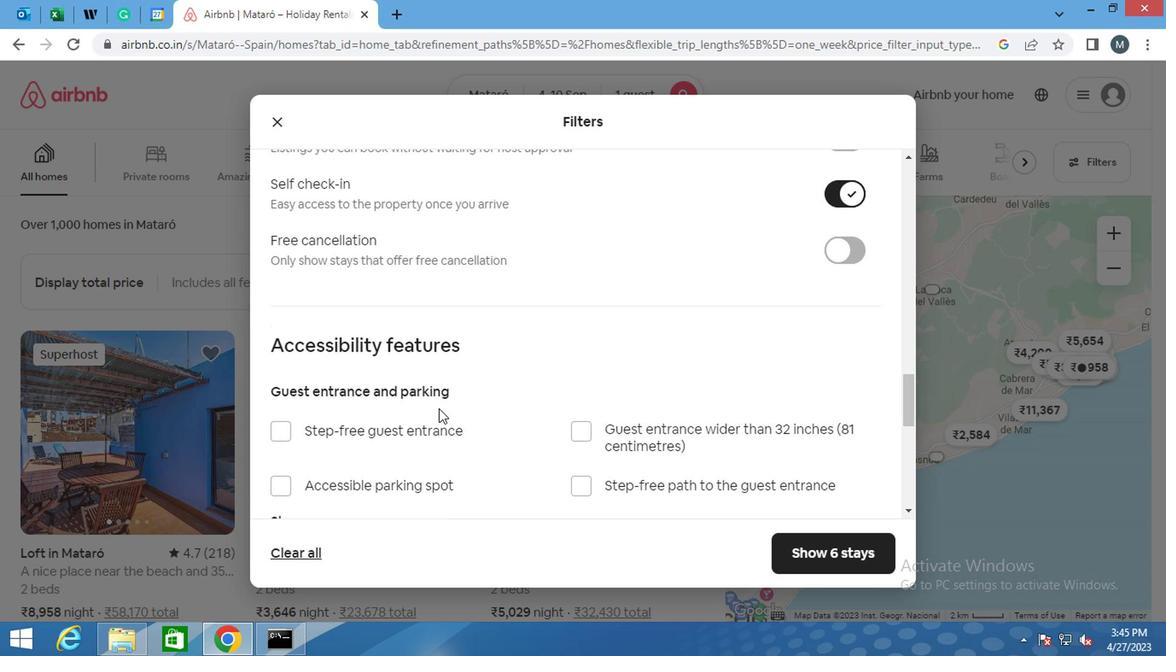 
Action: Mouse scrolled (379, 408) with delta (0, -1)
Screenshot: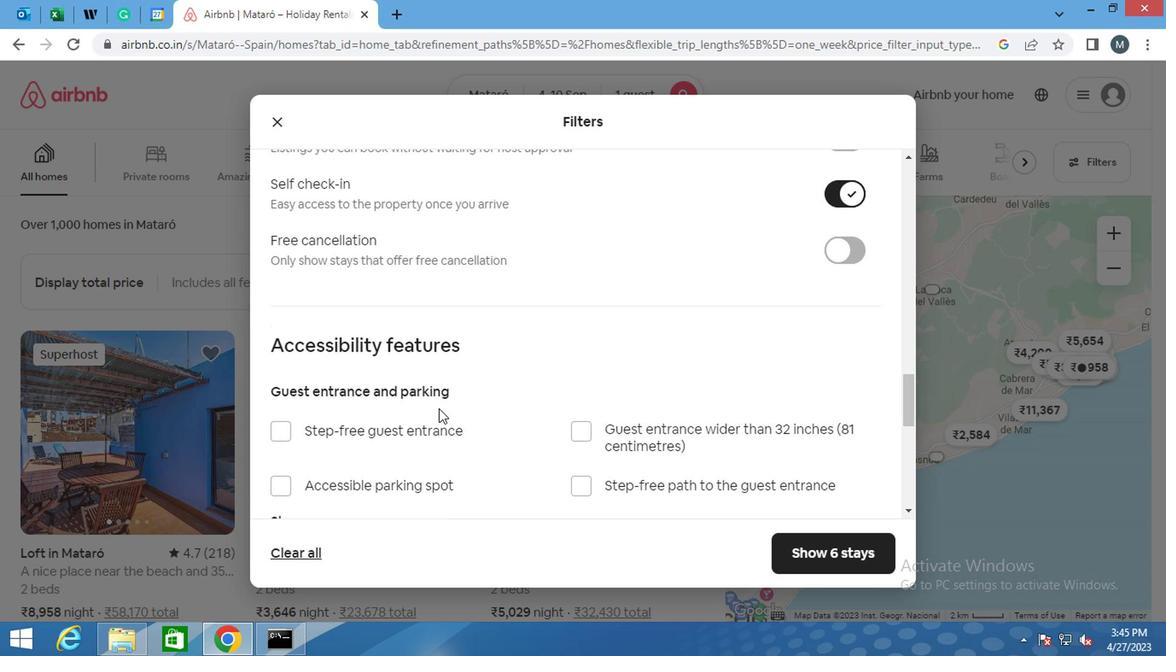 
Action: Mouse moved to (263, 397)
Screenshot: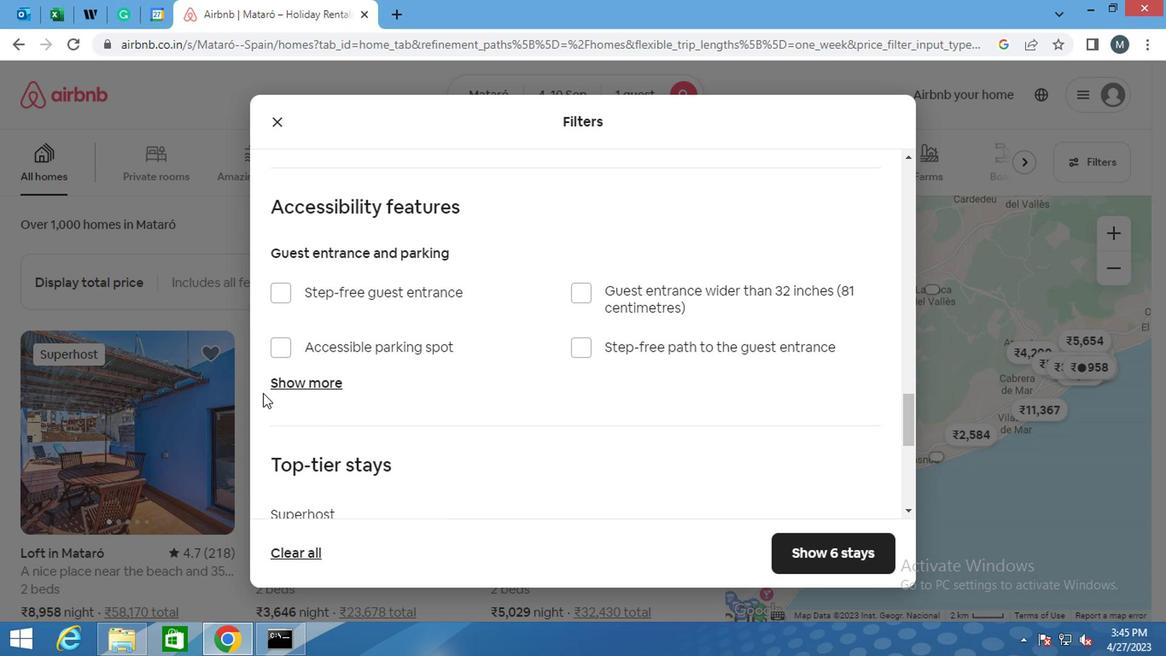 
Action: Mouse scrolled (263, 396) with delta (0, -1)
Screenshot: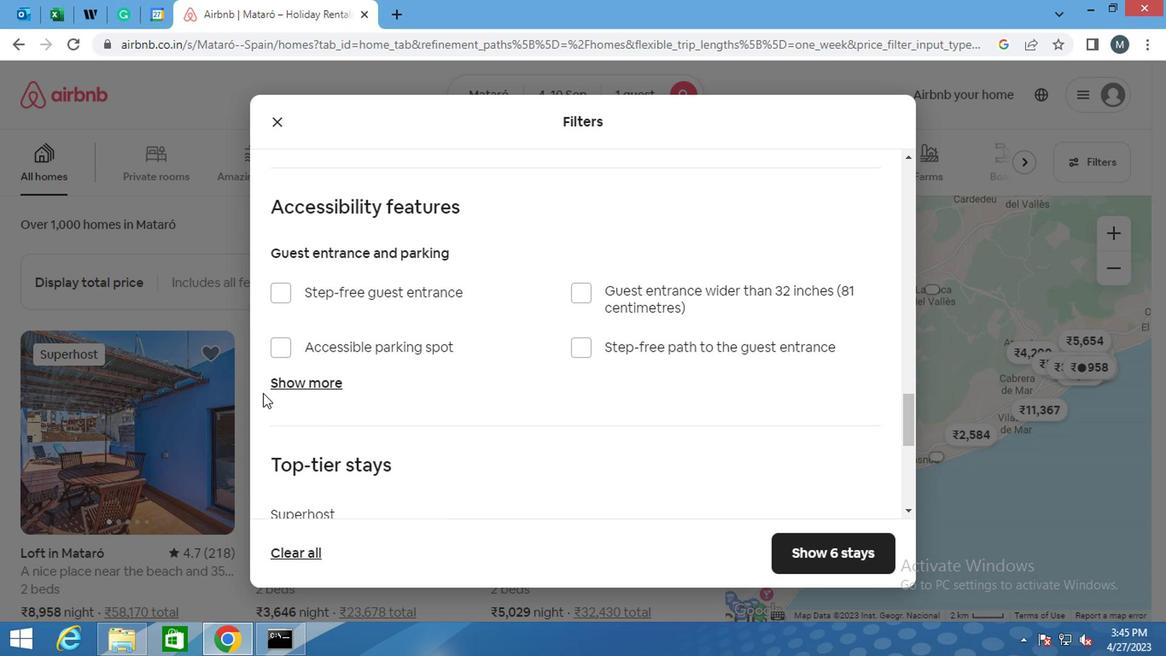 
Action: Mouse scrolled (263, 396) with delta (0, -1)
Screenshot: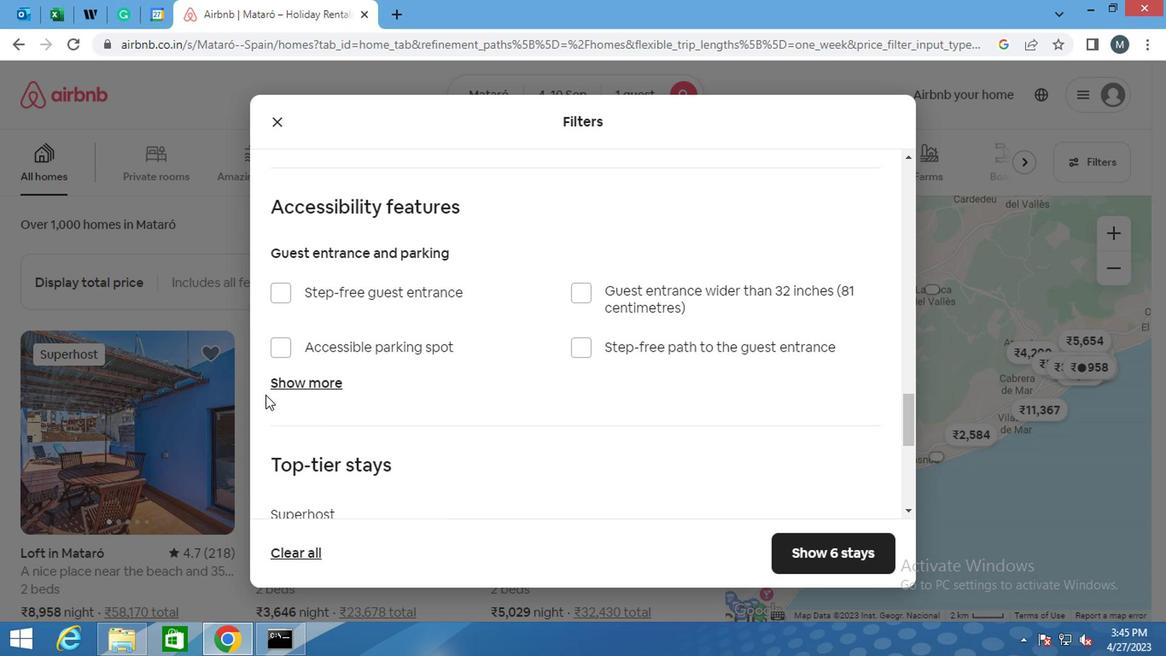 
Action: Mouse moved to (239, 417)
Screenshot: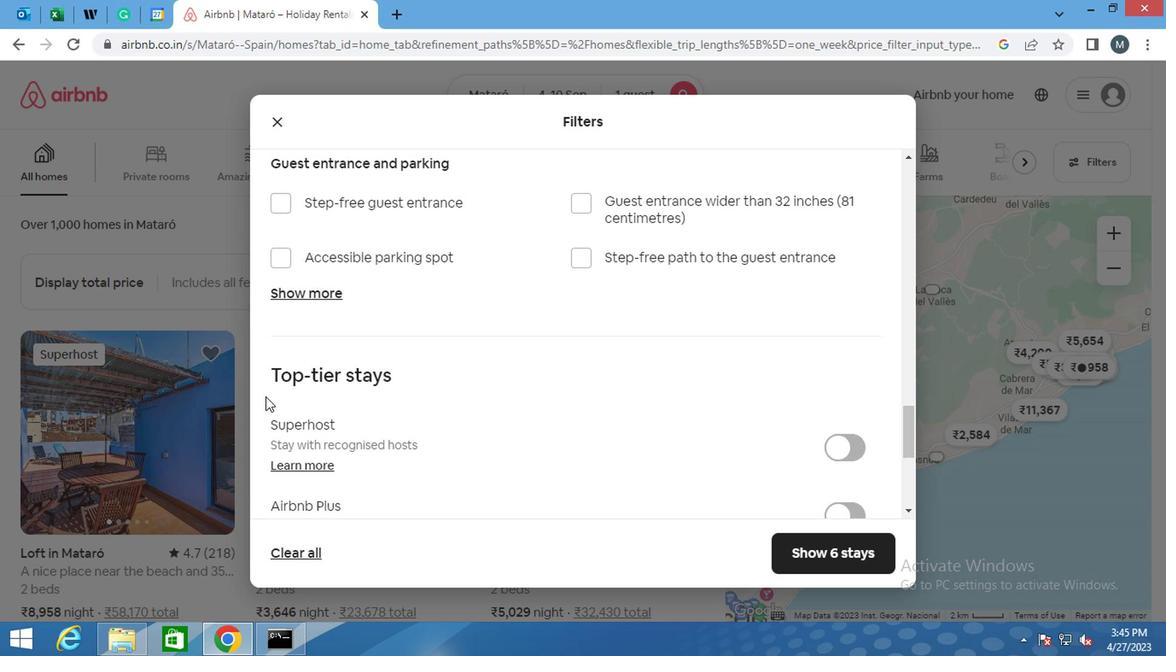 
Action: Mouse scrolled (239, 416) with delta (0, 0)
Screenshot: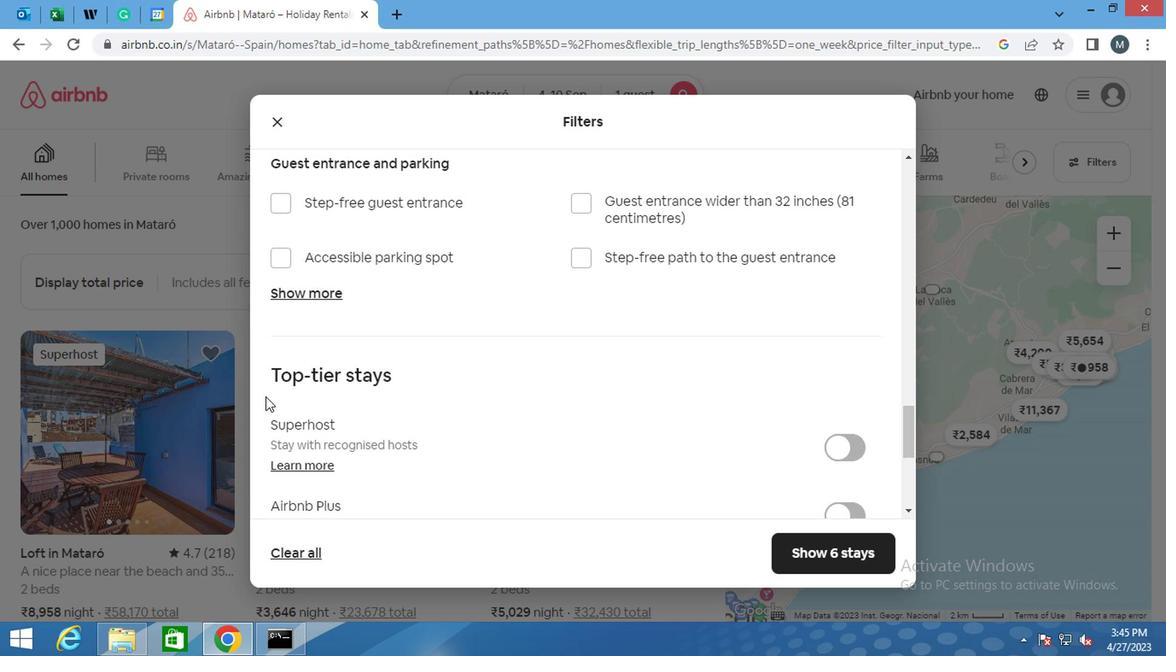 
Action: Mouse moved to (241, 422)
Screenshot: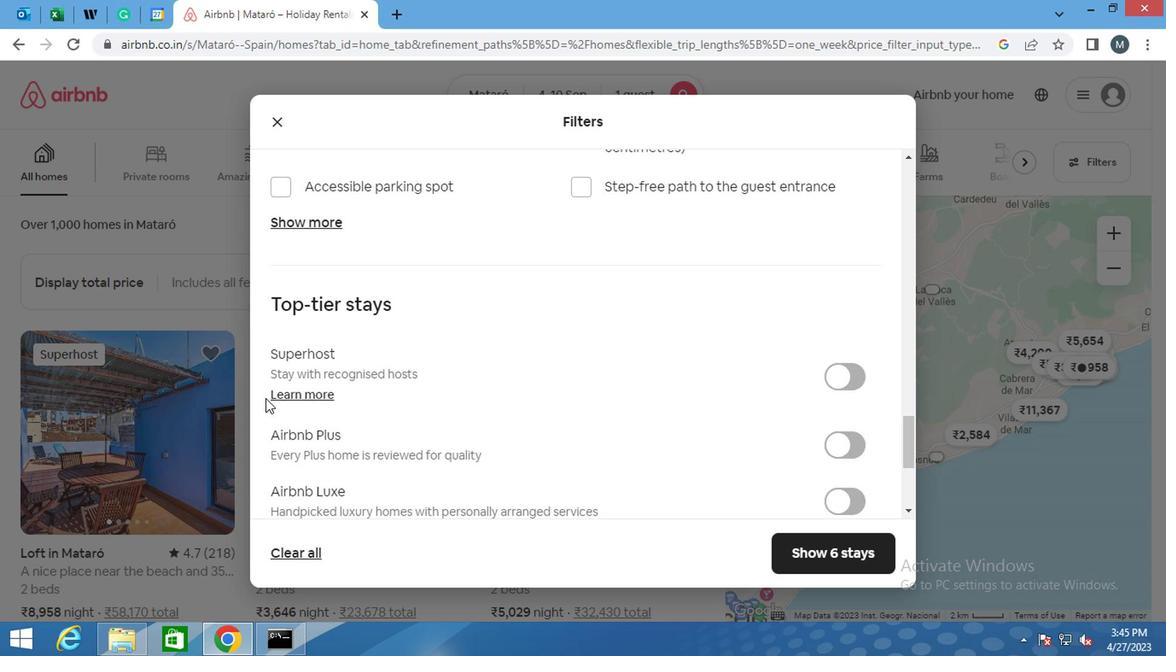 
Action: Mouse scrolled (241, 421) with delta (0, 0)
Screenshot: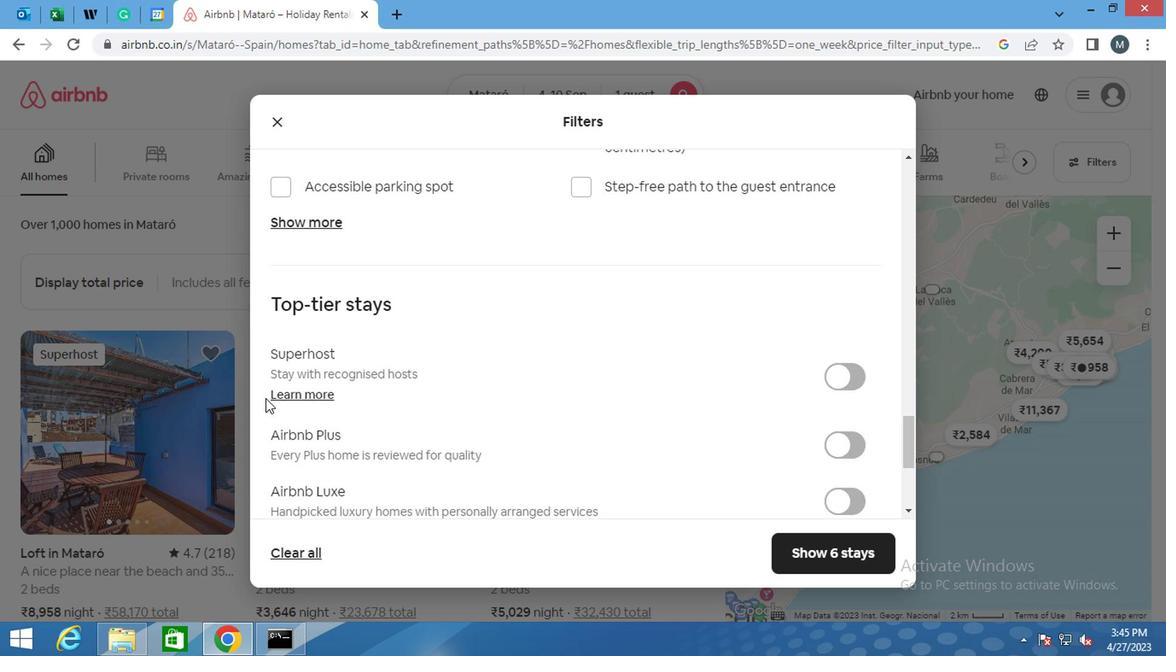 
Action: Mouse moved to (258, 436)
Screenshot: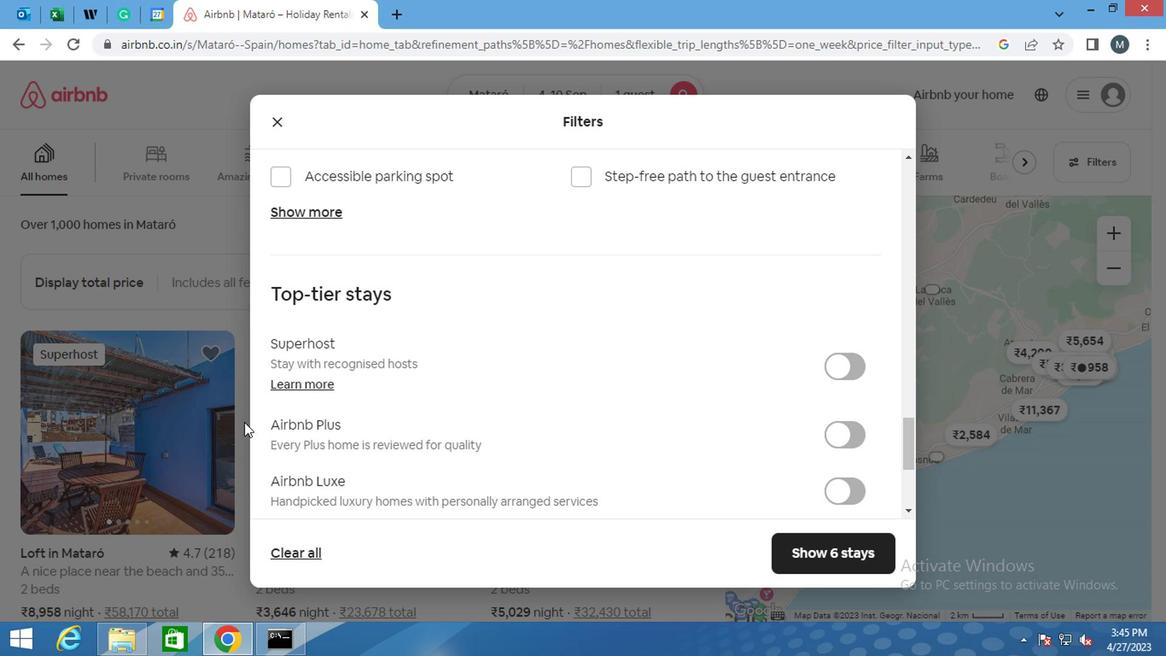 
Action: Mouse scrolled (258, 435) with delta (0, -1)
Screenshot: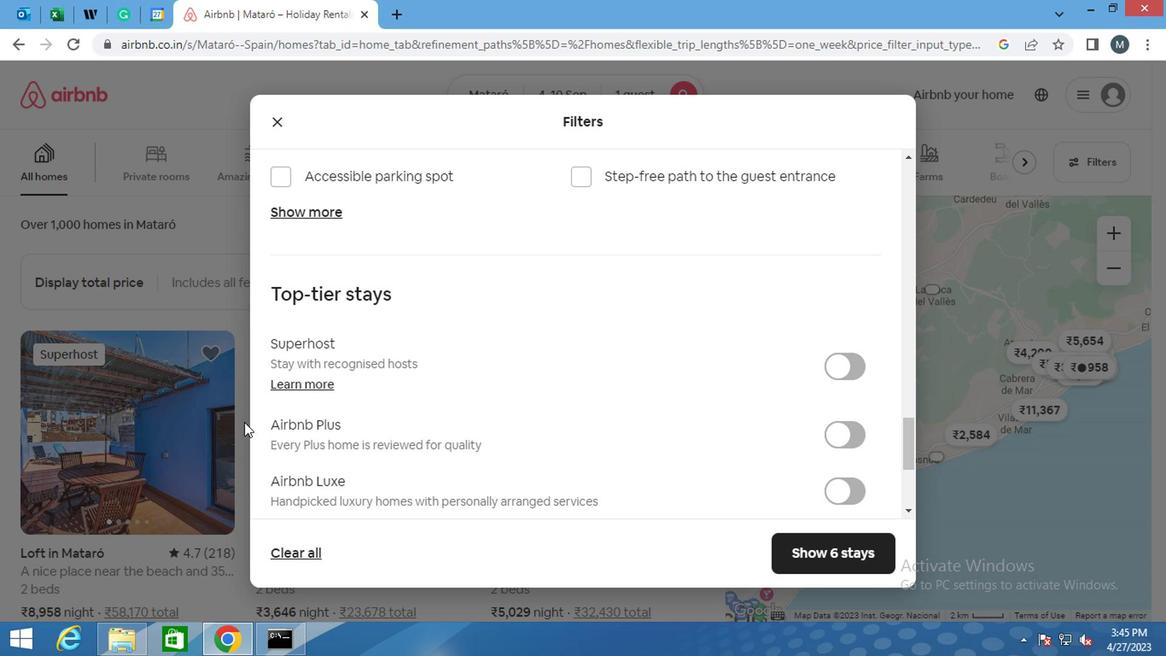 
Action: Mouse moved to (261, 438)
Screenshot: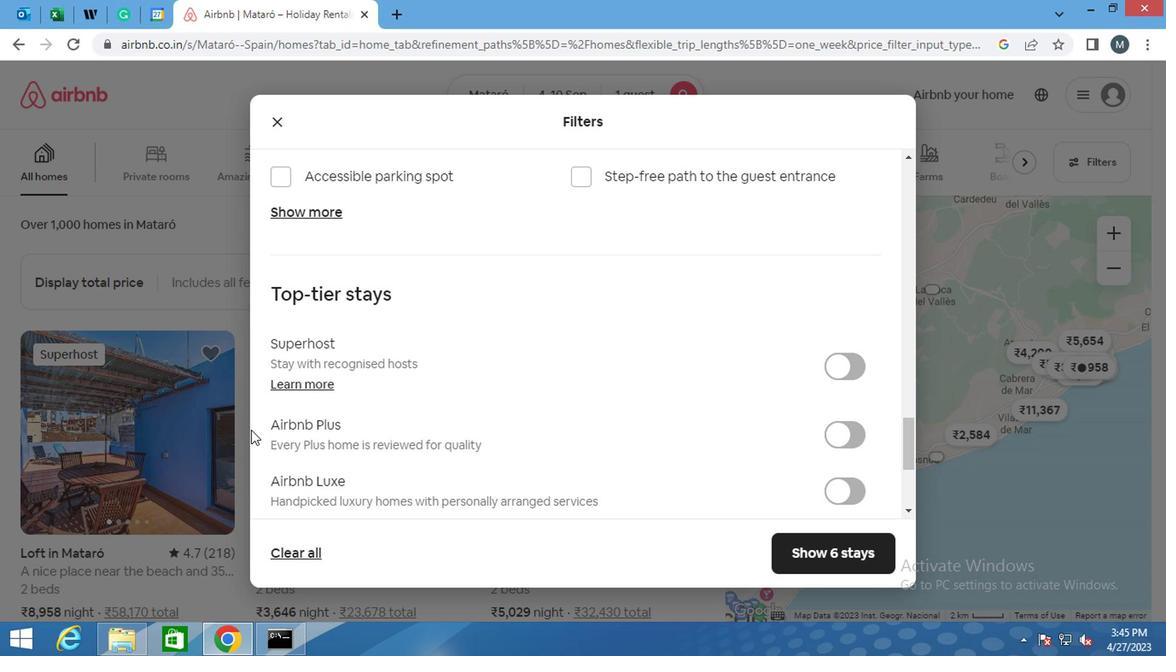 
Action: Mouse scrolled (261, 438) with delta (0, 0)
Screenshot: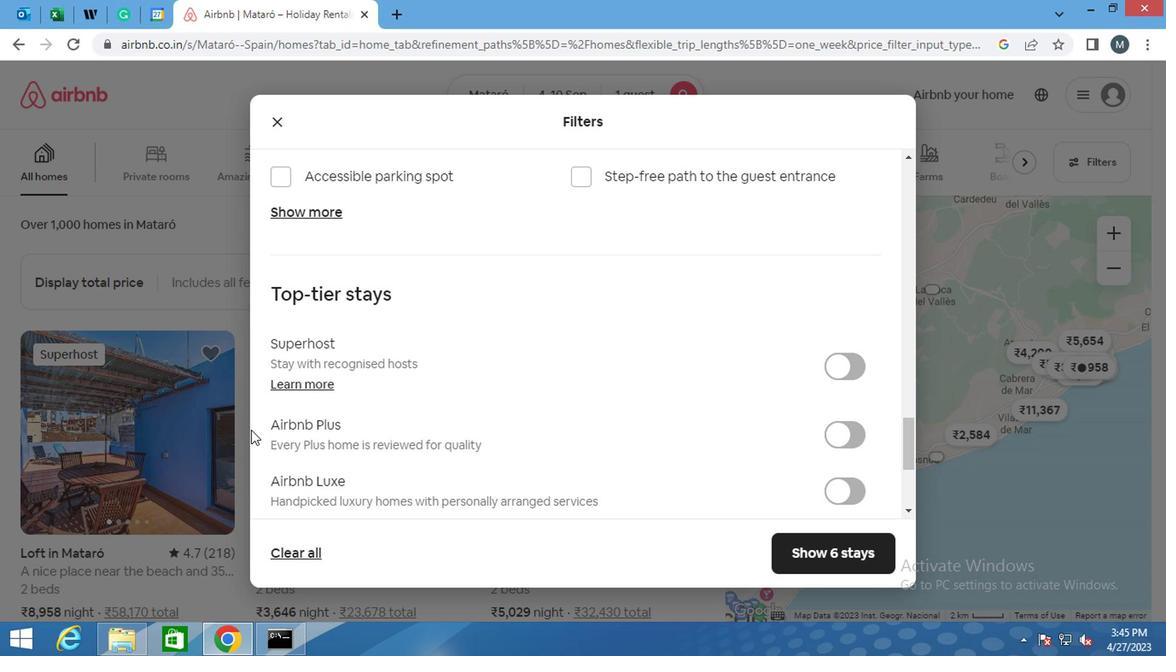 
Action: Mouse moved to (321, 435)
Screenshot: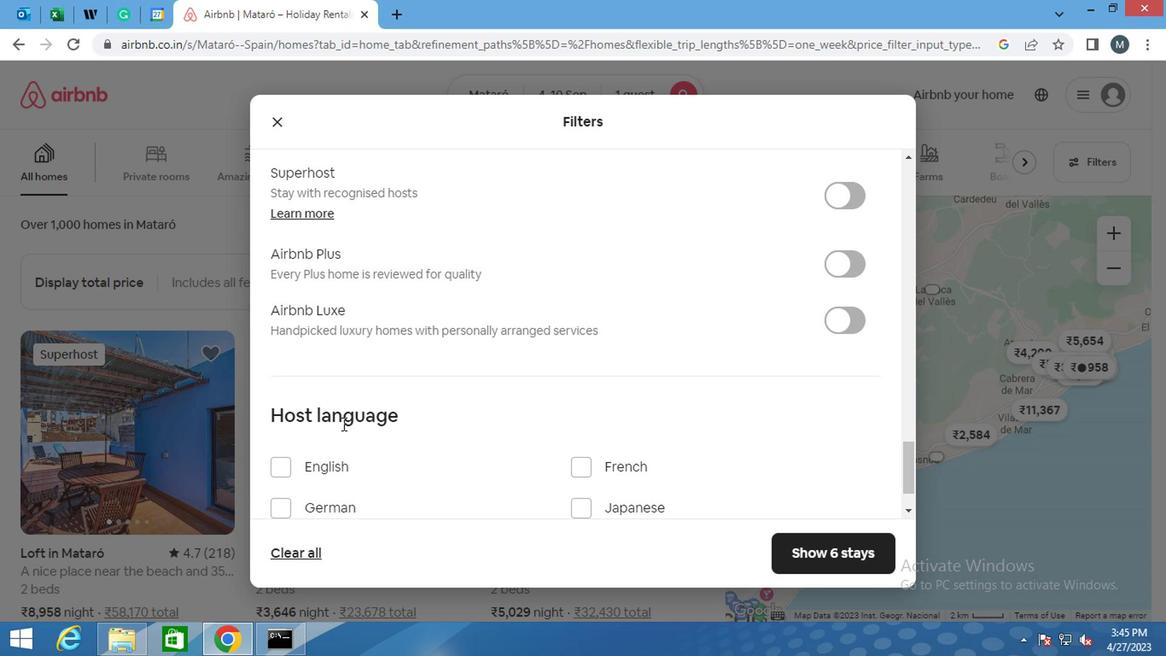 
Action: Mouse scrolled (321, 434) with delta (0, 0)
Screenshot: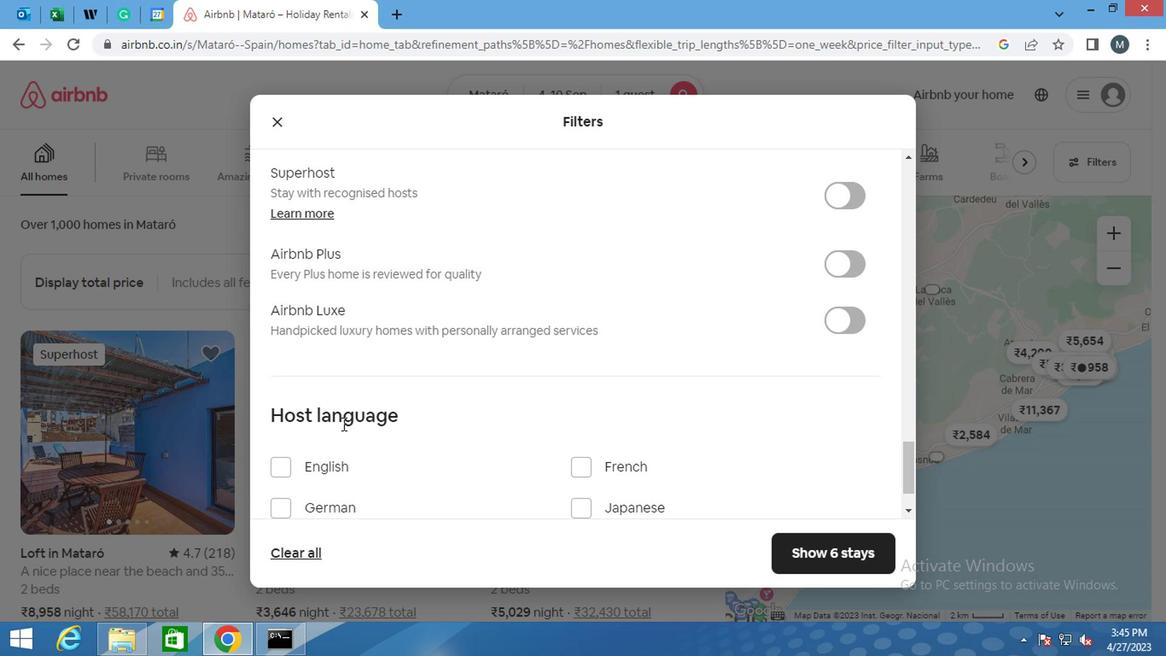 
Action: Mouse moved to (320, 436)
Screenshot: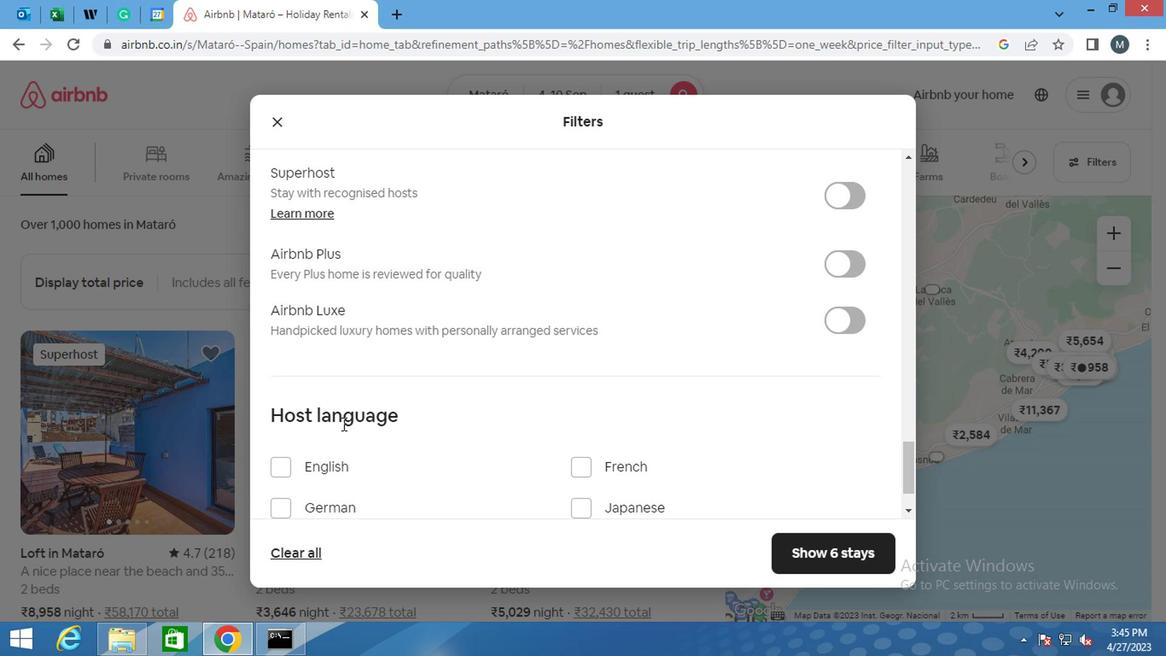 
Action: Mouse scrolled (320, 435) with delta (0, -1)
Screenshot: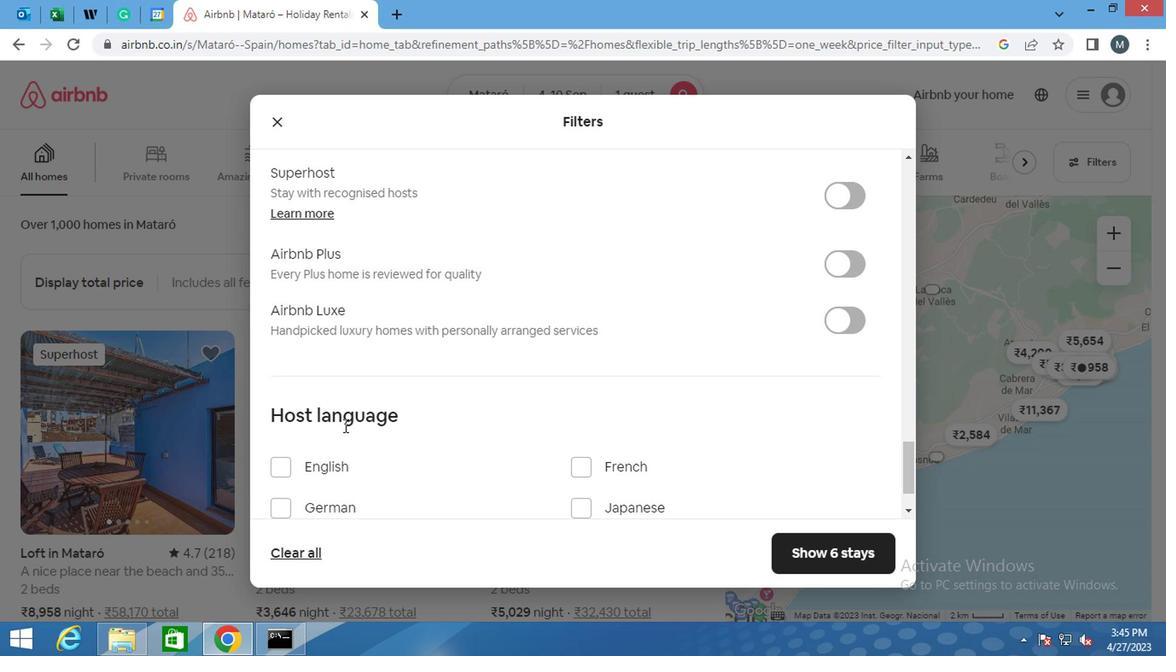 
Action: Mouse moved to (318, 436)
Screenshot: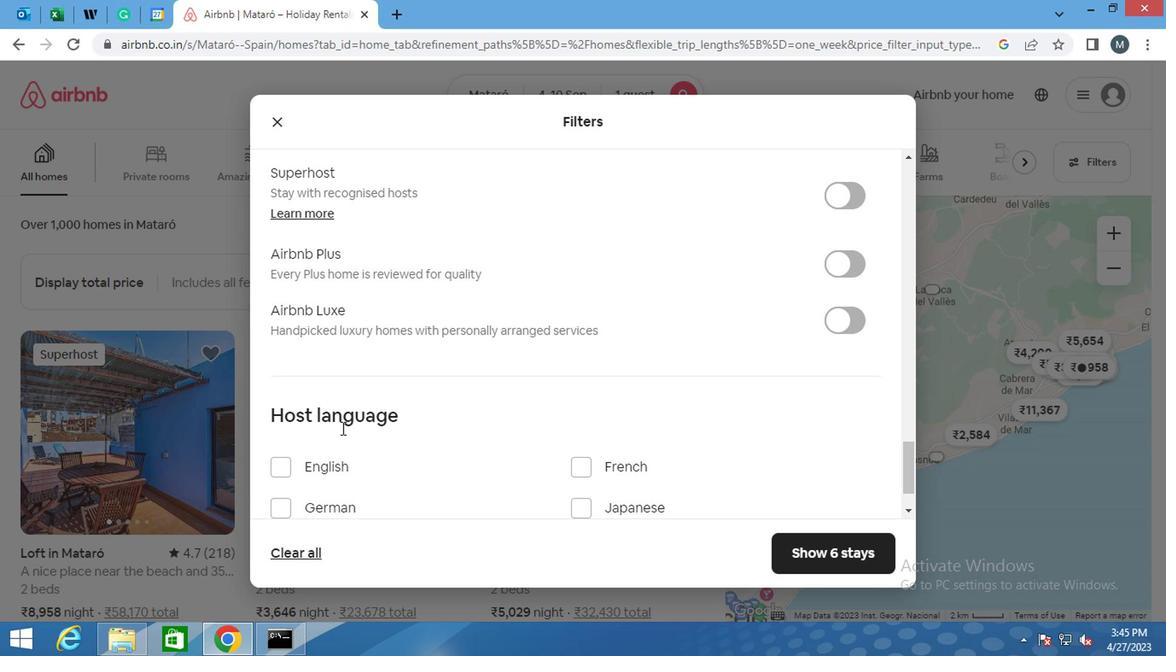
Action: Mouse scrolled (318, 436) with delta (0, 0)
Screenshot: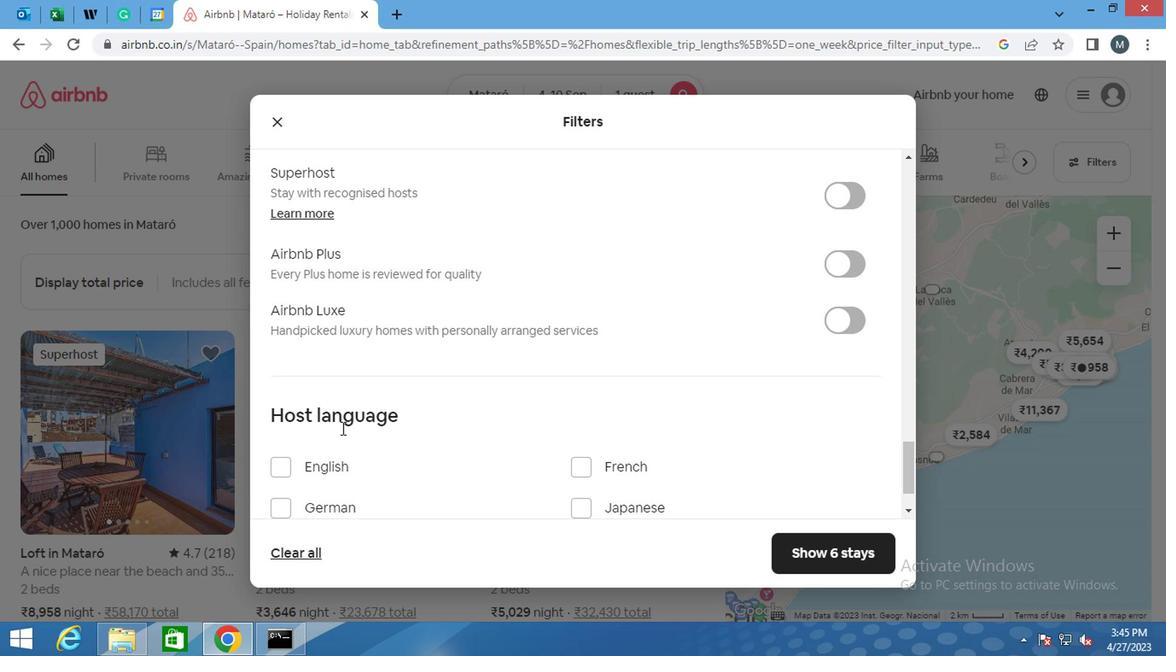 
Action: Mouse moved to (272, 410)
Screenshot: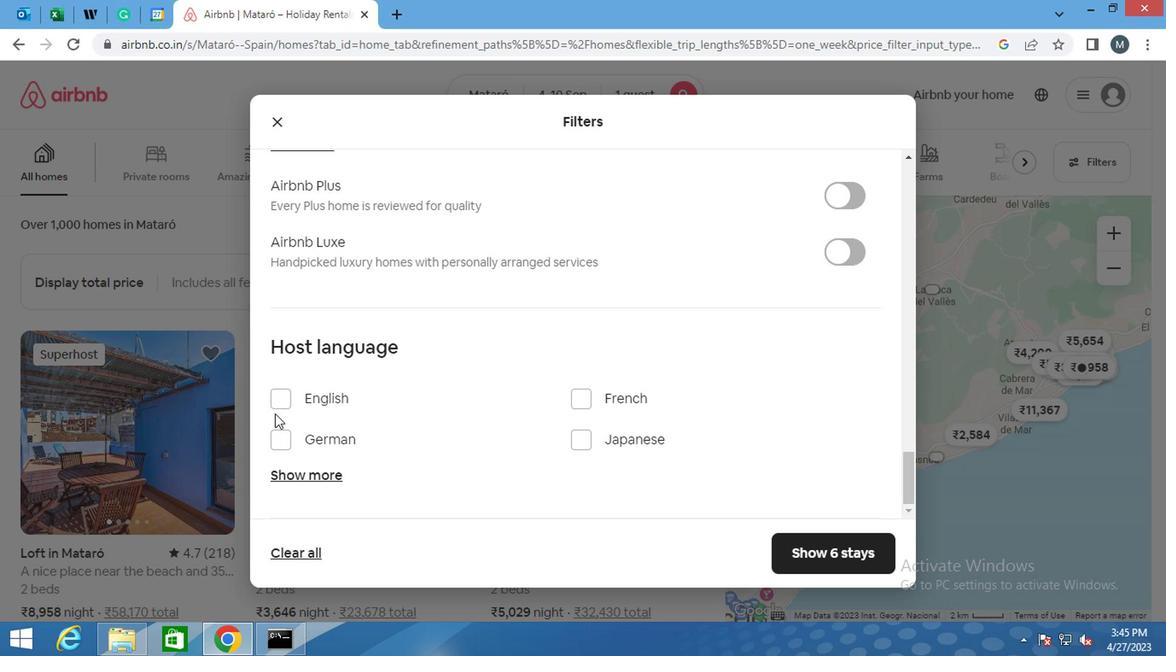 
Action: Mouse pressed left at (272, 410)
Screenshot: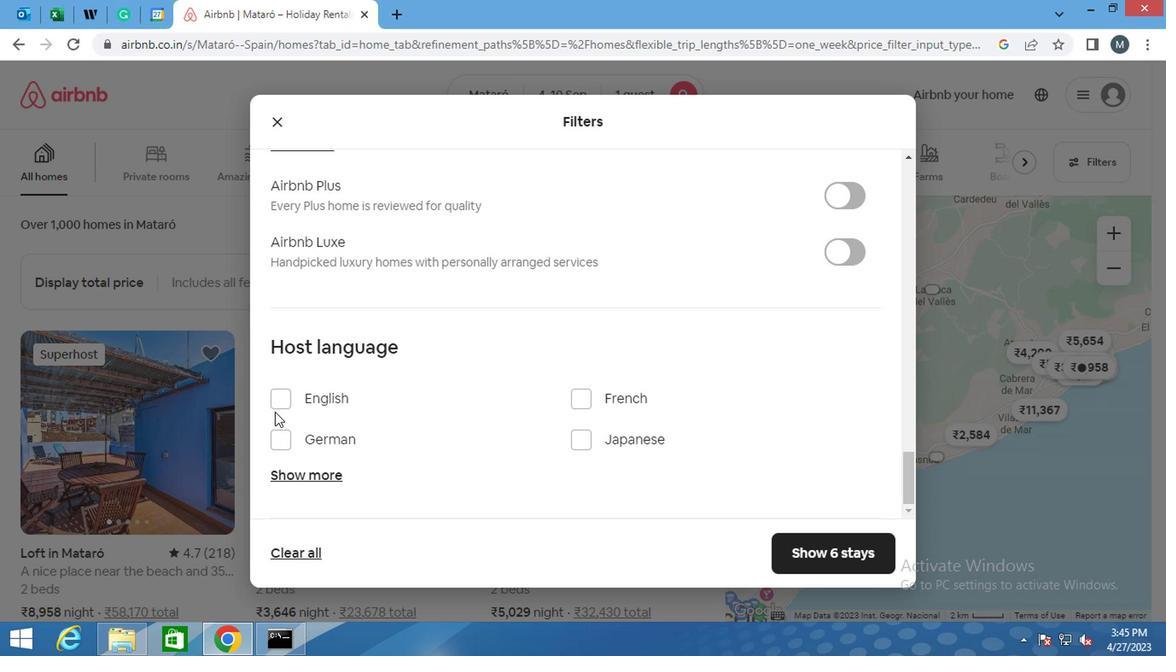 
Action: Mouse moved to (282, 406)
Screenshot: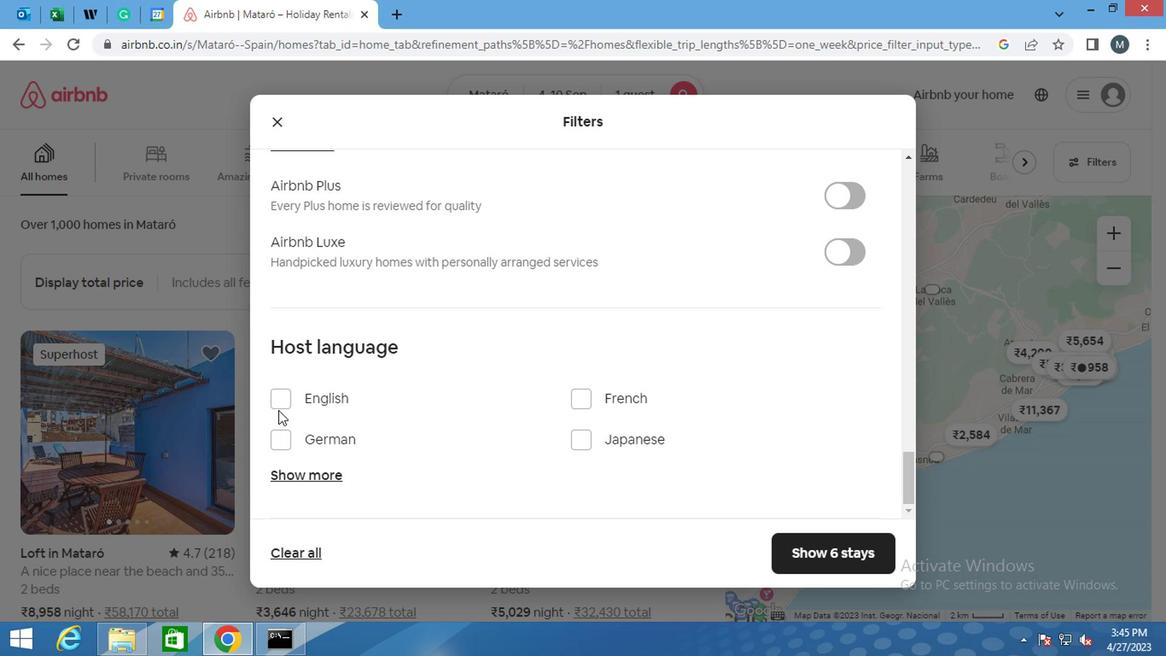 
Action: Mouse pressed left at (282, 406)
Screenshot: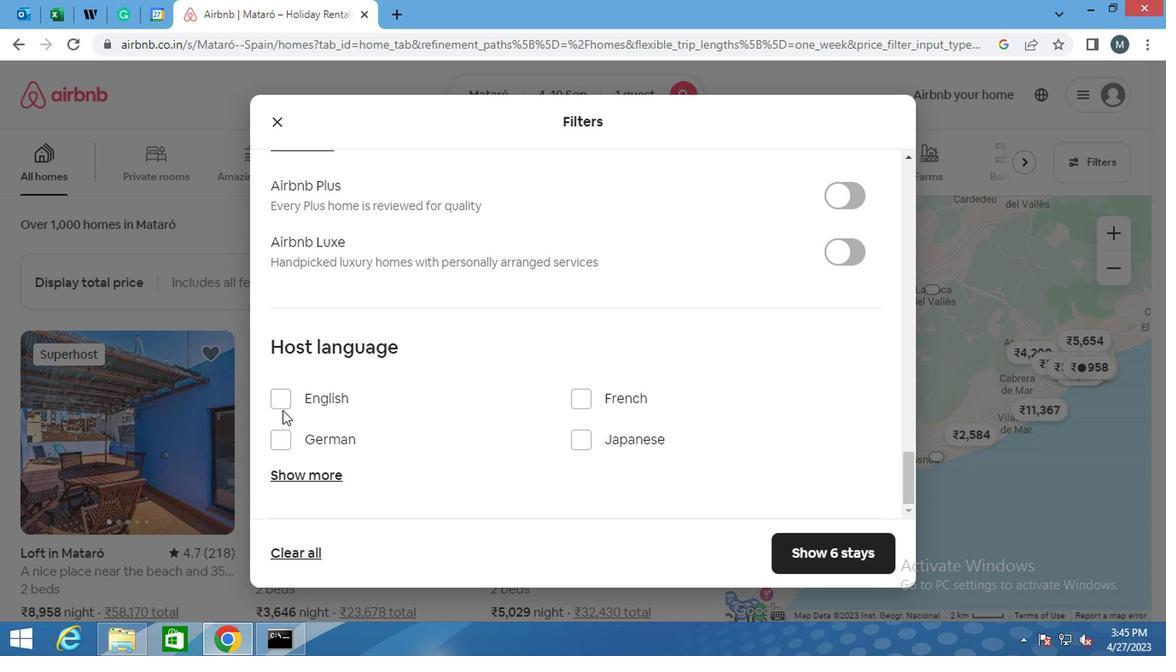 
Action: Mouse moved to (849, 543)
Screenshot: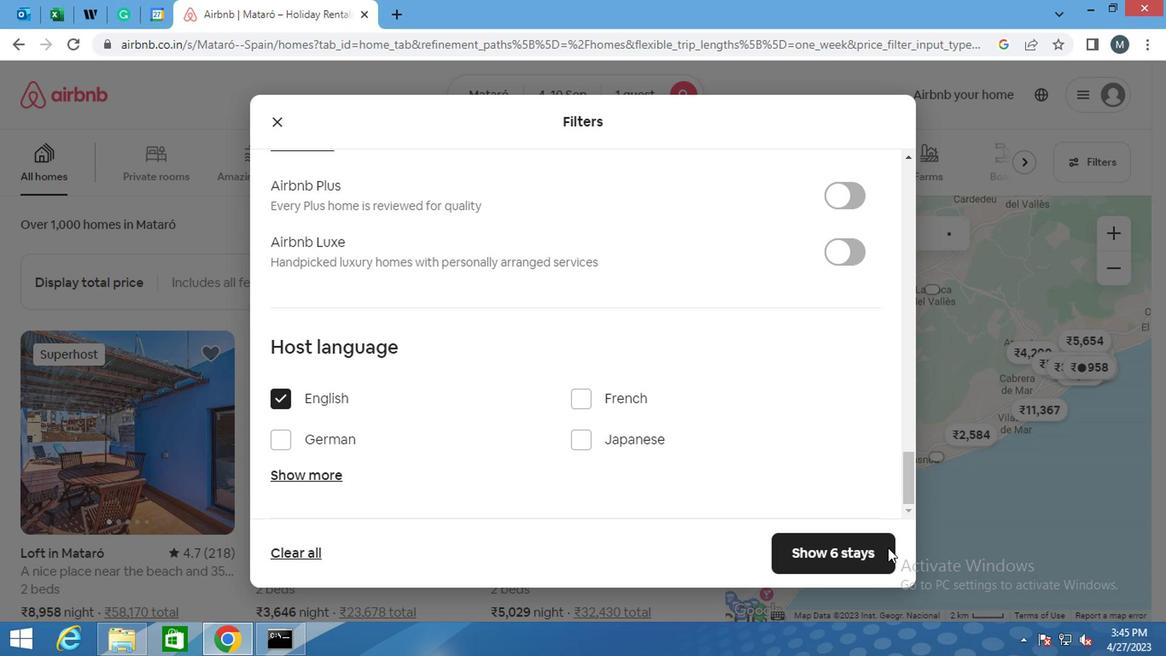 
Action: Mouse pressed left at (849, 543)
Screenshot: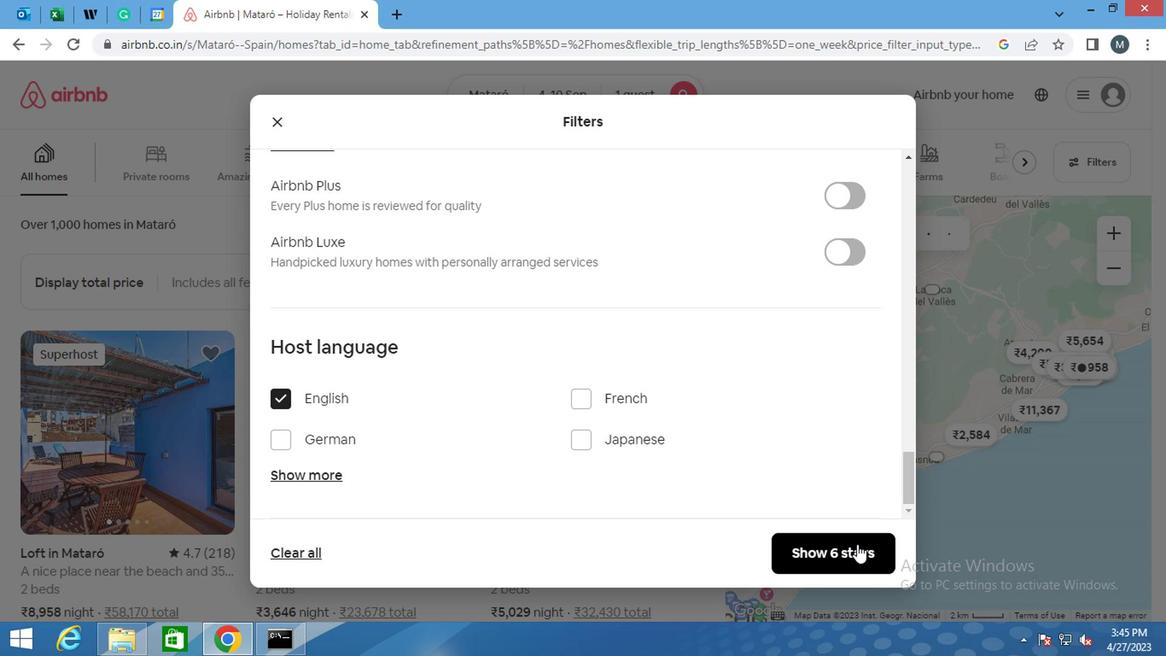 
Action: Mouse moved to (834, 551)
Screenshot: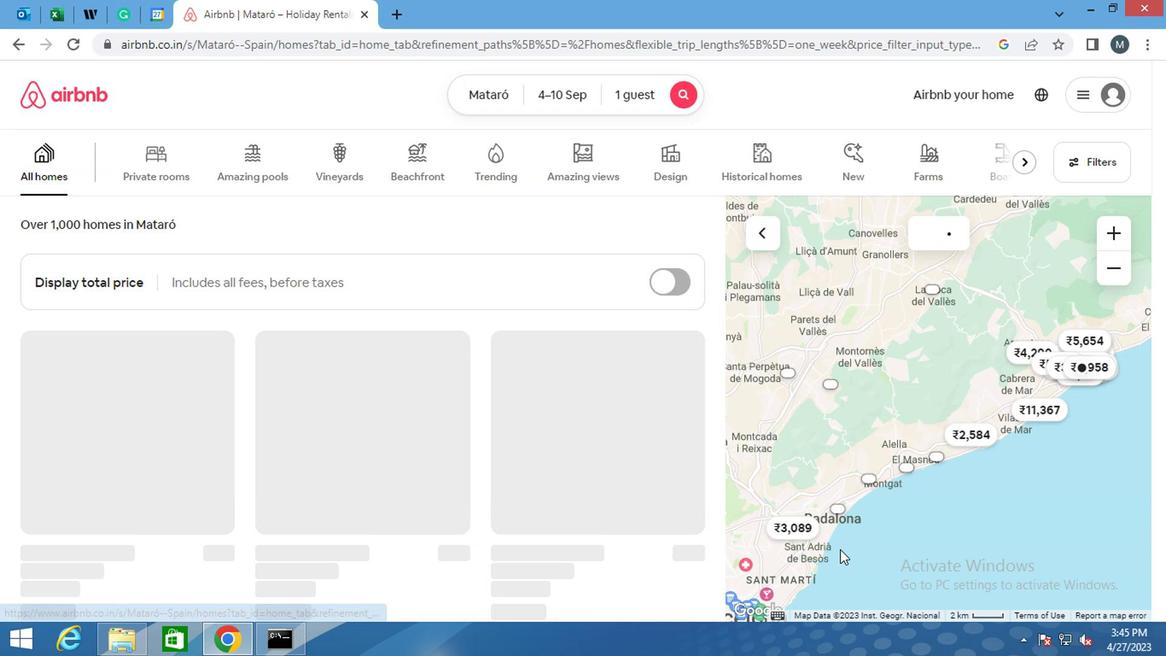
